 Task: In Heading Arial with underline. Font size of heading  '18'Font style of data Calibri. Font size of data  9Alignment of headline & data Align center. Fill color in heading,  RedFont color of data Black Apply border in Data No BorderIn the sheet   Rise Sales log book
Action: Mouse moved to (271, 231)
Screenshot: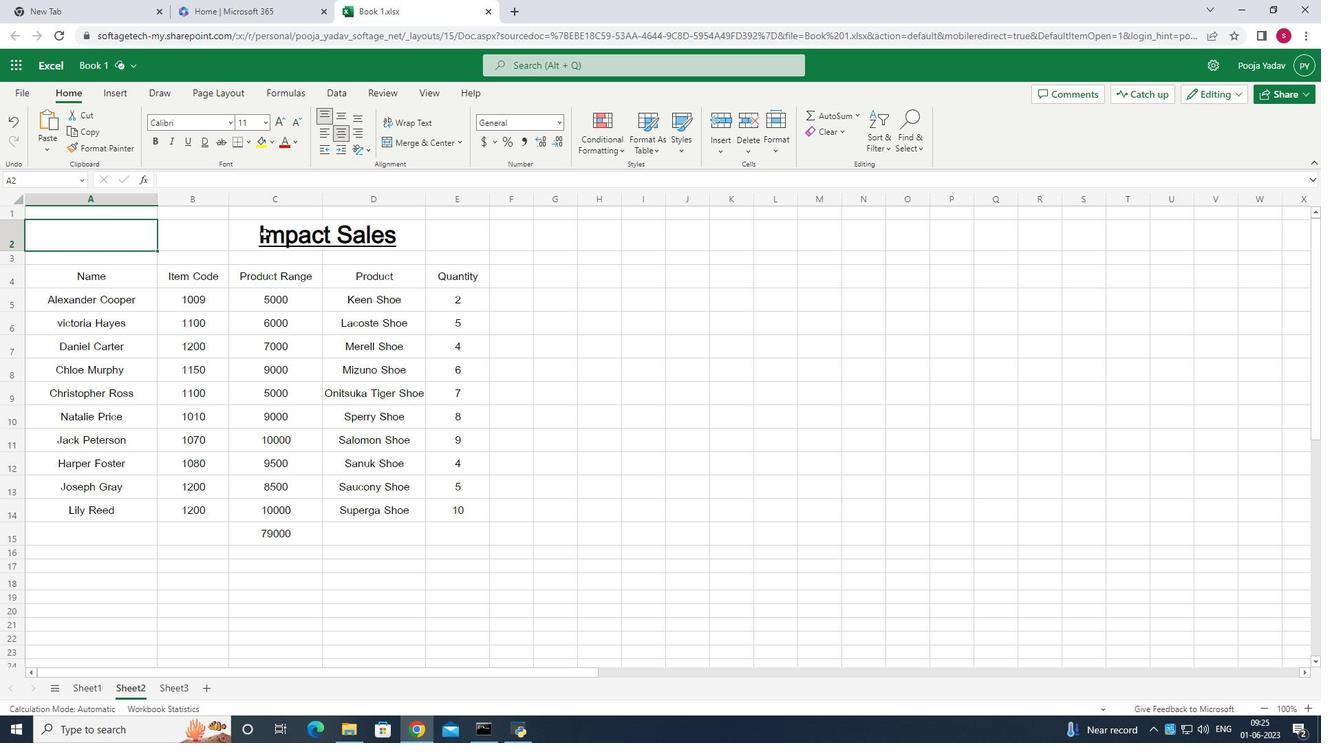 
Action: Mouse pressed left at (271, 231)
Screenshot: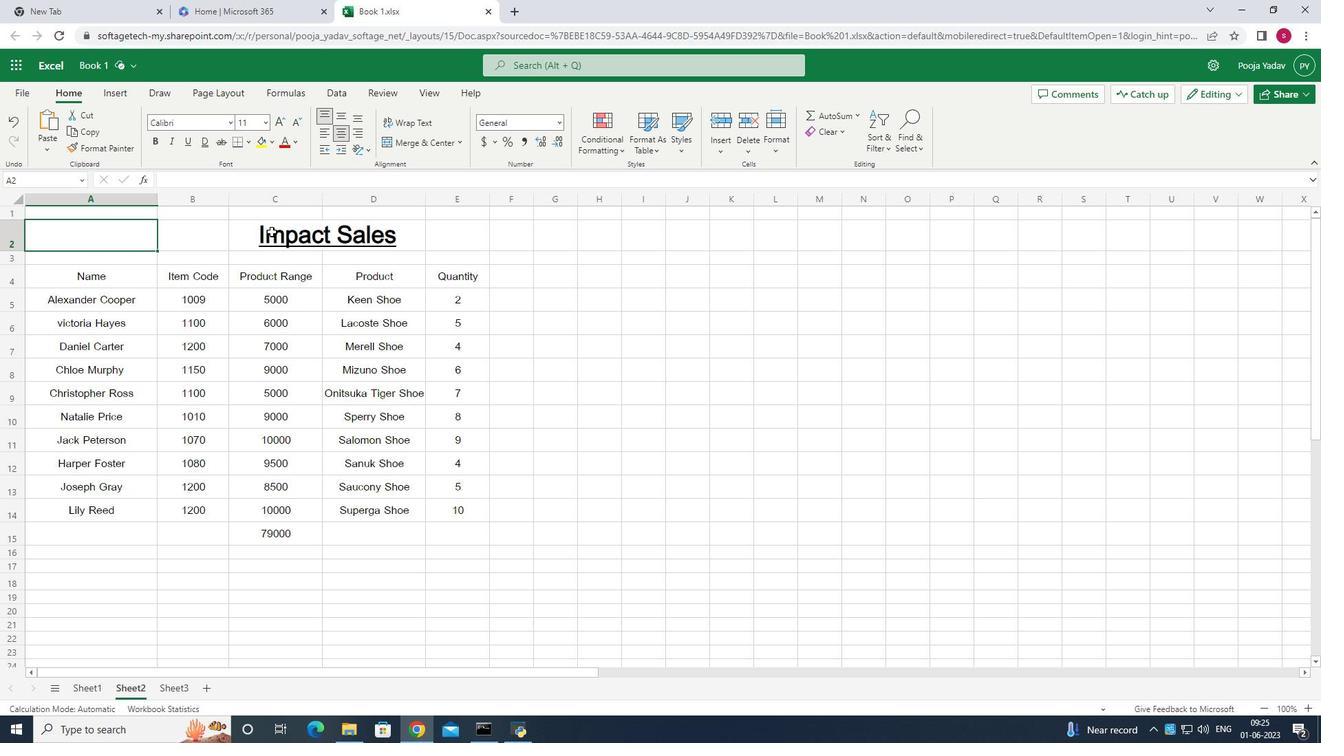 
Action: Mouse moved to (183, 142)
Screenshot: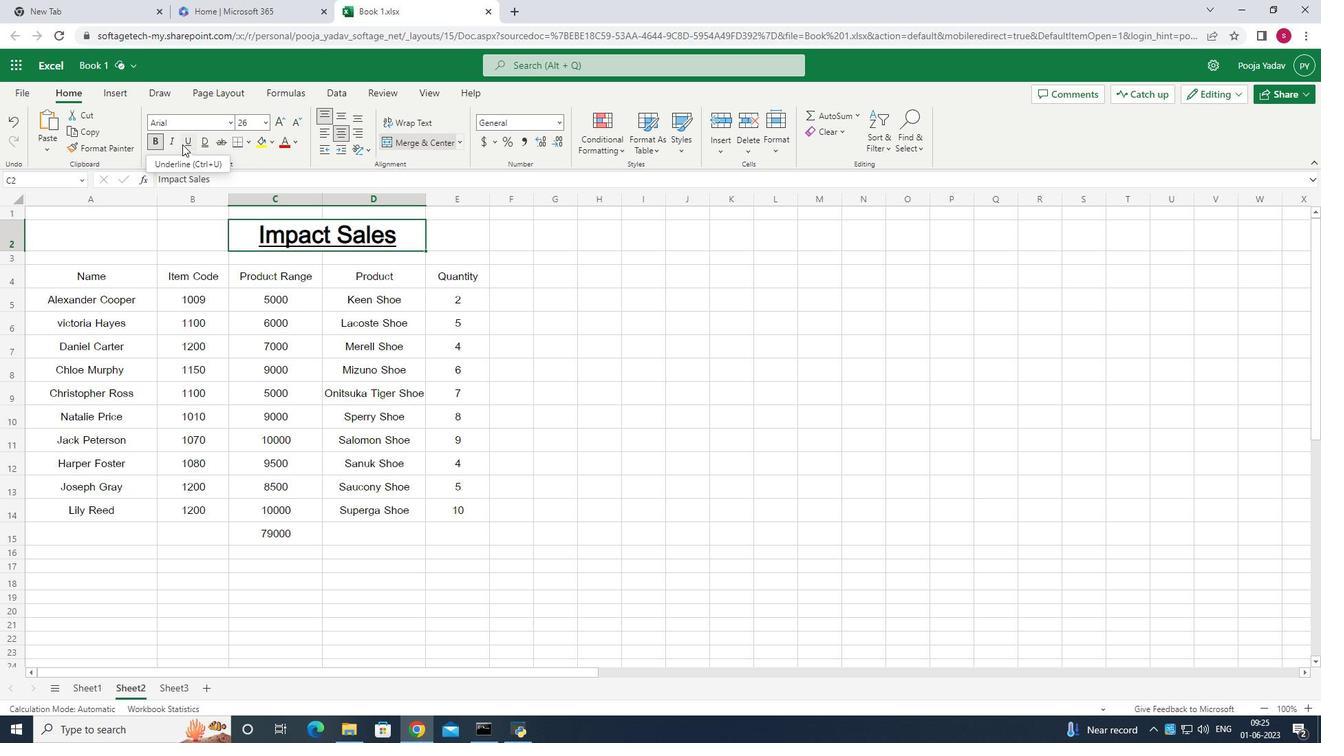 
Action: Mouse pressed left at (183, 142)
Screenshot: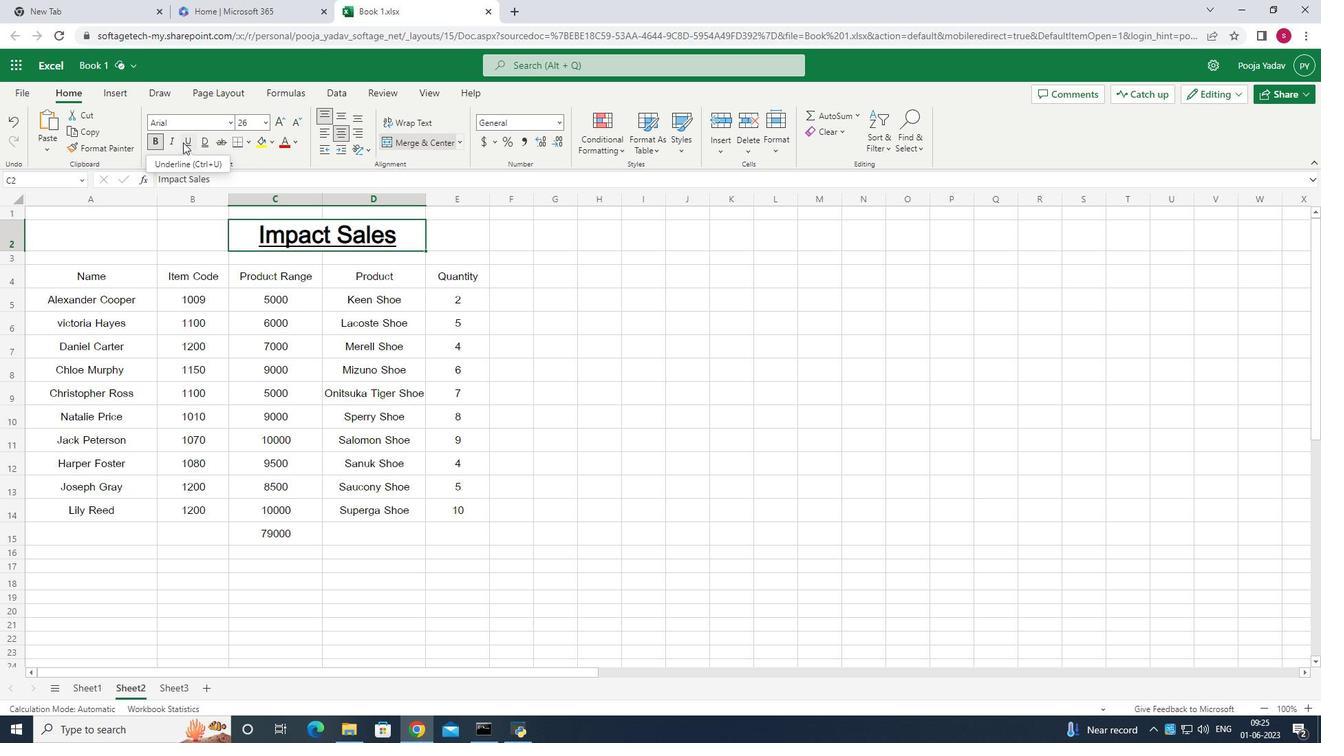 
Action: Mouse pressed left at (183, 142)
Screenshot: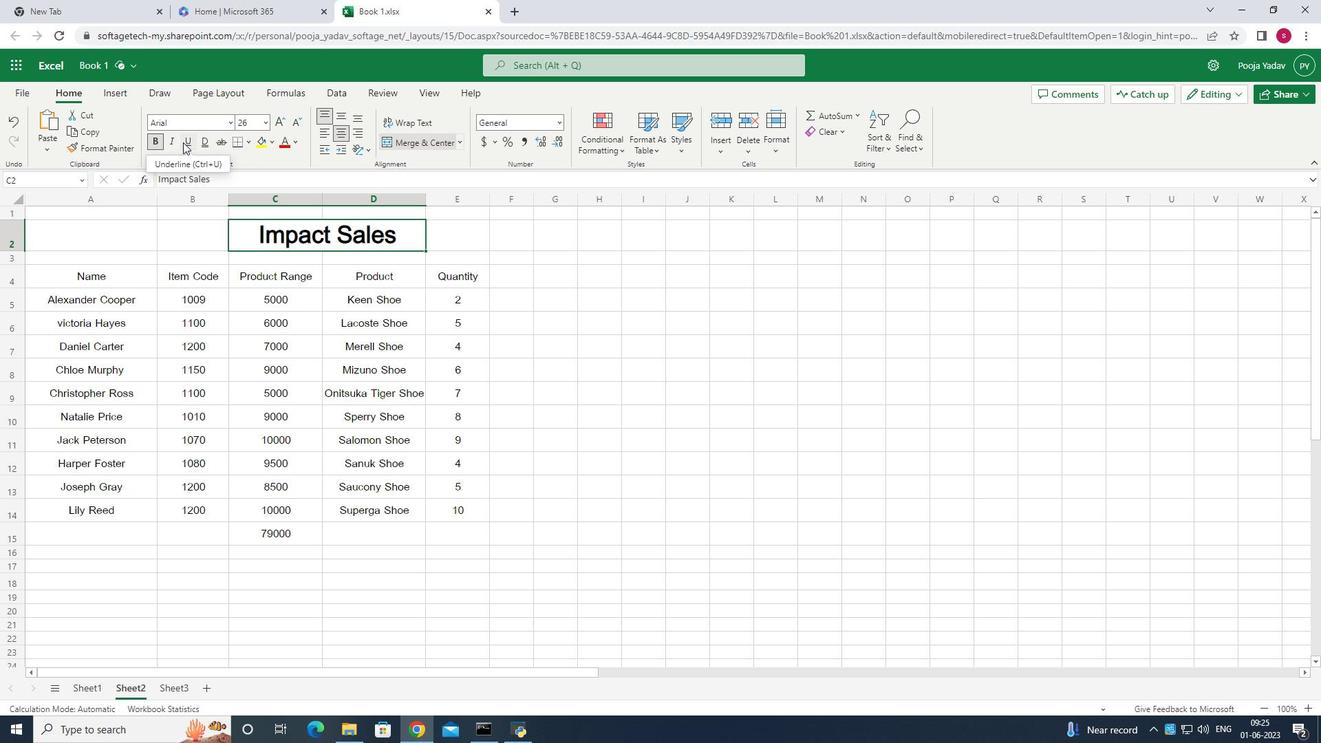 
Action: Mouse moved to (262, 125)
Screenshot: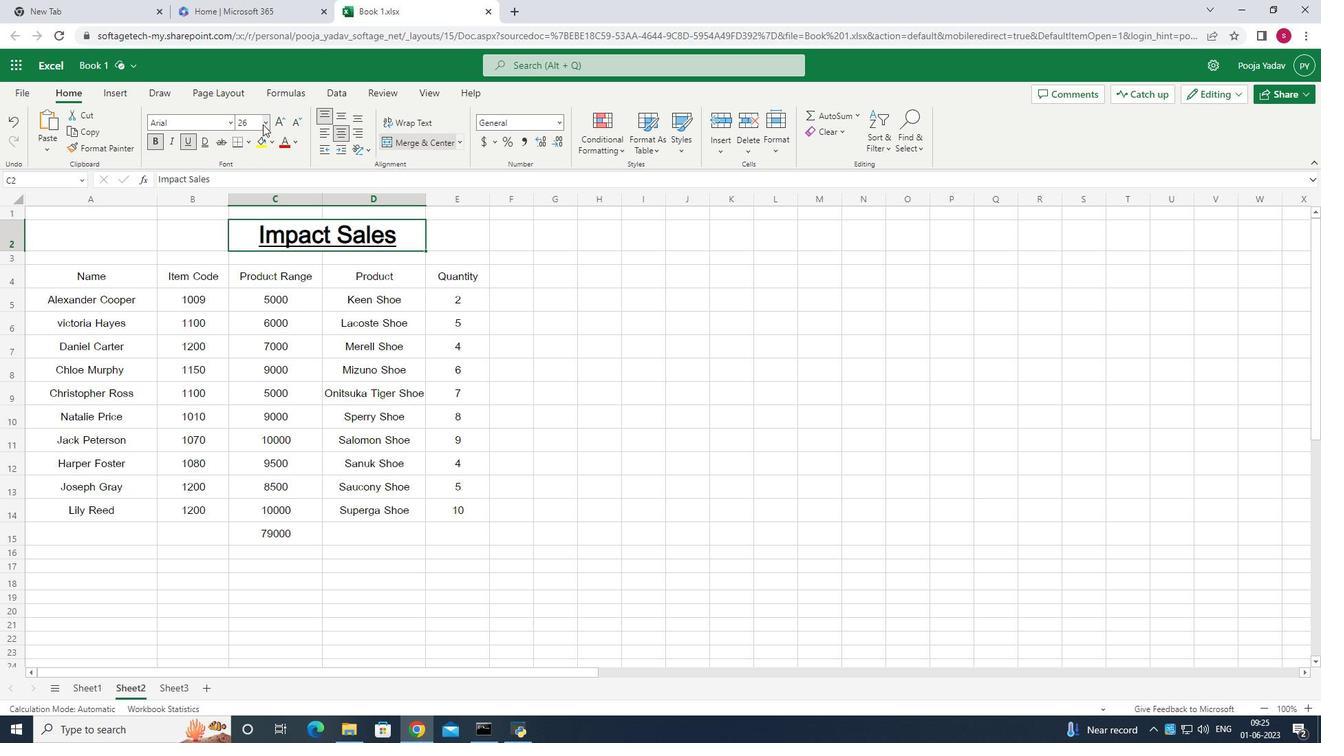 
Action: Mouse pressed left at (262, 125)
Screenshot: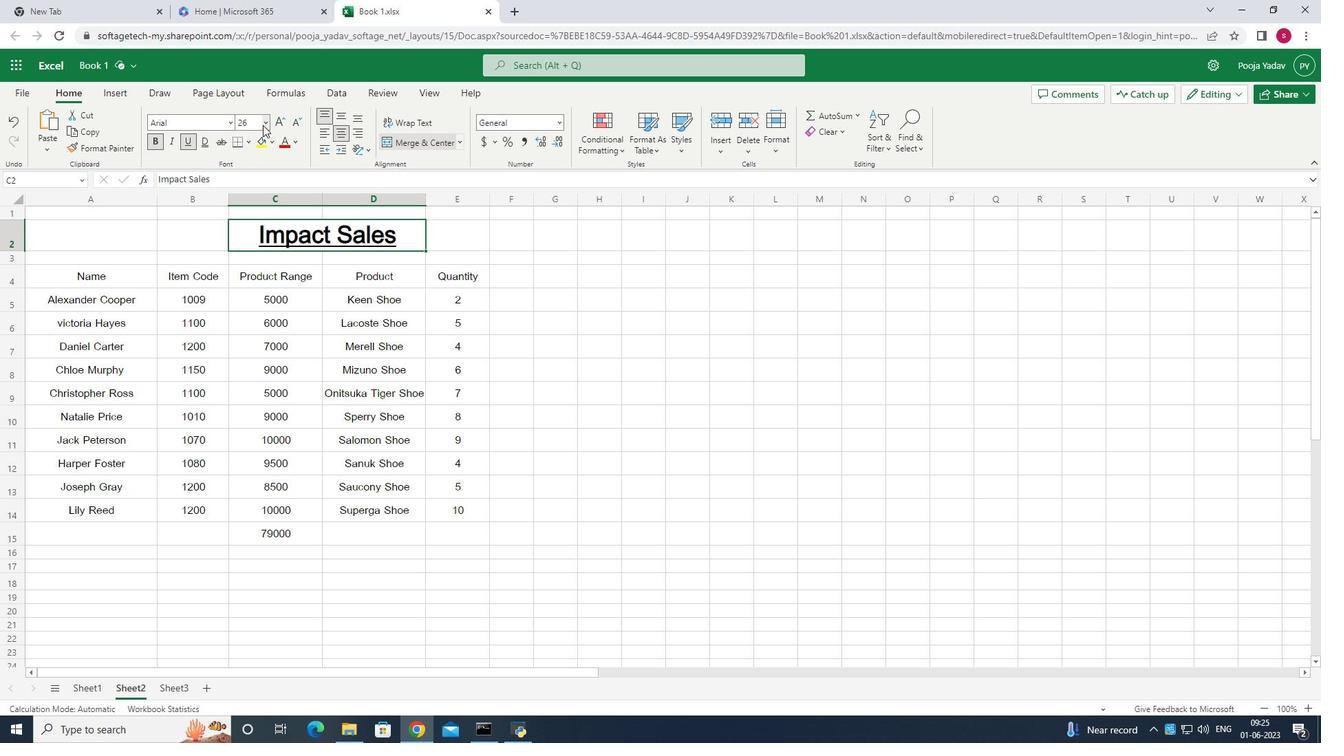 
Action: Mouse moved to (254, 279)
Screenshot: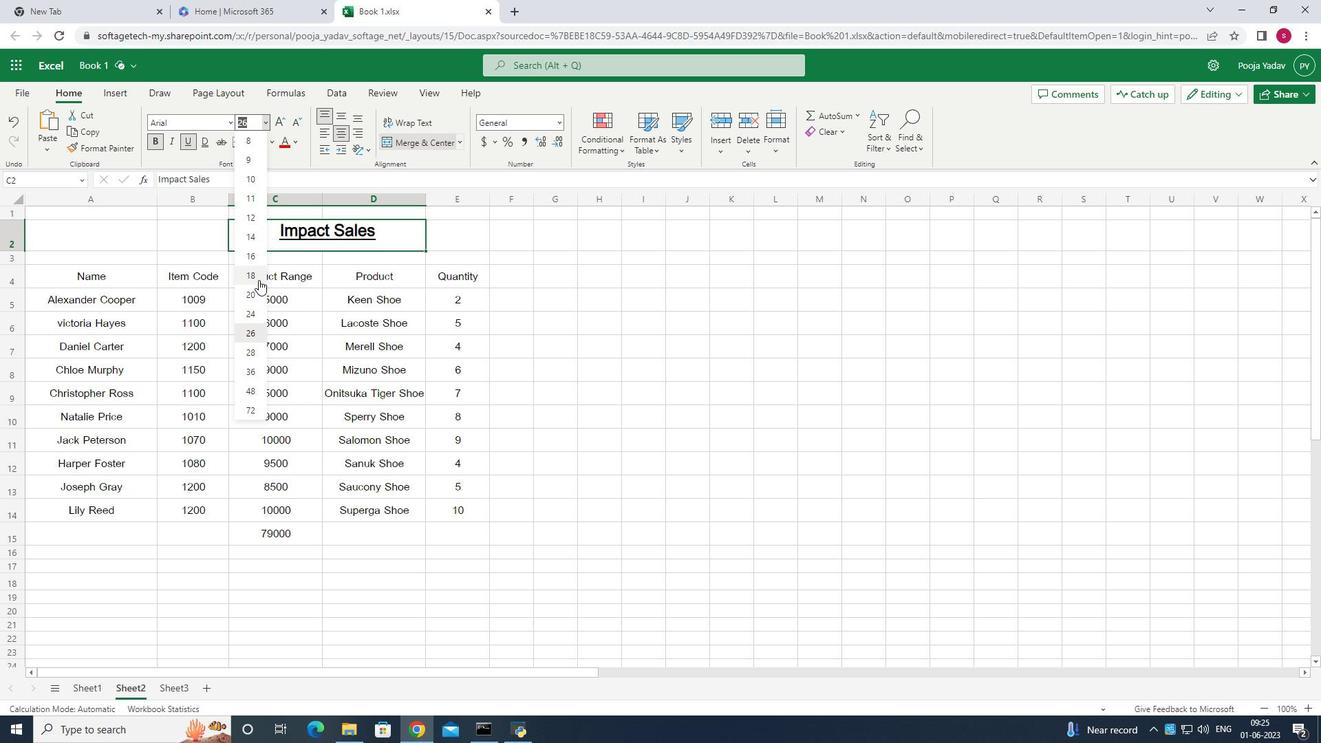 
Action: Mouse pressed left at (254, 279)
Screenshot: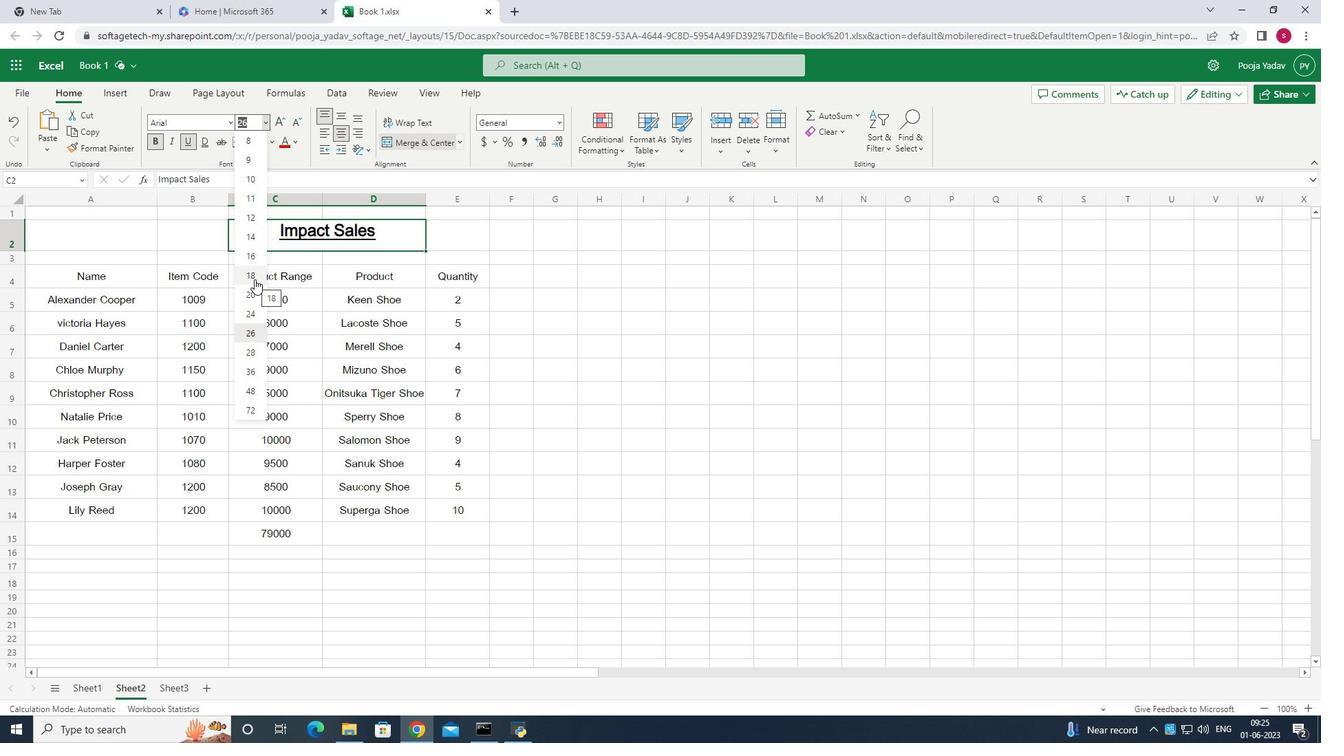 
Action: Mouse moved to (229, 123)
Screenshot: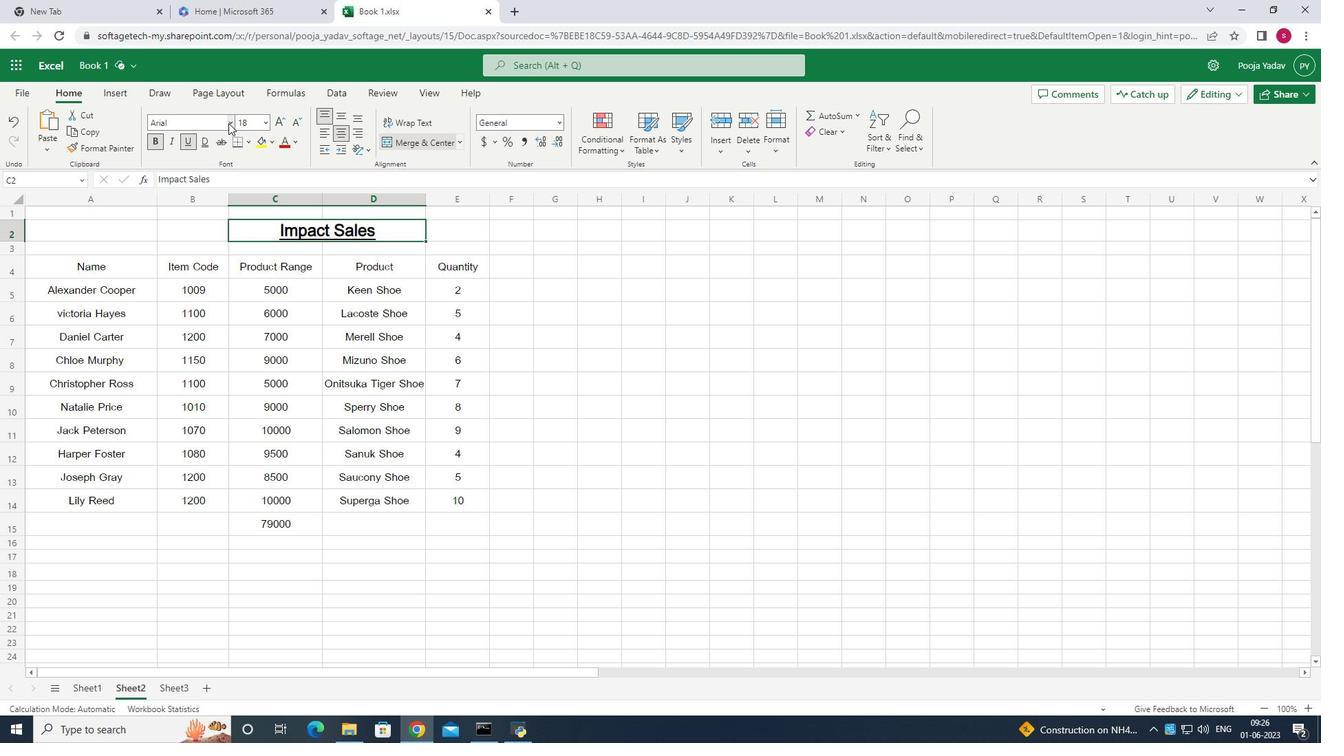 
Action: Mouse pressed left at (229, 123)
Screenshot: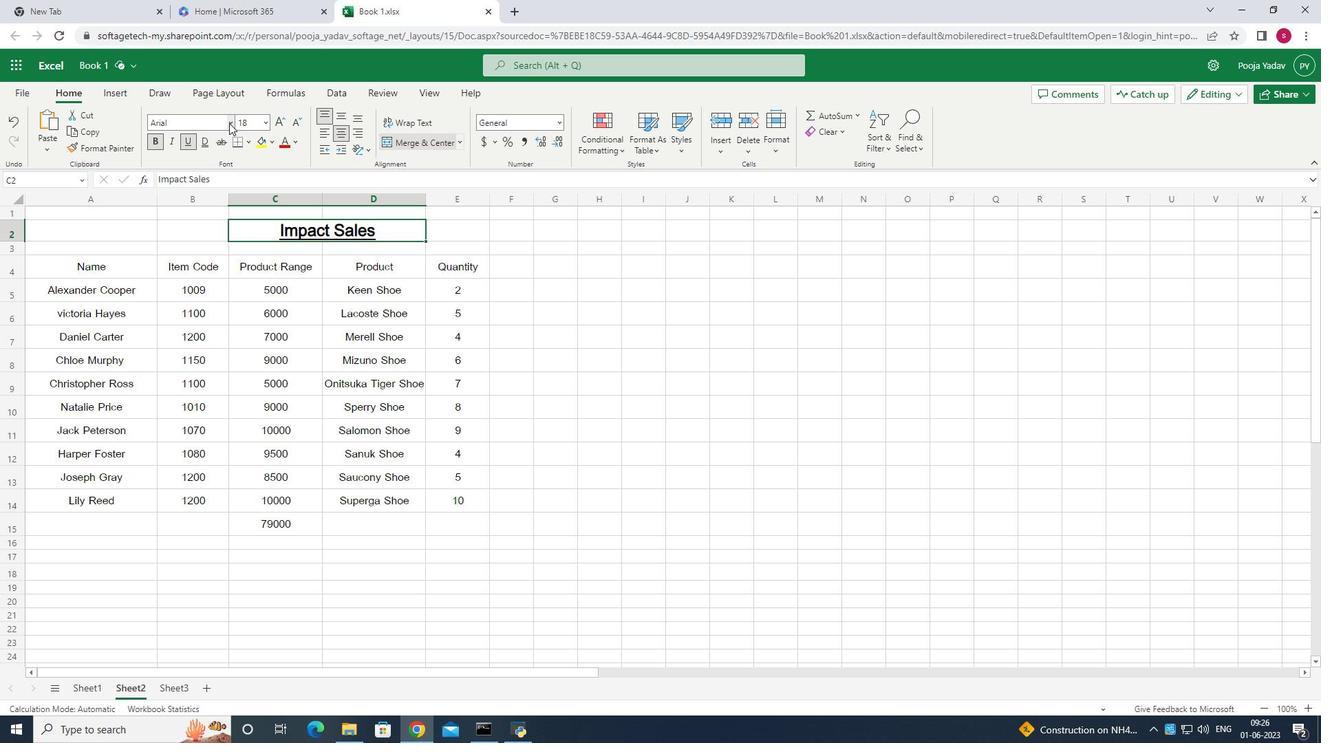 
Action: Mouse moved to (231, 124)
Screenshot: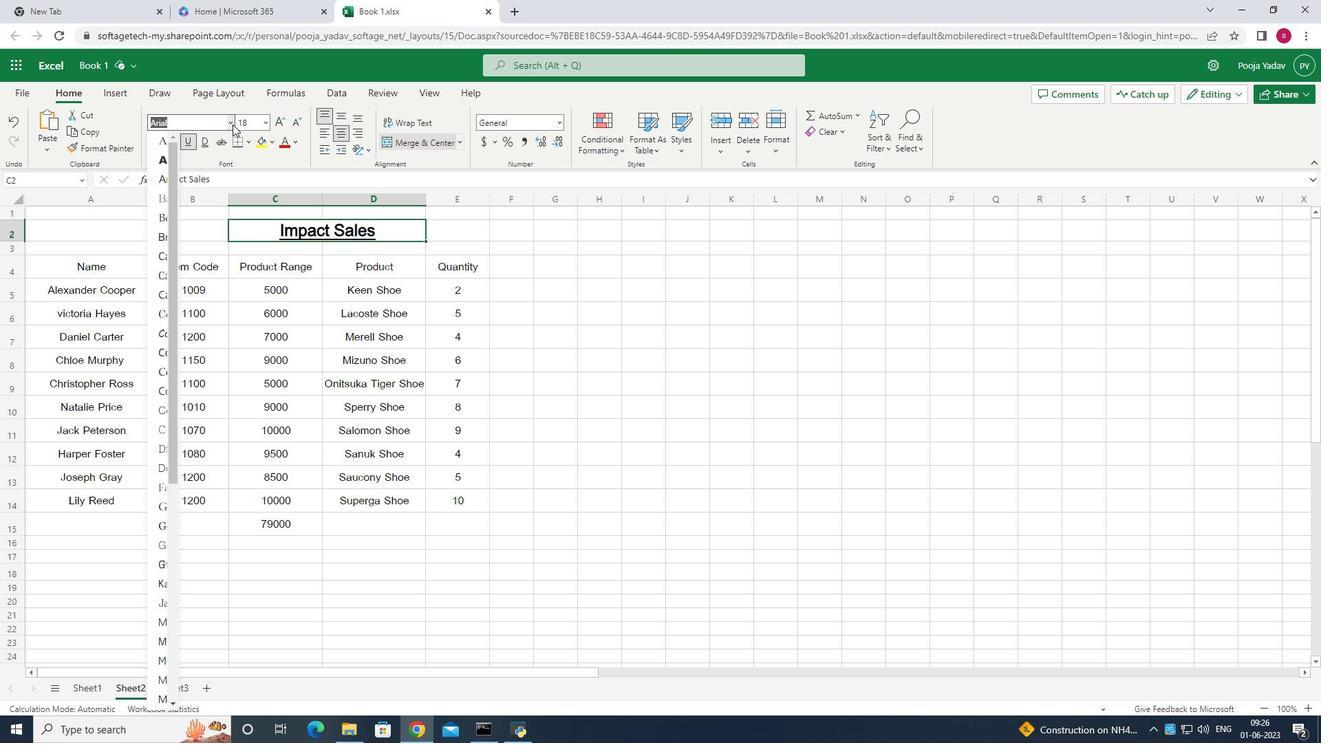 
Action: Mouse pressed left at (231, 124)
Screenshot: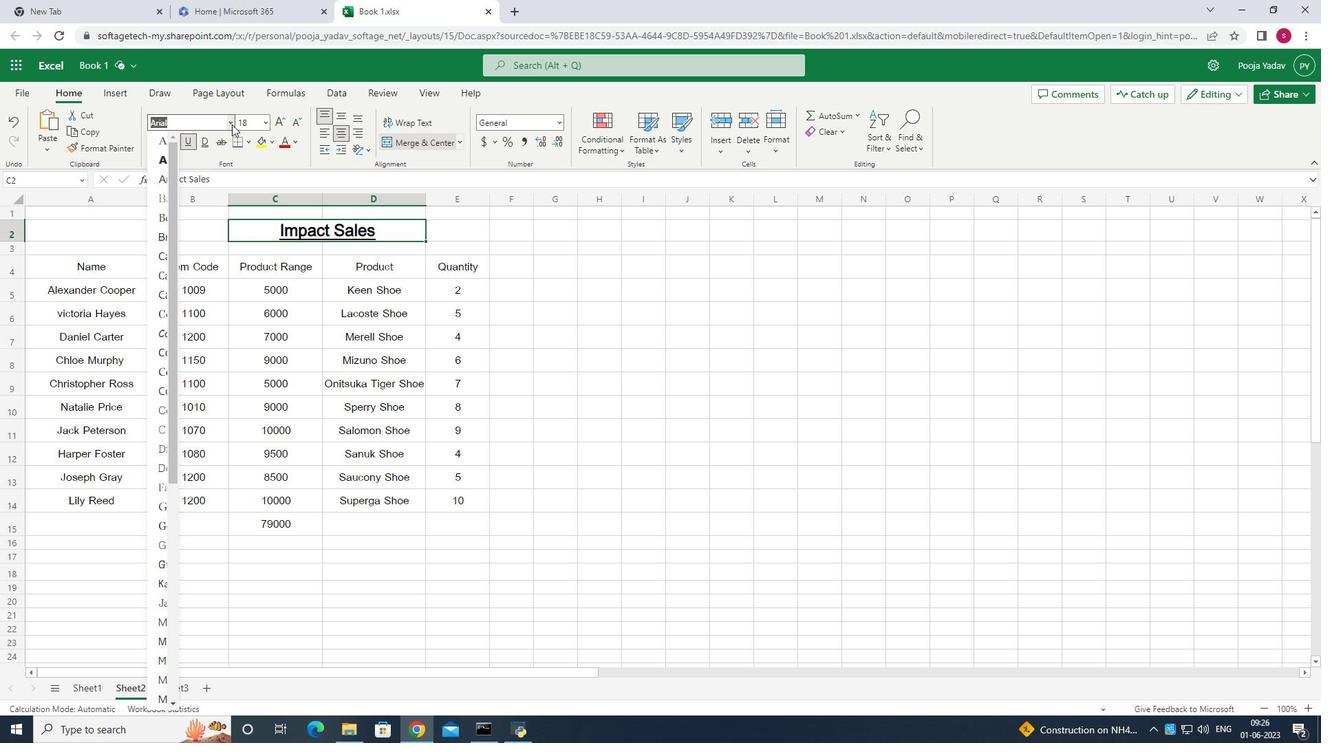 
Action: Mouse pressed left at (231, 124)
Screenshot: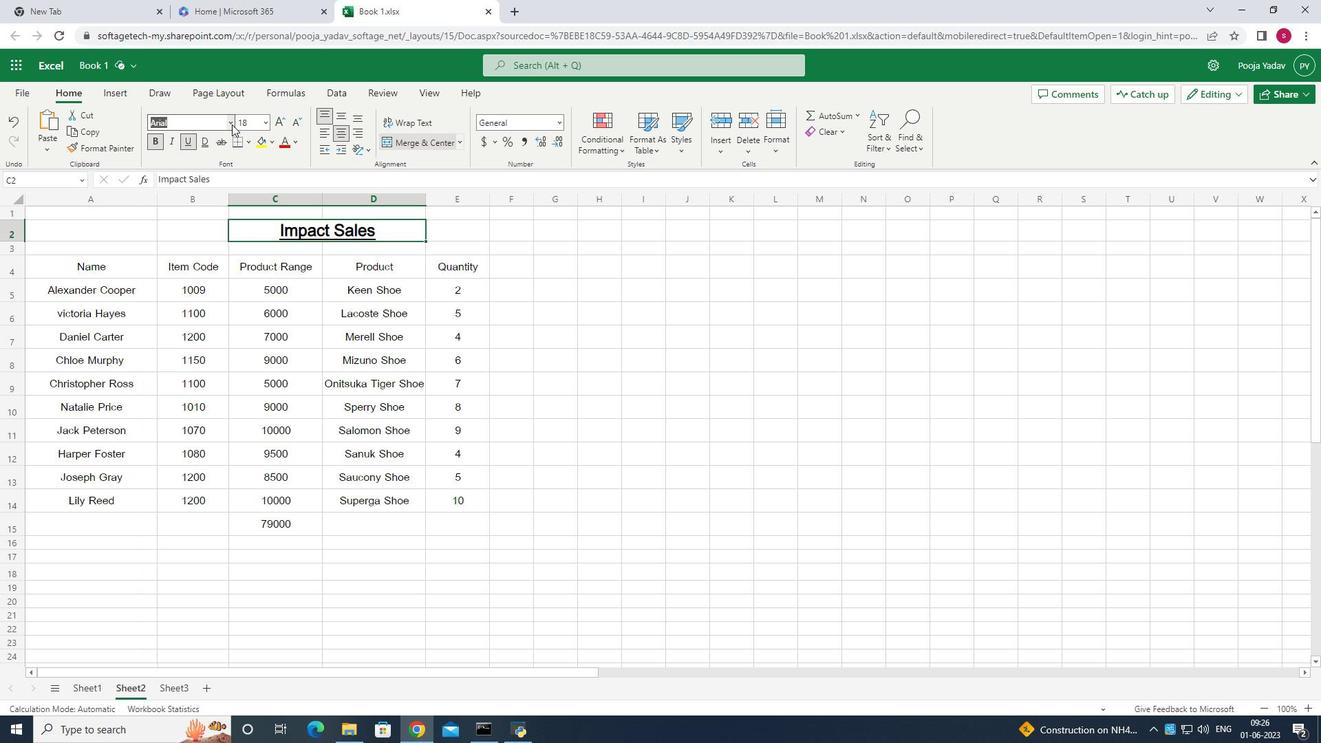 
Action: Mouse moved to (219, 180)
Screenshot: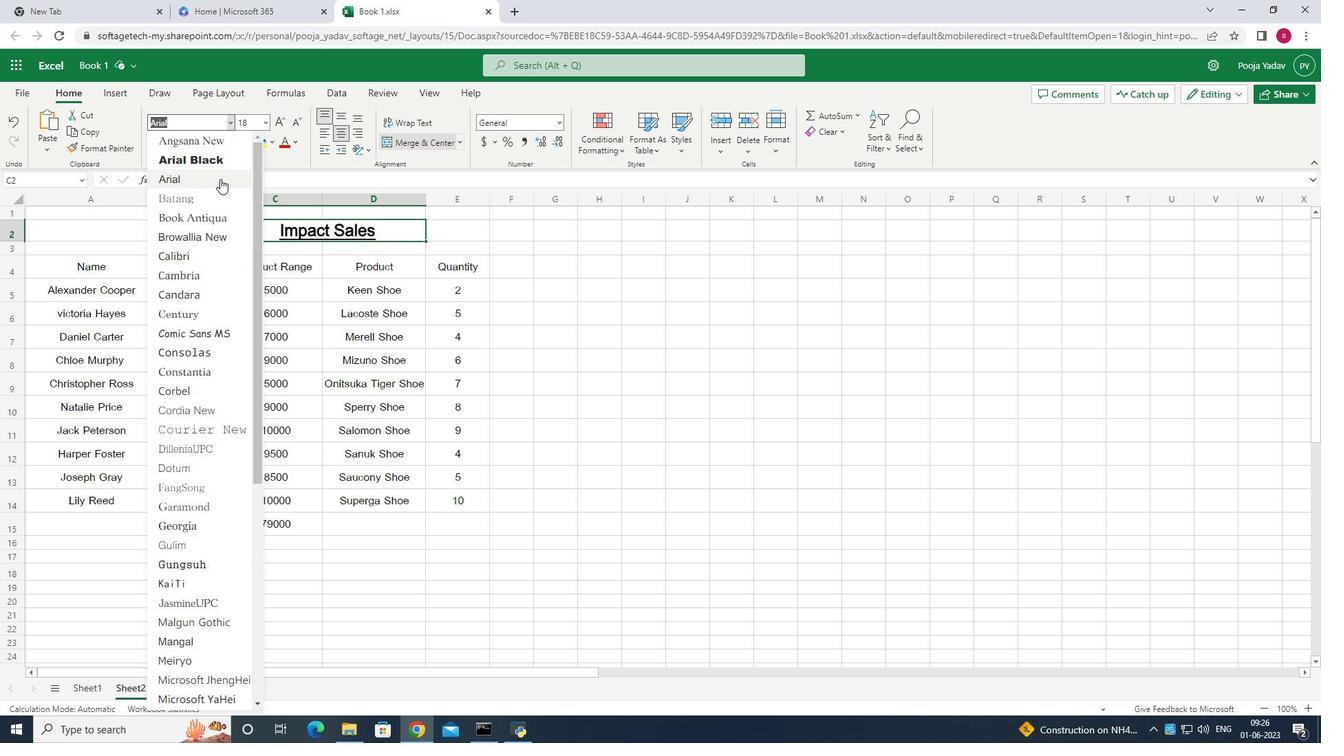 
Action: Mouse pressed left at (219, 180)
Screenshot: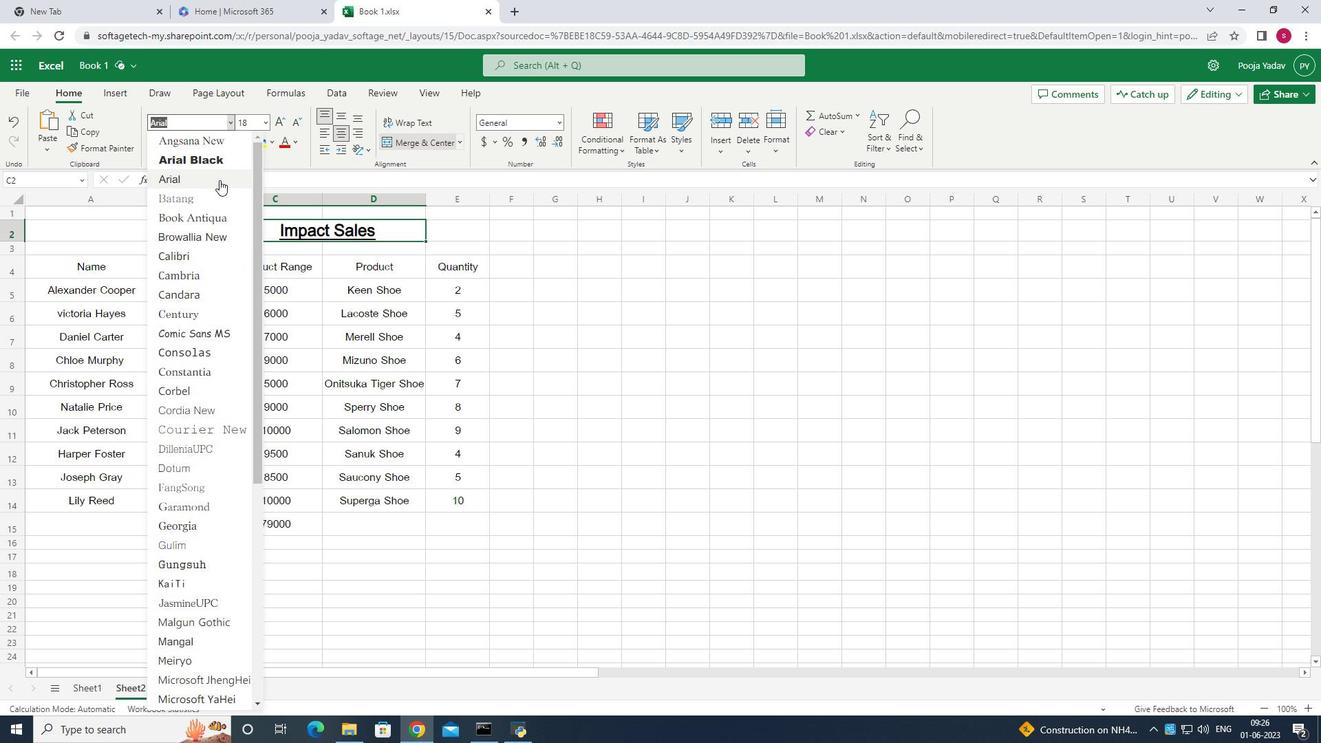 
Action: Mouse moved to (264, 125)
Screenshot: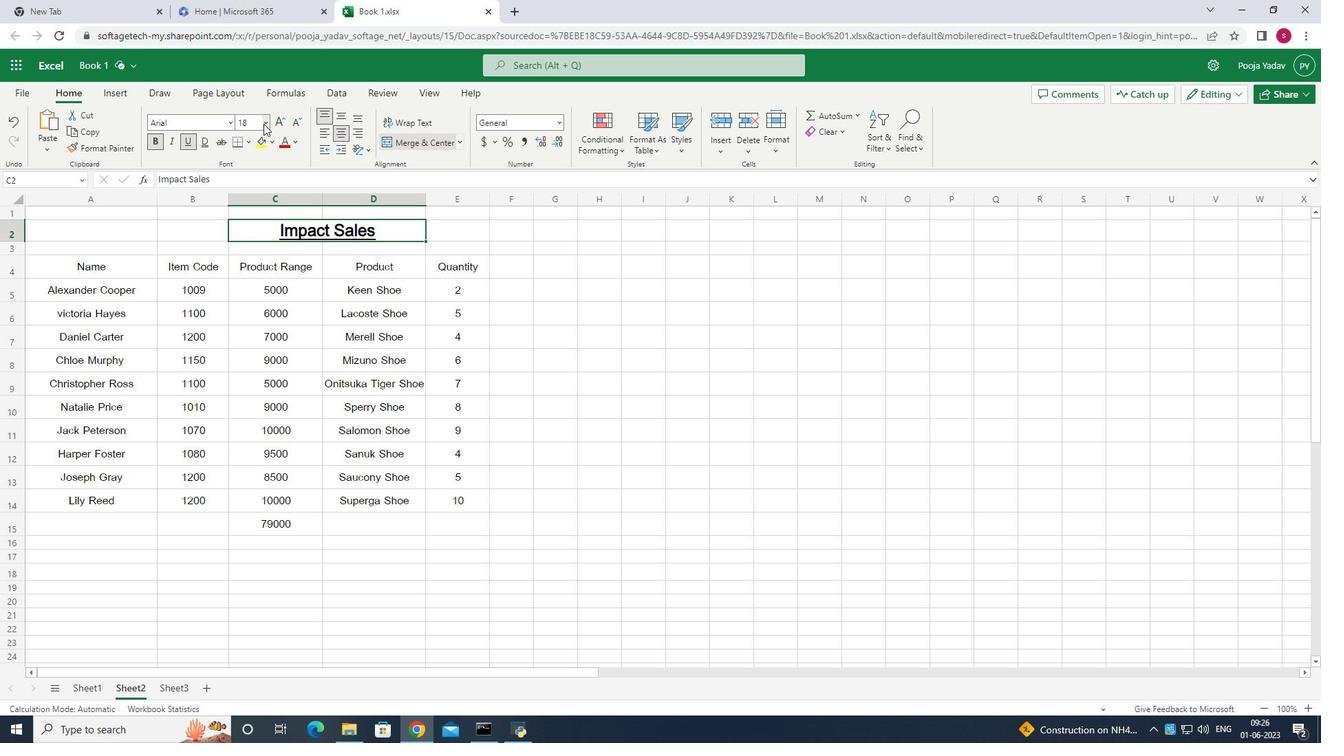 
Action: Mouse pressed left at (264, 125)
Screenshot: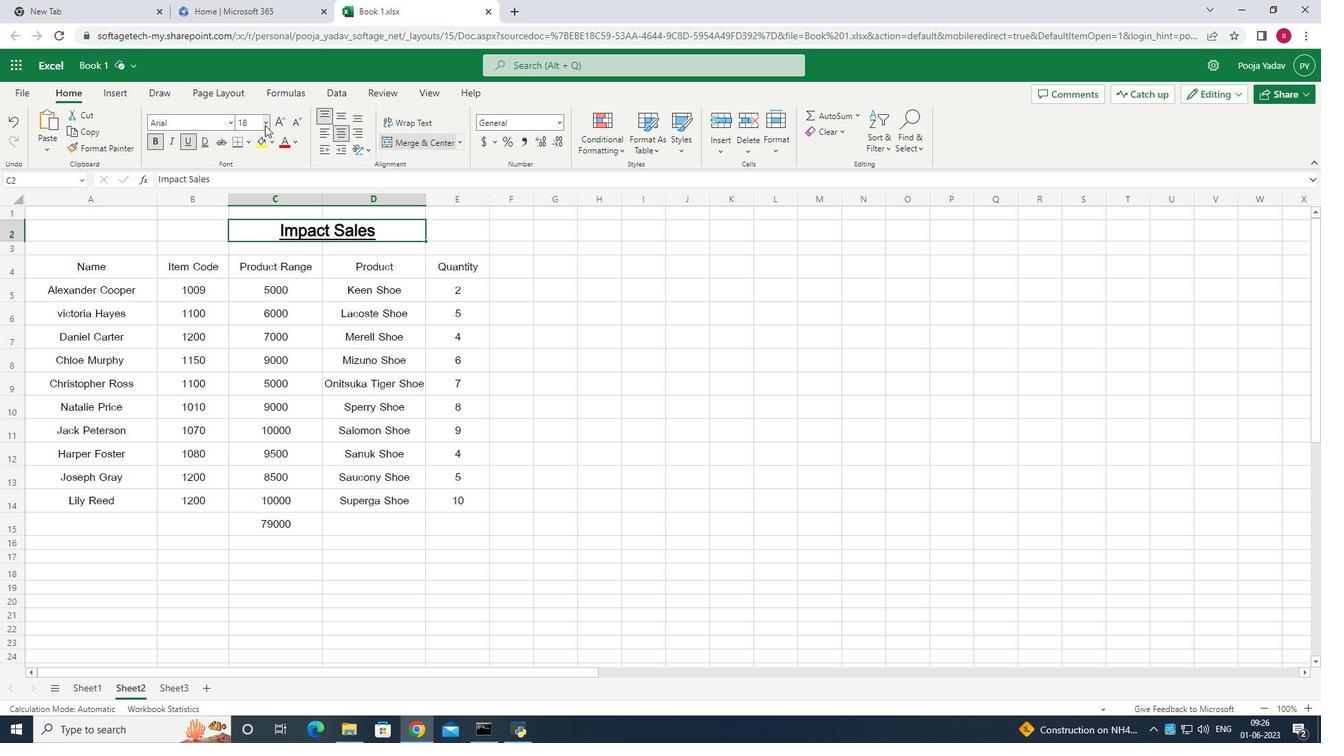 
Action: Mouse moved to (250, 313)
Screenshot: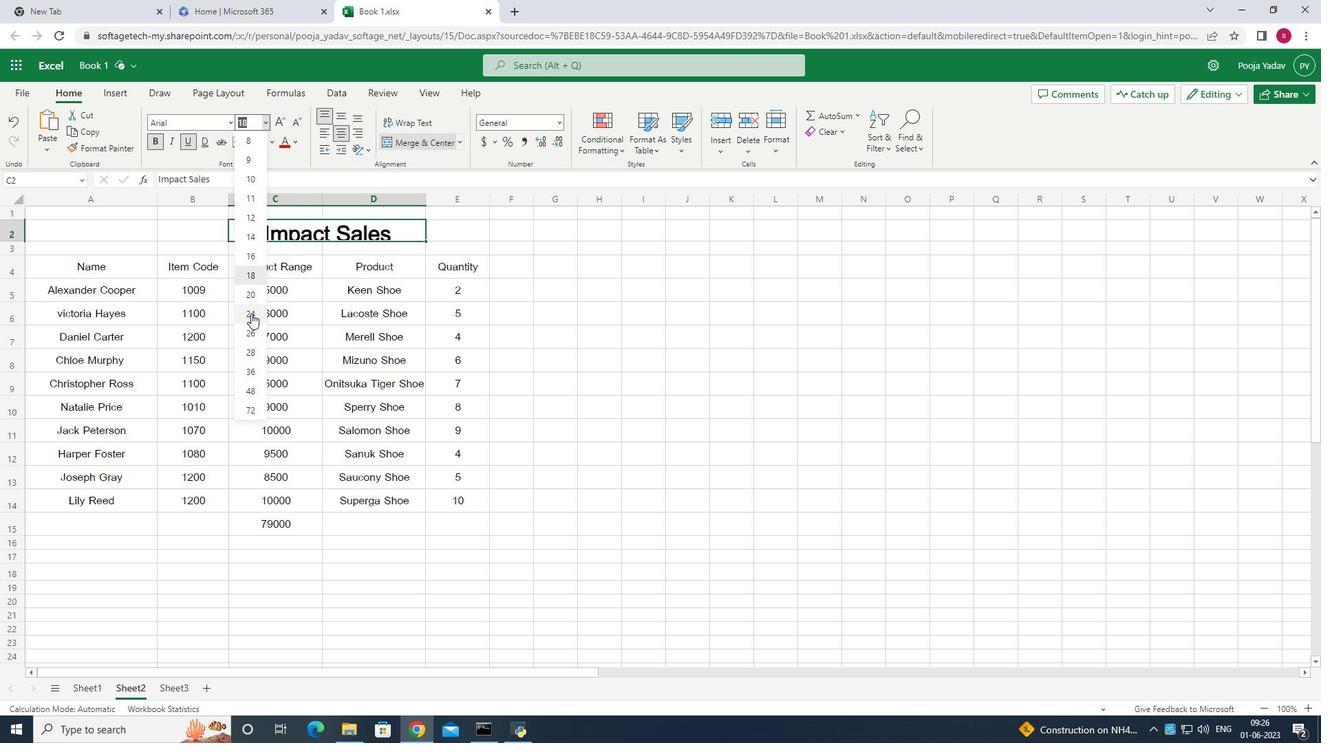 
Action: Mouse pressed left at (250, 313)
Screenshot: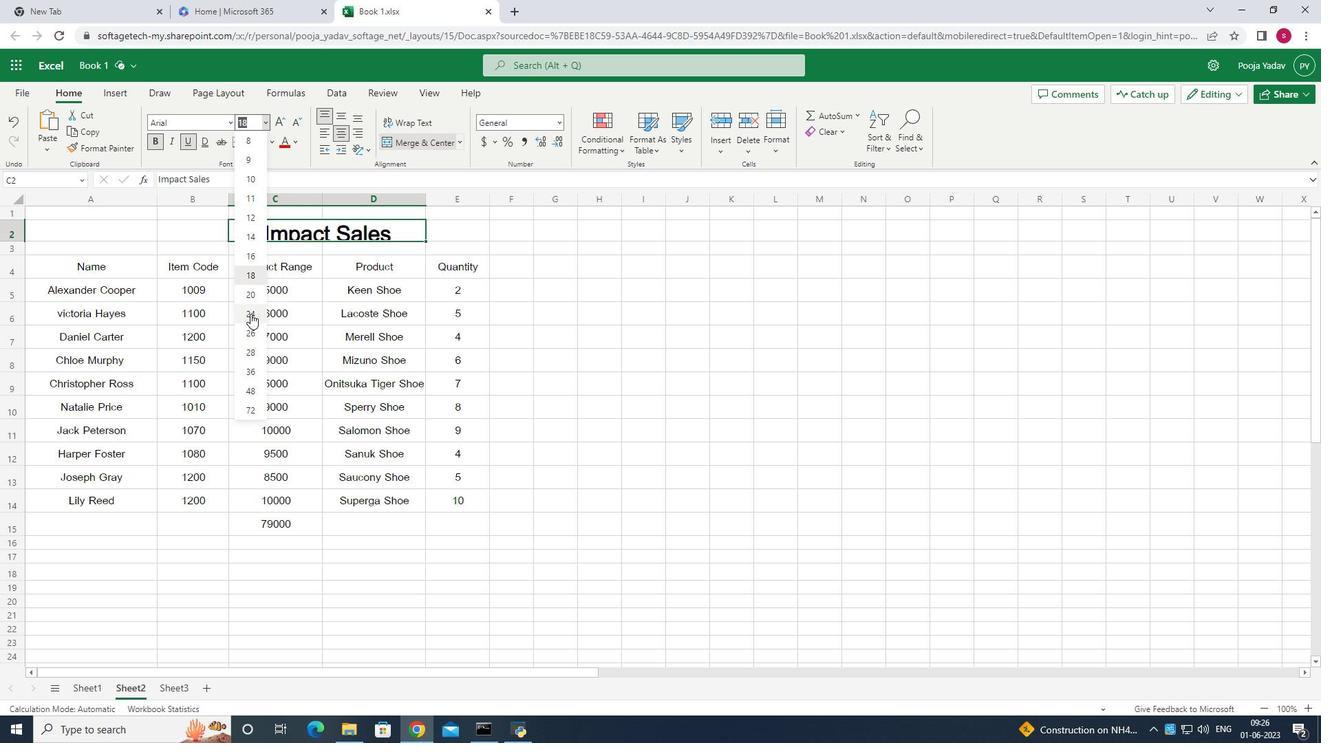 
Action: Mouse moved to (116, 269)
Screenshot: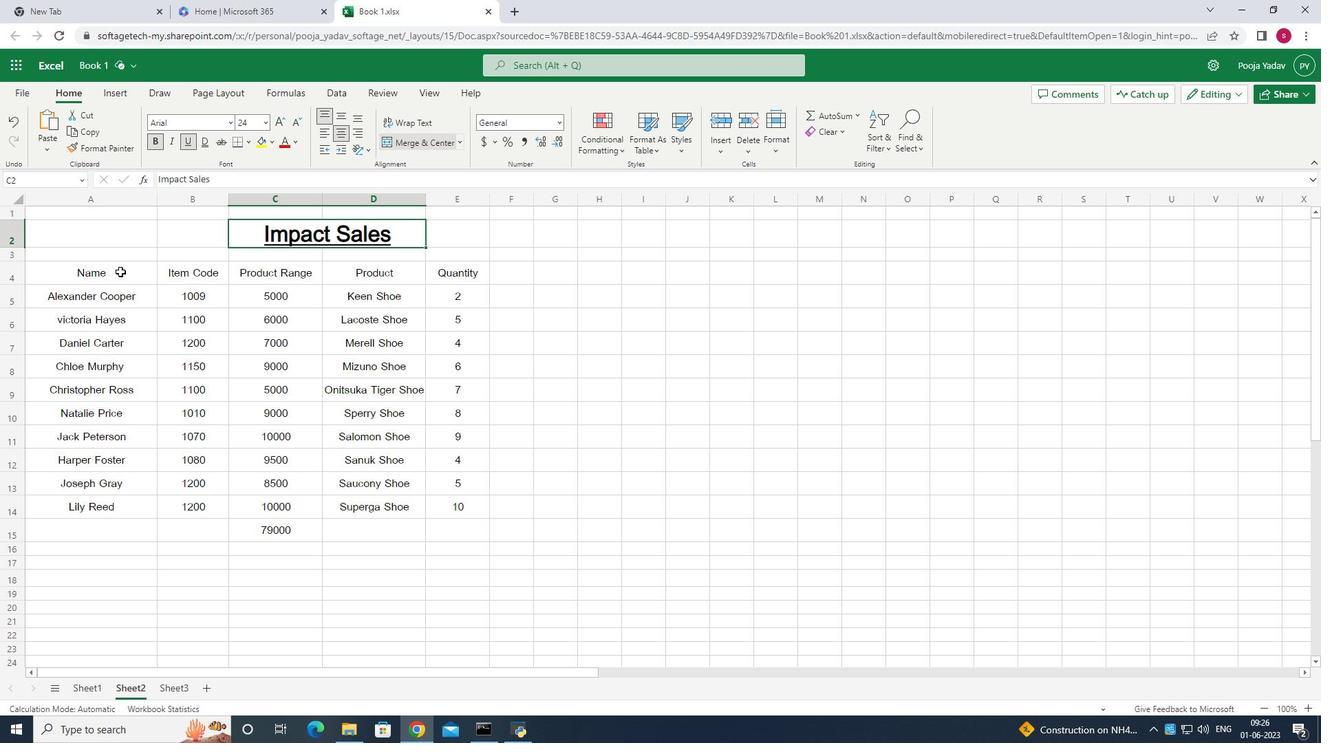 
Action: Mouse pressed left at (116, 269)
Screenshot: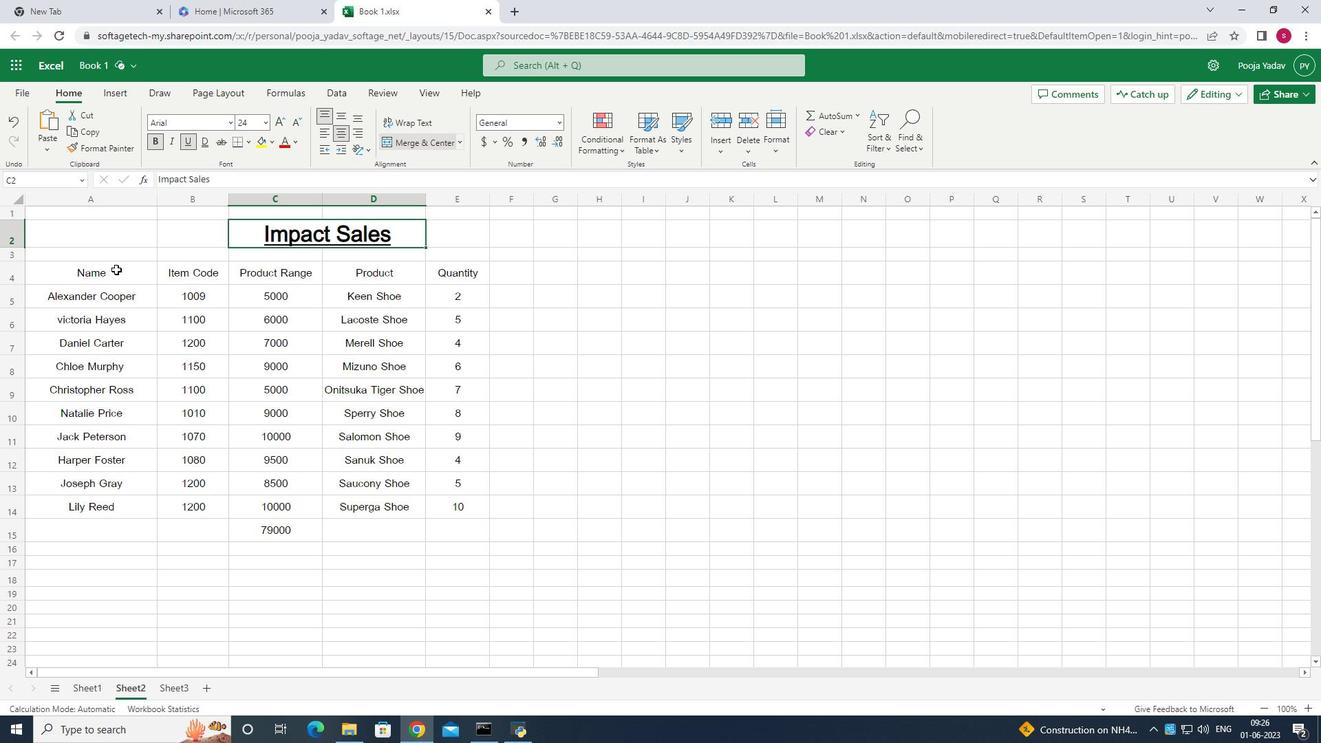 
Action: Mouse pressed left at (116, 269)
Screenshot: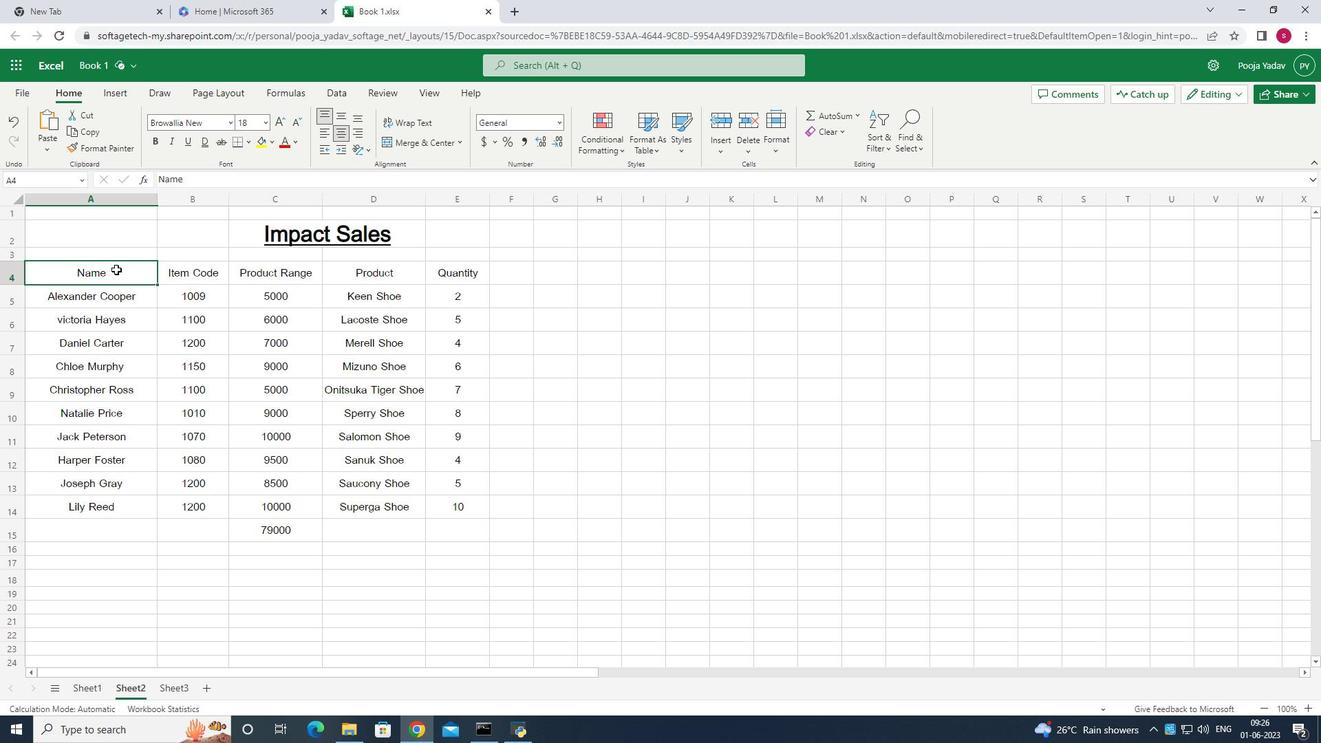 
Action: Mouse moved to (114, 255)
Screenshot: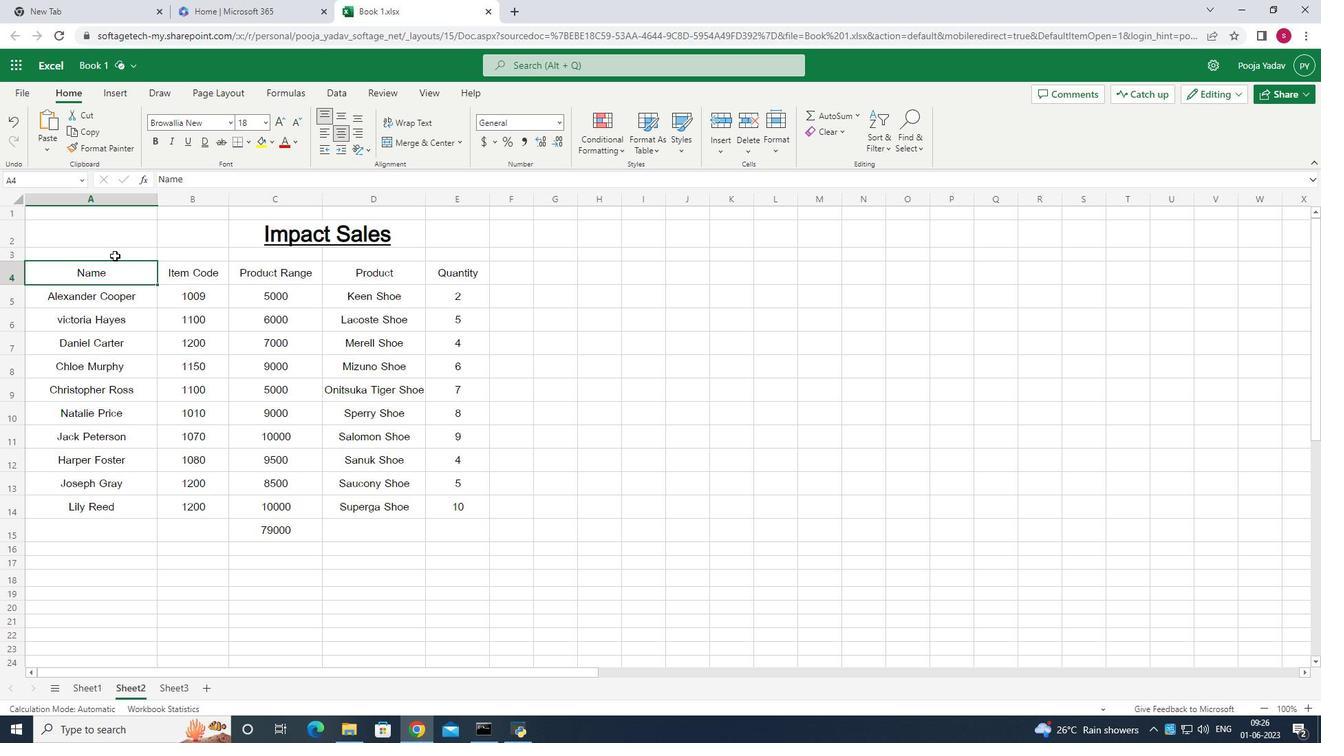 
Action: Mouse pressed left at (114, 255)
Screenshot: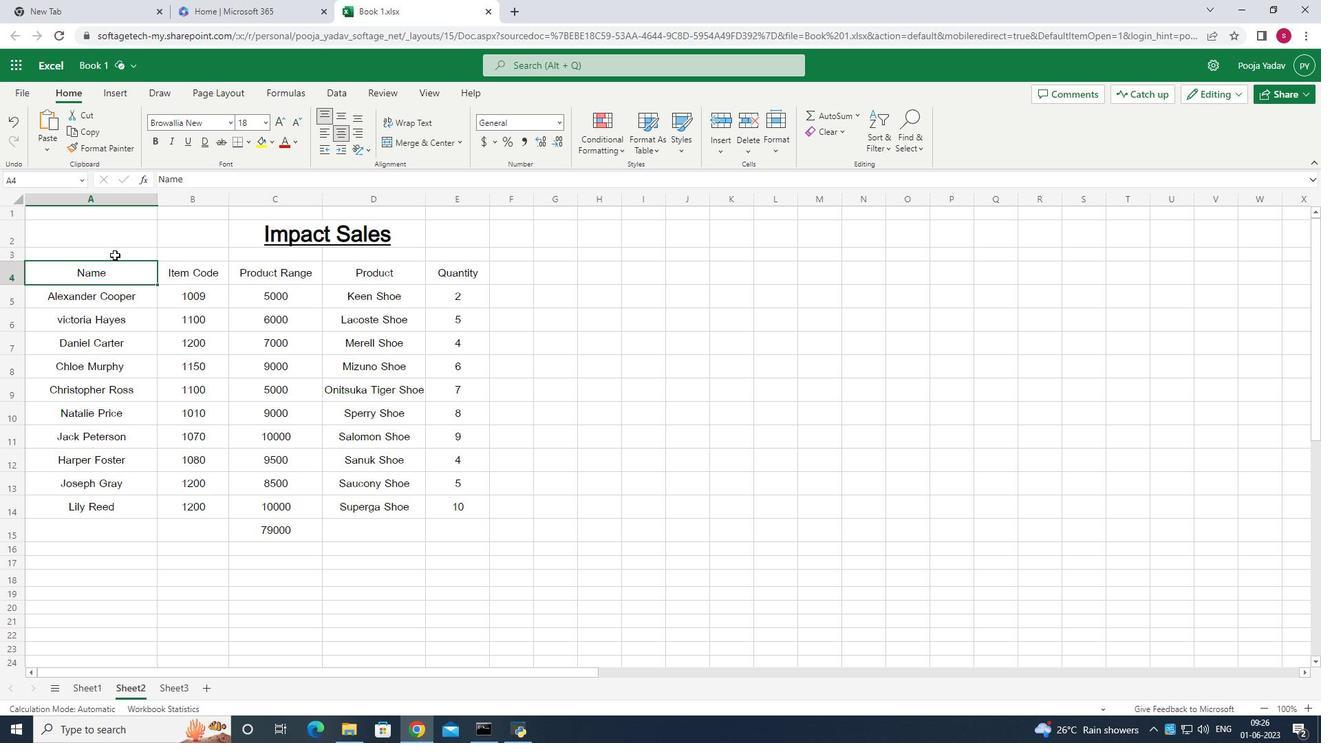 
Action: Mouse moved to (226, 125)
Screenshot: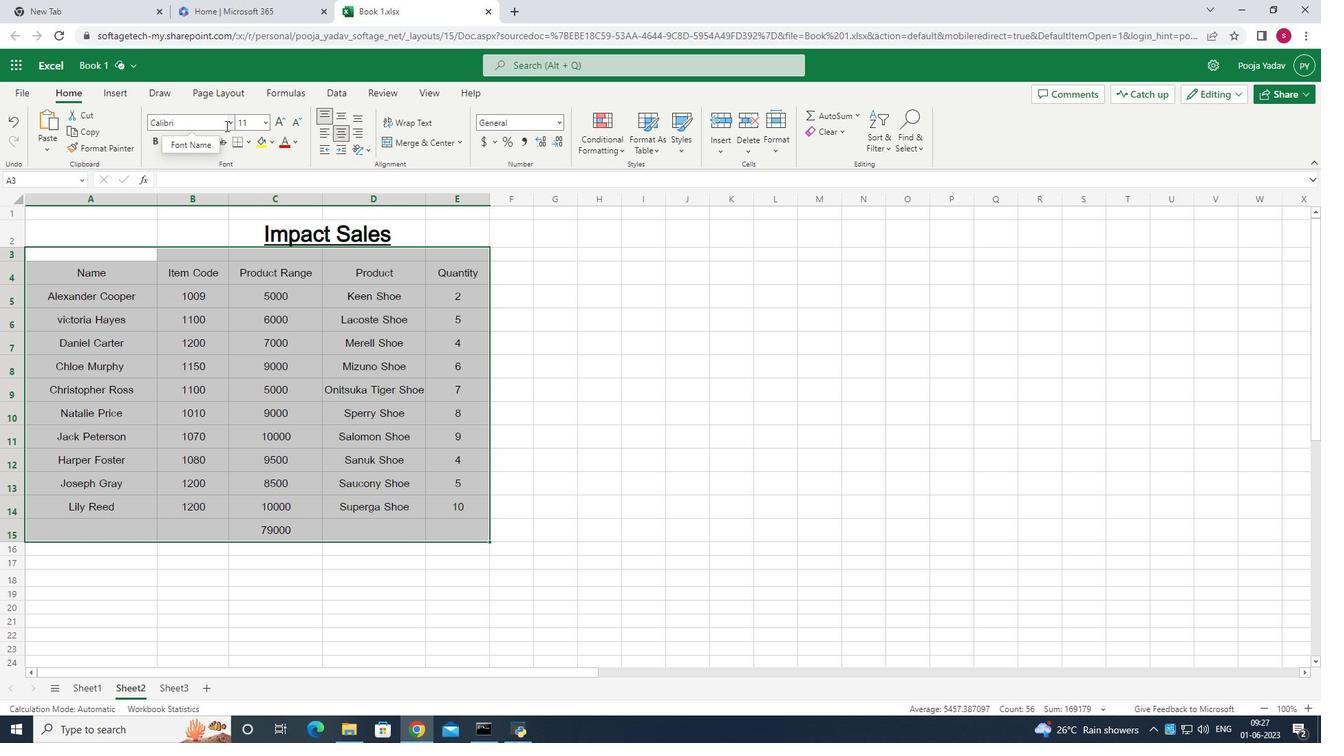 
Action: Mouse pressed left at (226, 125)
Screenshot: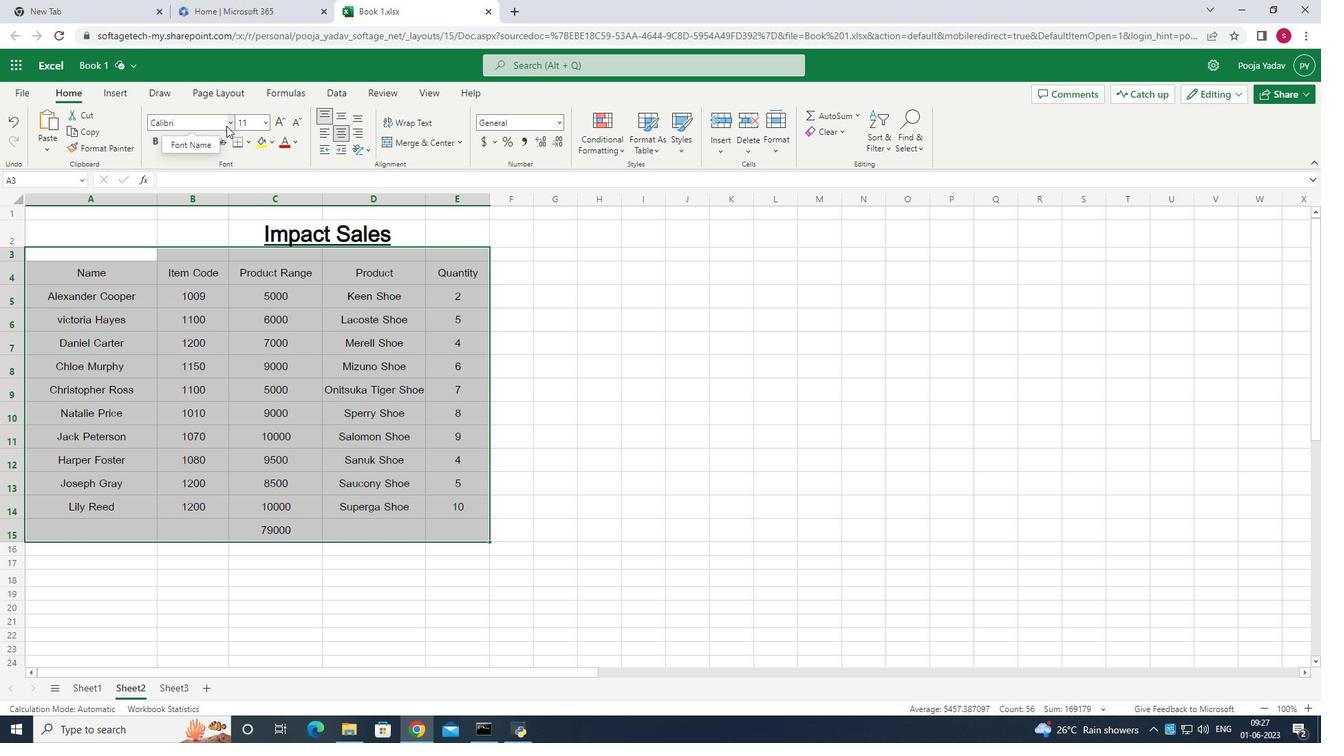 
Action: Mouse moved to (214, 249)
Screenshot: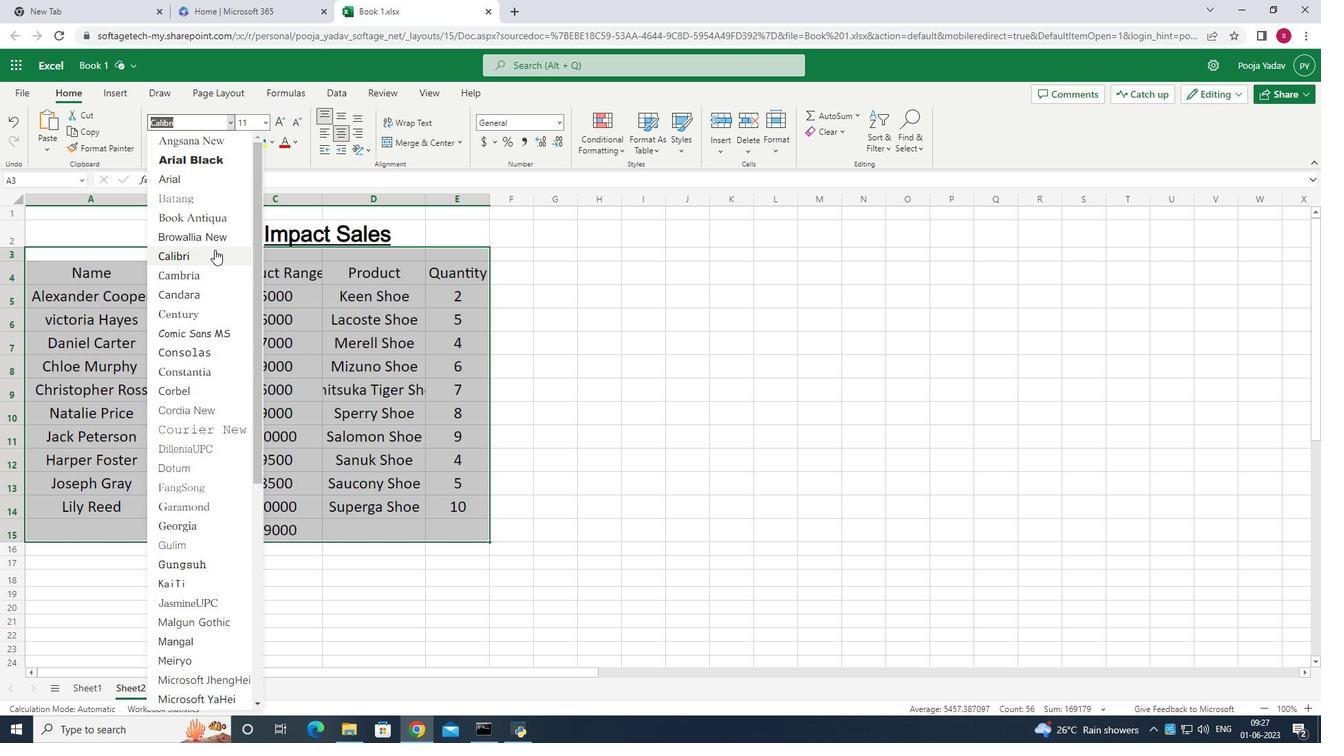 
Action: Mouse pressed left at (214, 249)
Screenshot: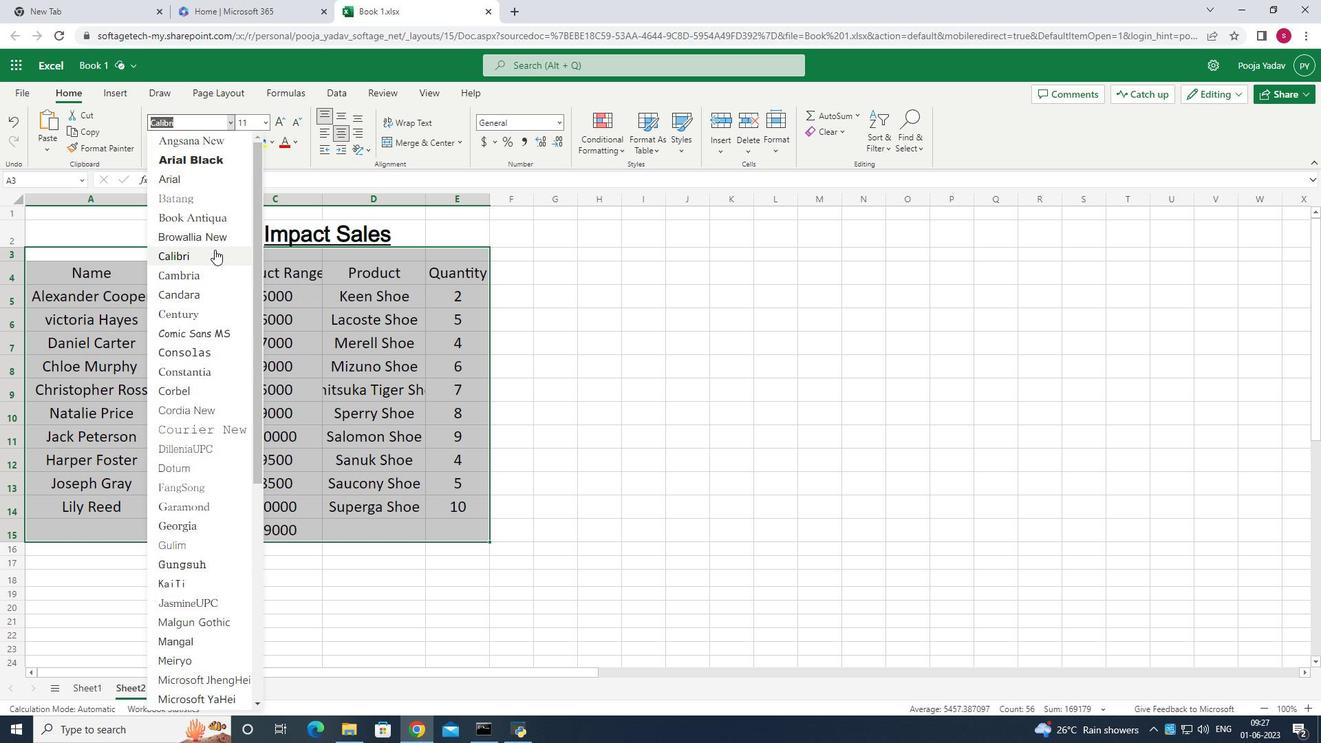 
Action: Mouse moved to (214, 251)
Screenshot: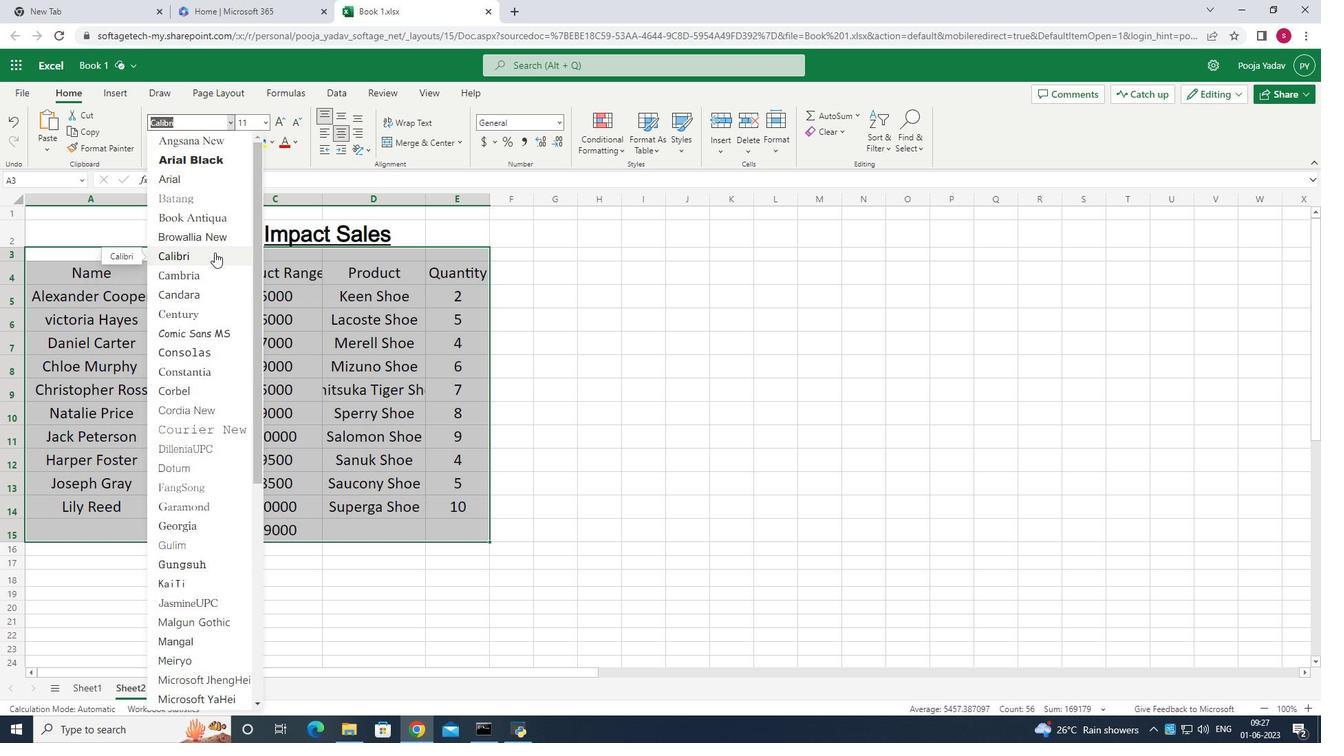 
Action: Mouse pressed left at (214, 251)
Screenshot: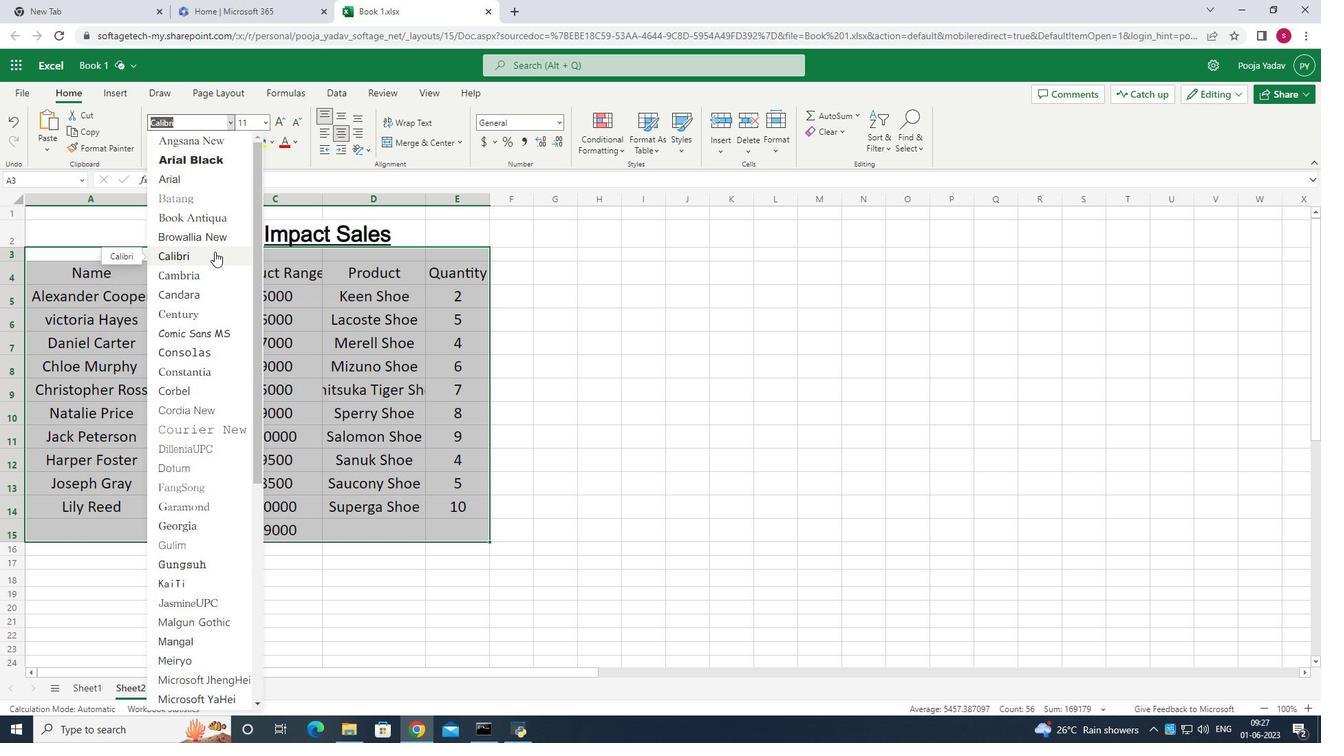 
Action: Mouse moved to (262, 122)
Screenshot: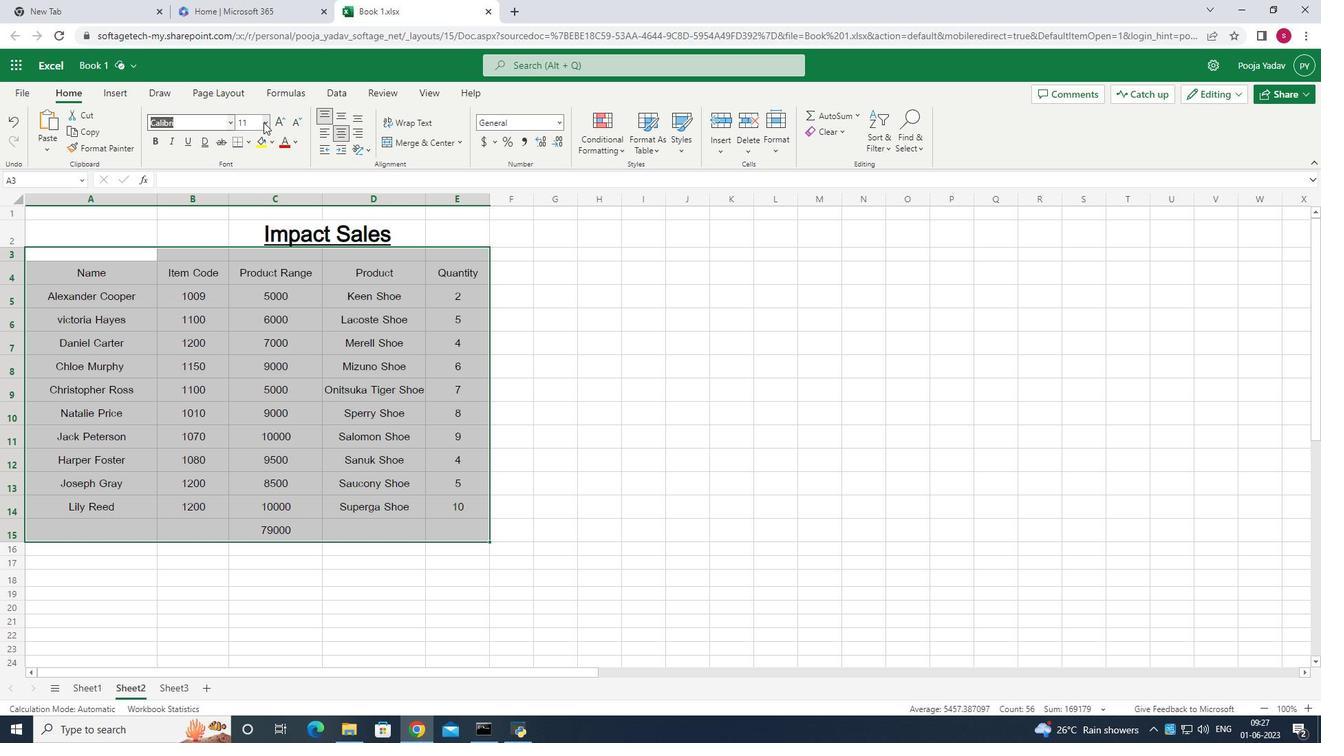
Action: Mouse pressed left at (262, 122)
Screenshot: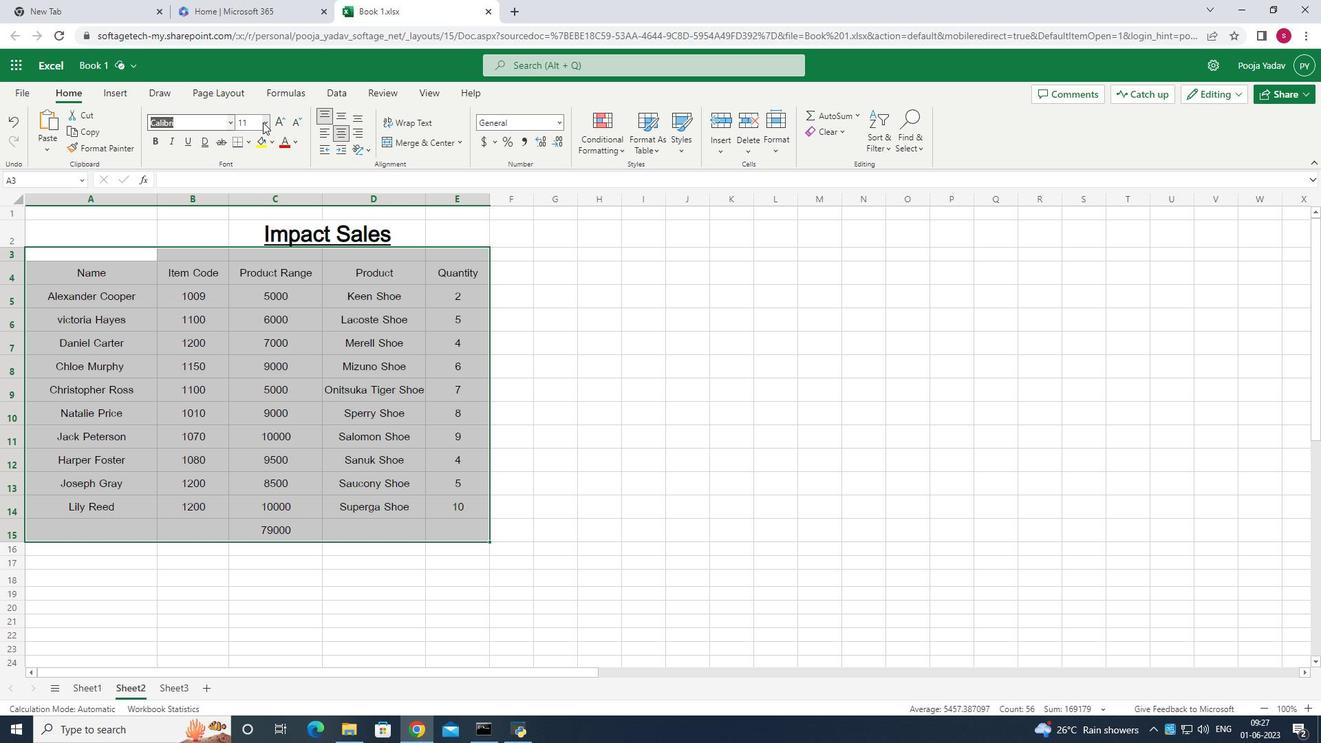 
Action: Mouse moved to (256, 271)
Screenshot: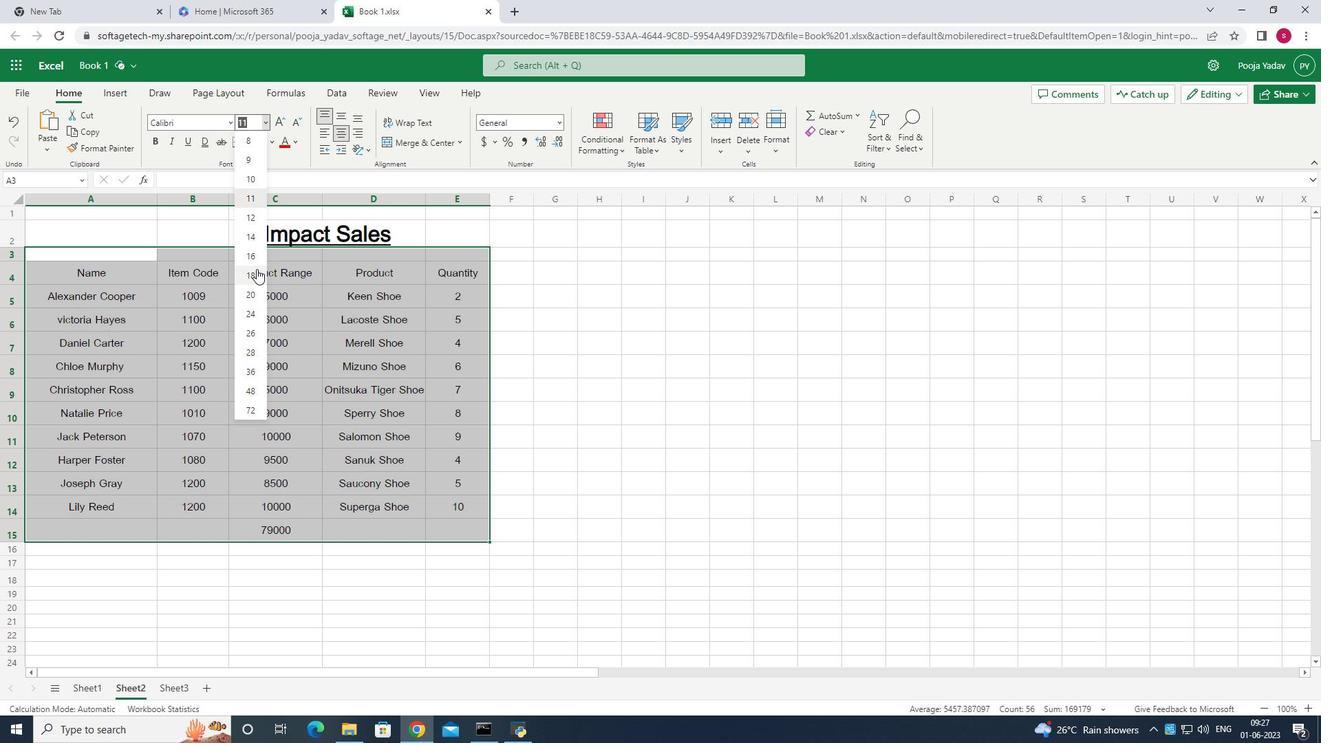 
Action: Mouse pressed left at (256, 271)
Screenshot: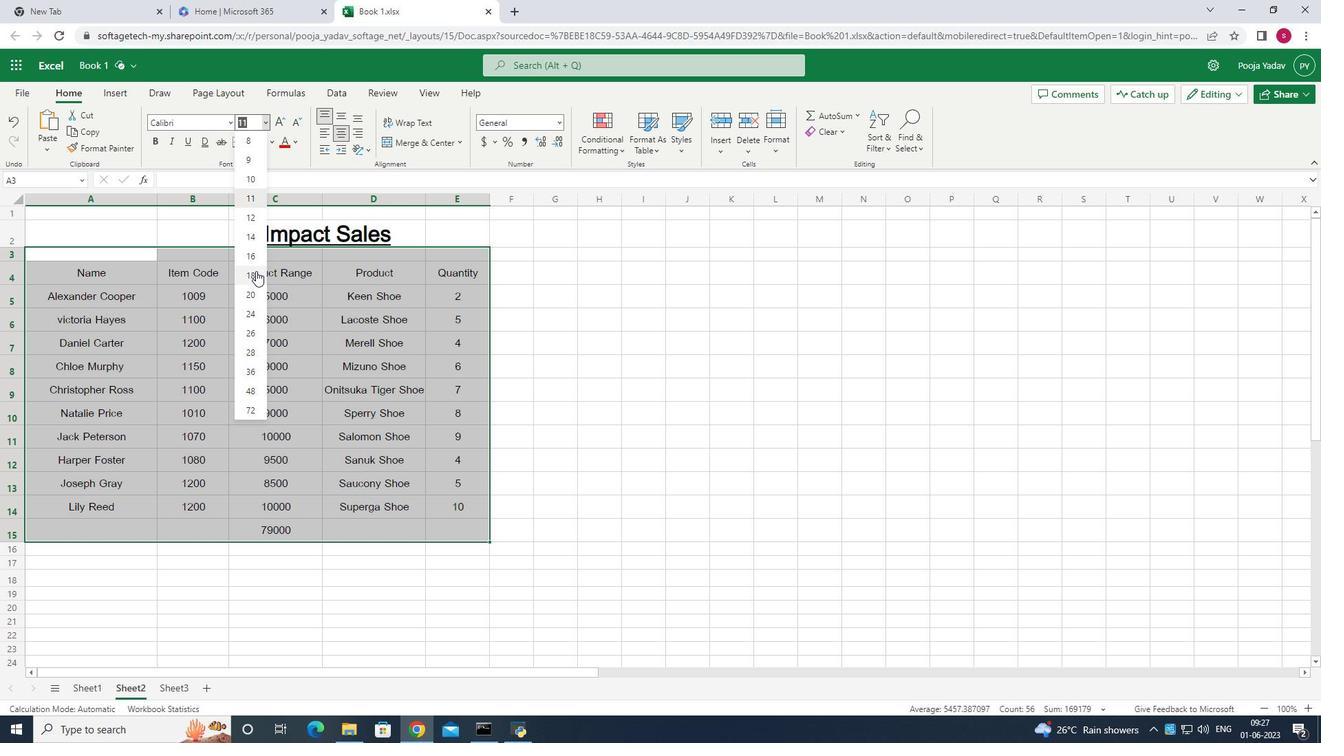 
Action: Mouse moved to (319, 240)
Screenshot: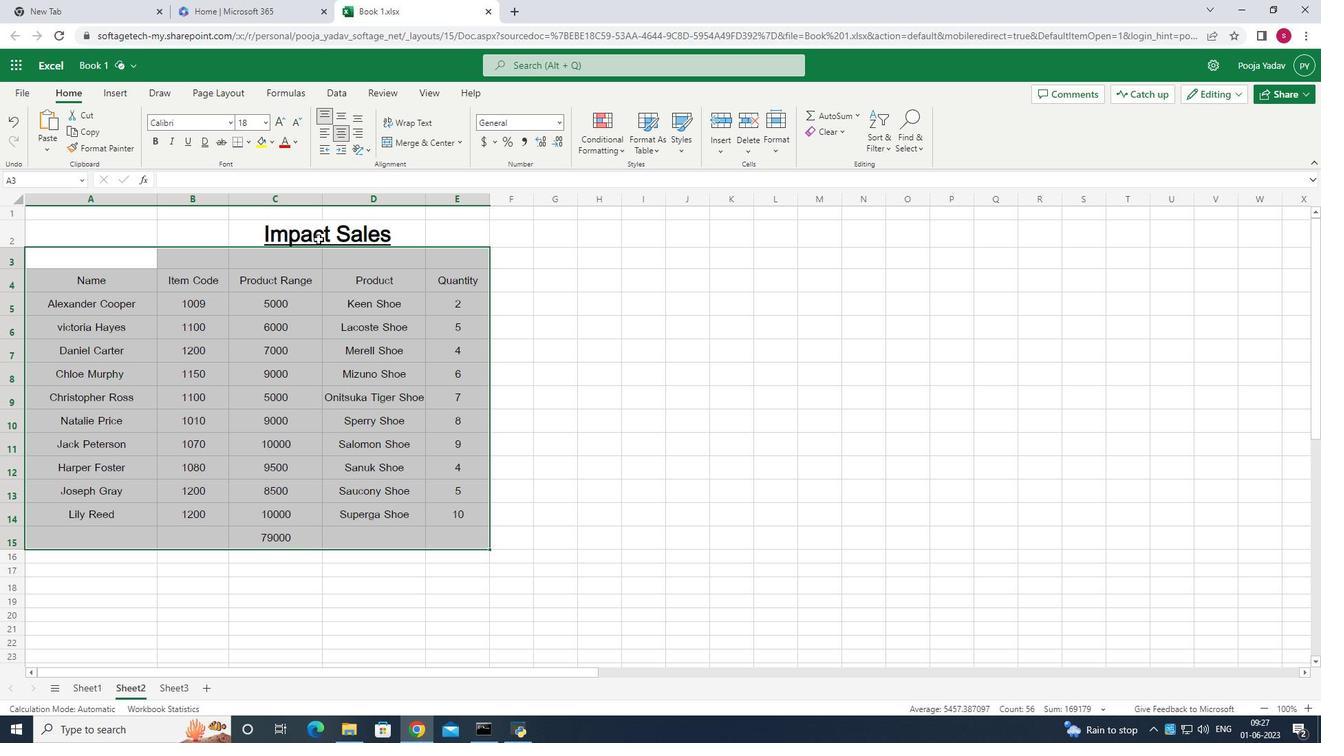 
Action: Mouse pressed left at (319, 240)
Screenshot: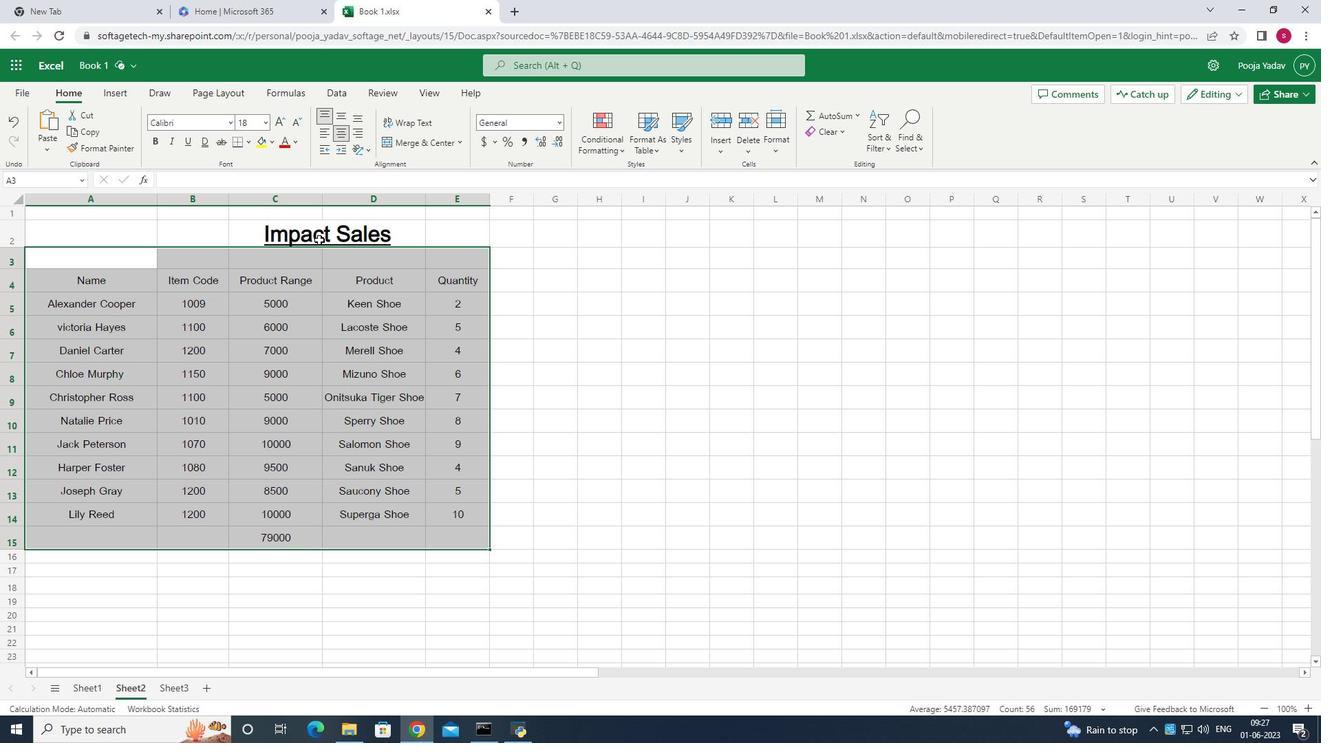 
Action: Mouse moved to (286, 144)
Screenshot: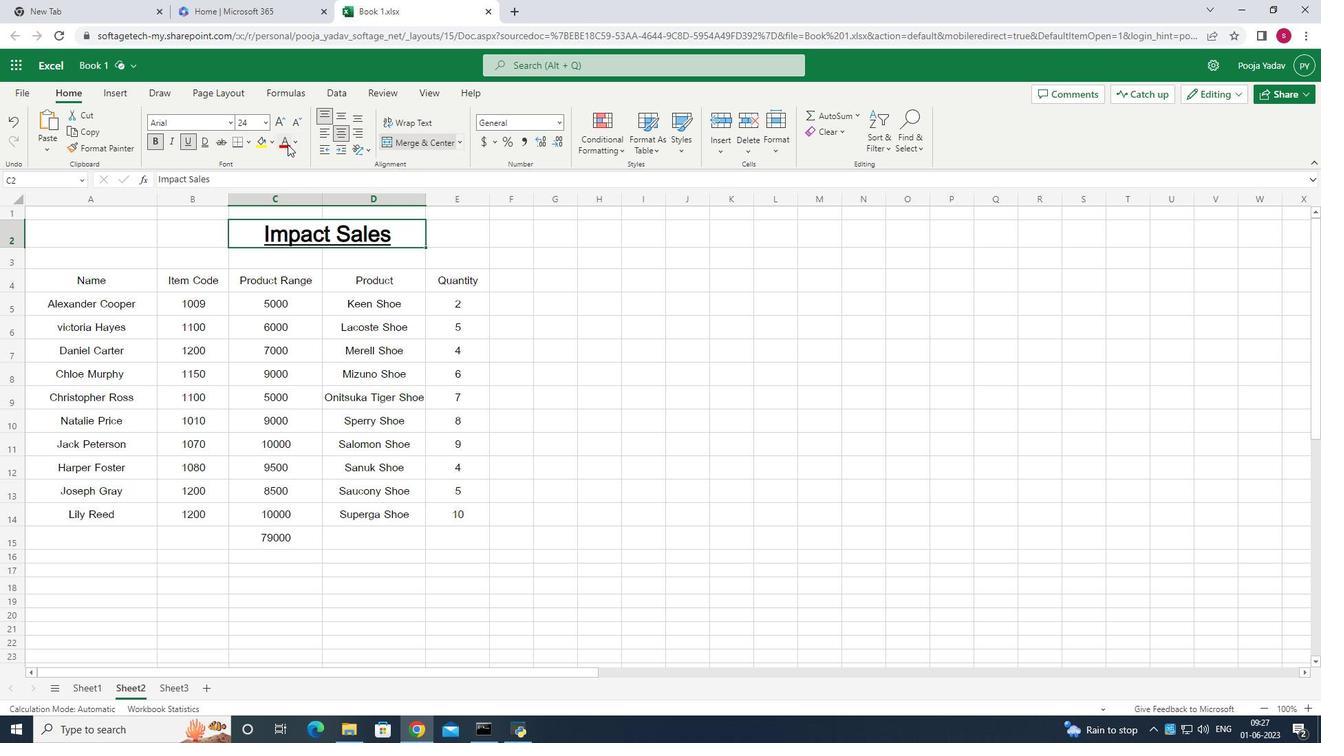 
Action: Mouse pressed left at (286, 144)
Screenshot: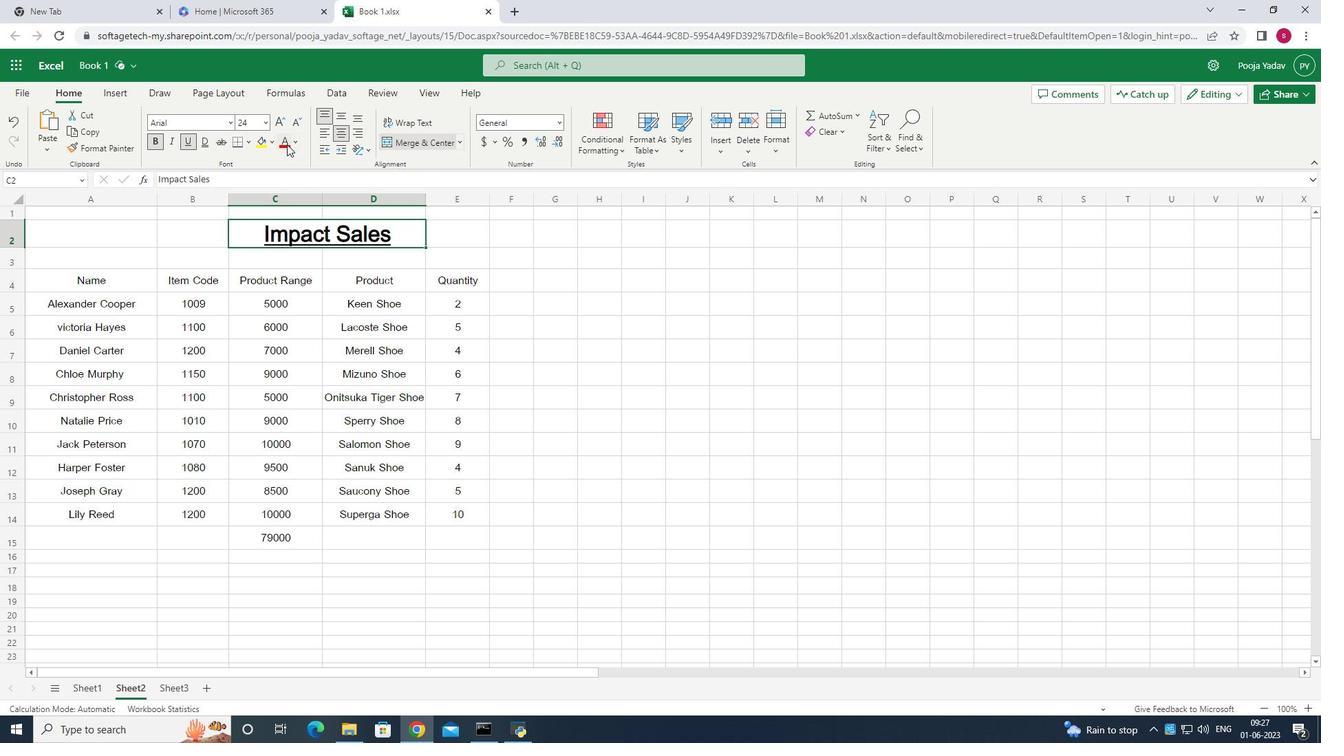 
Action: Mouse moved to (128, 257)
Screenshot: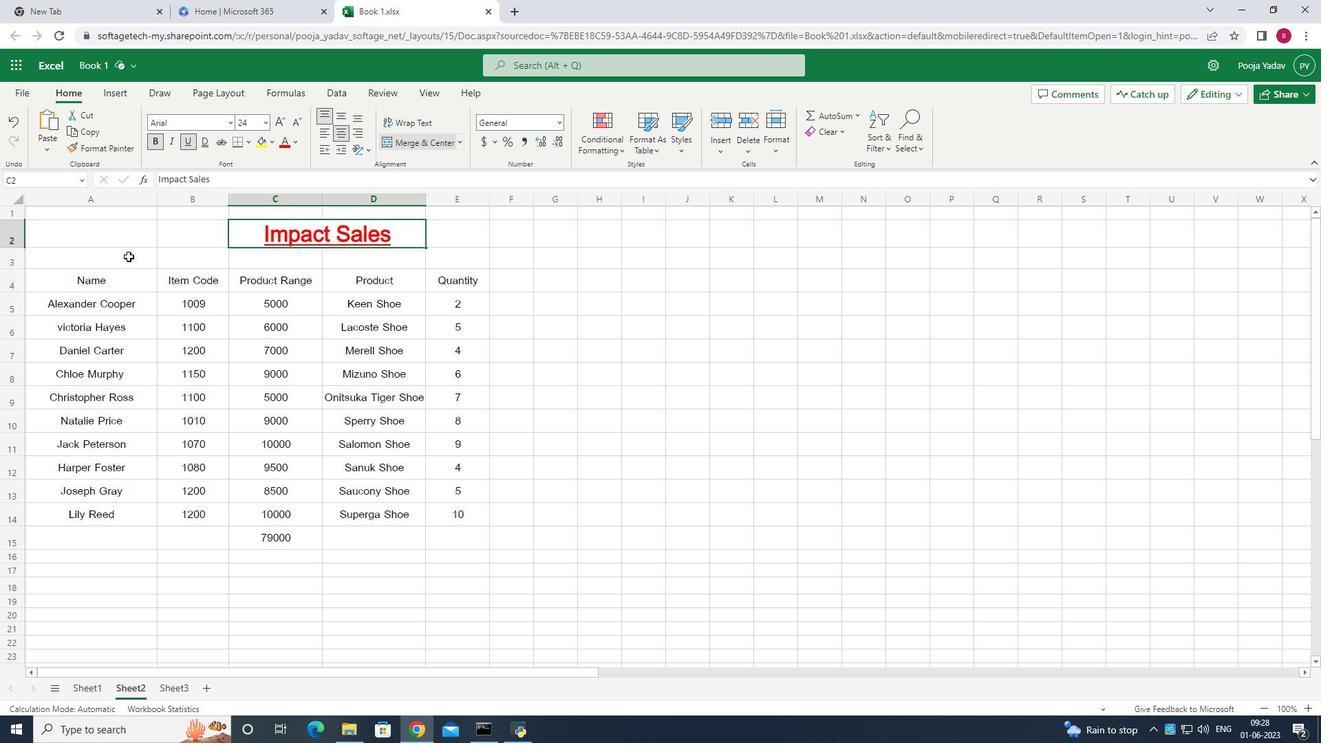 
Action: Mouse pressed left at (128, 257)
Screenshot: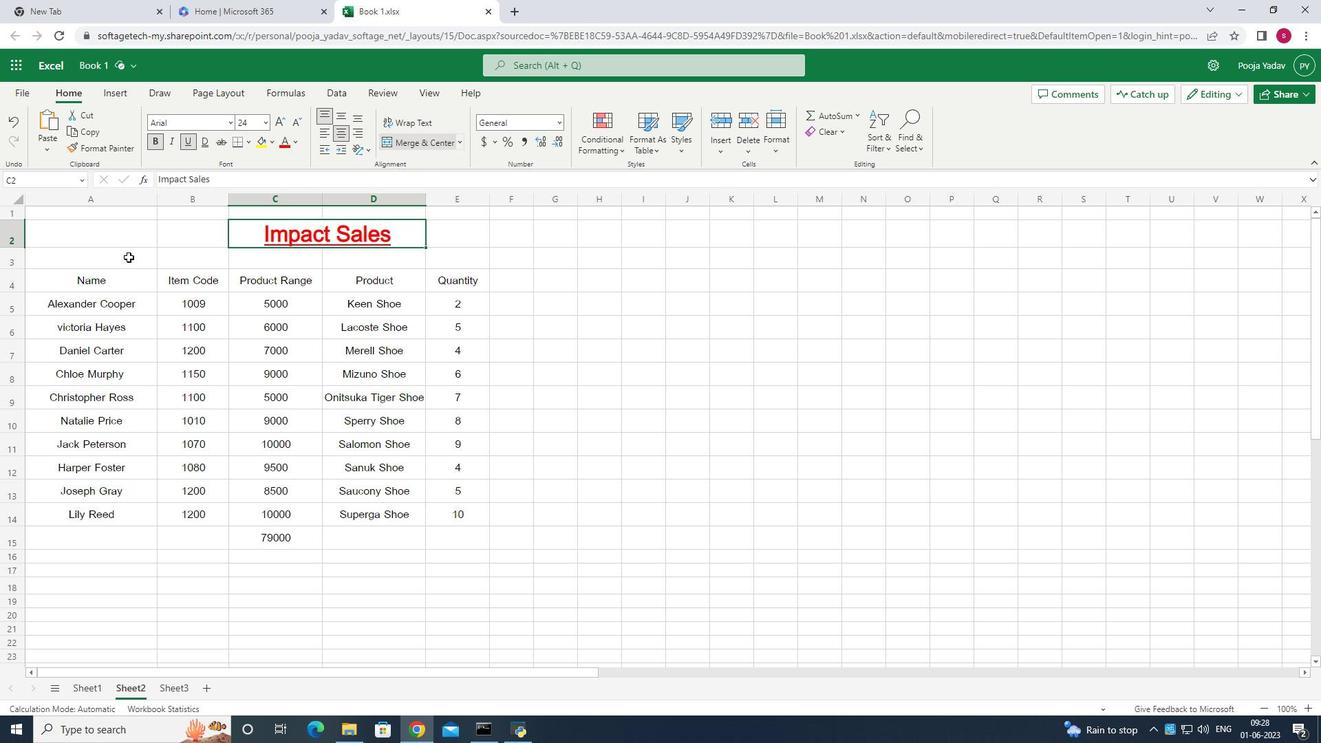 
Action: Mouse moved to (293, 142)
Screenshot: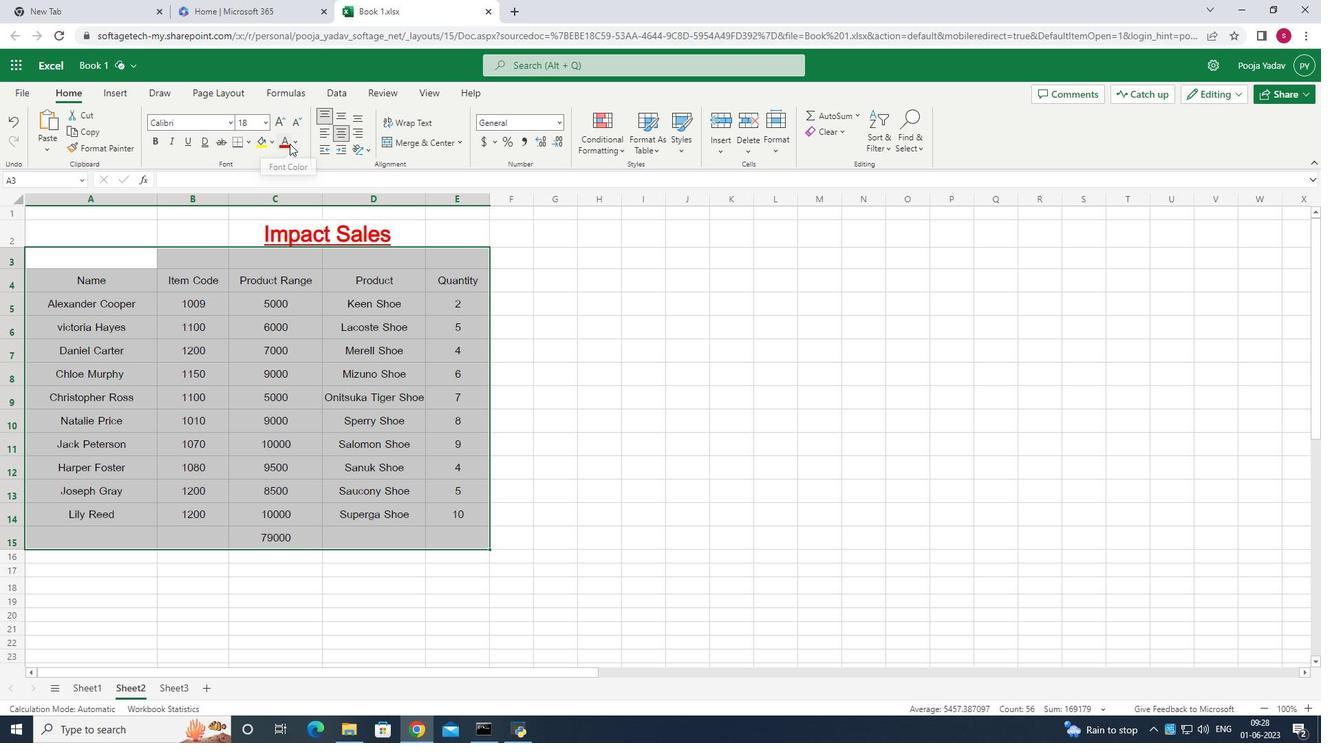 
Action: Mouse pressed left at (293, 142)
Screenshot: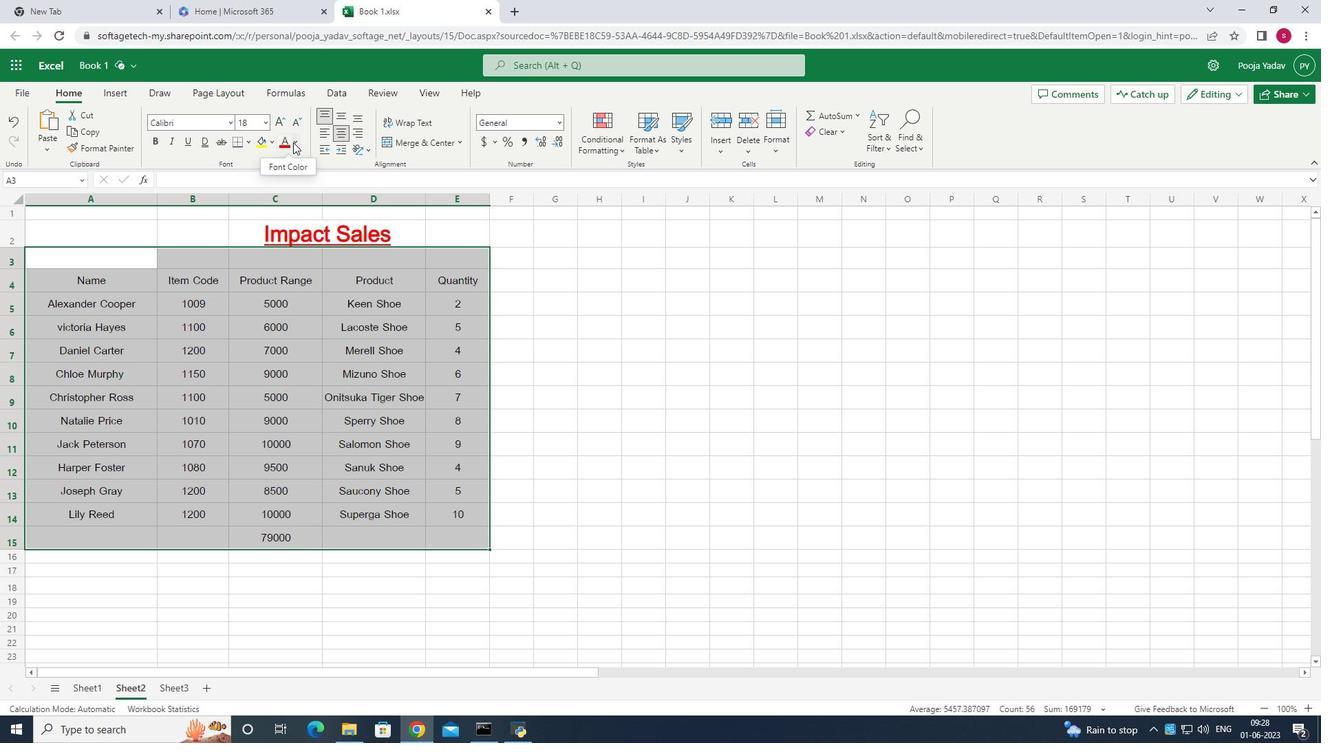
Action: Mouse moved to (308, 275)
Screenshot: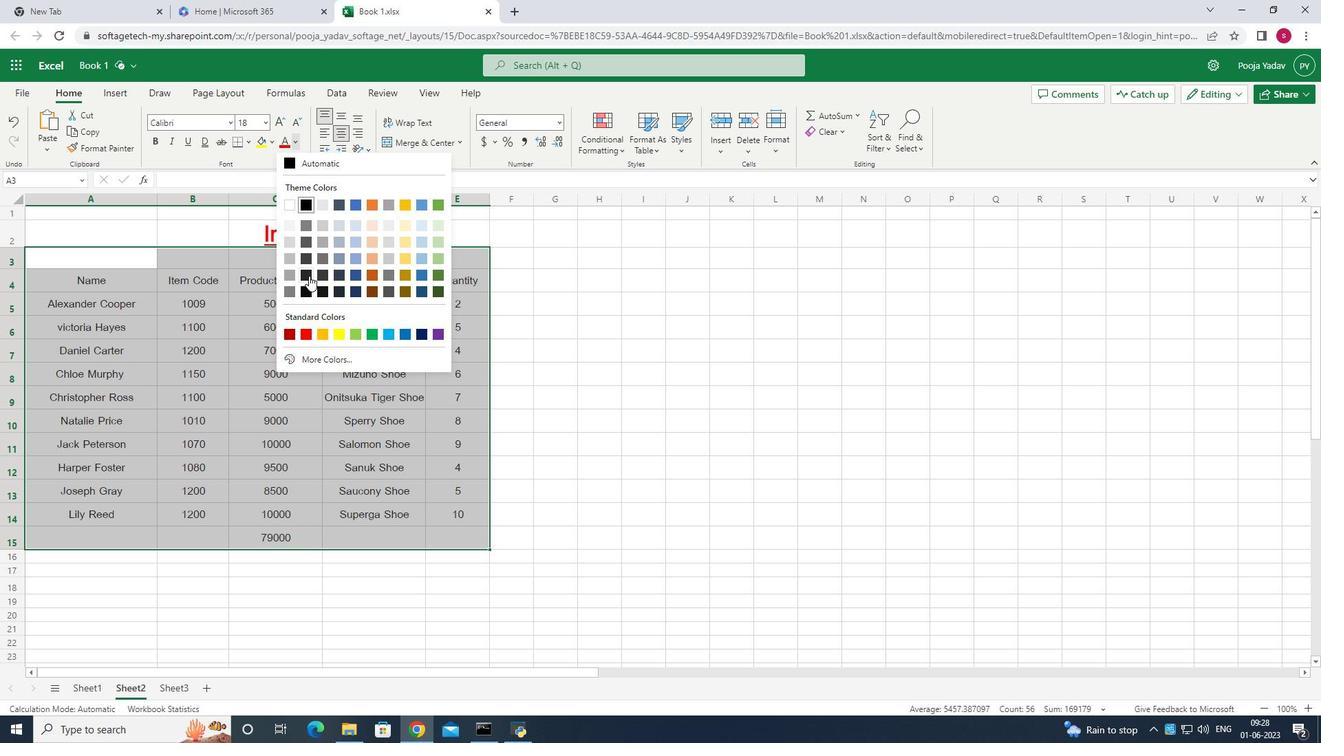 
Action: Mouse pressed left at (308, 275)
Screenshot: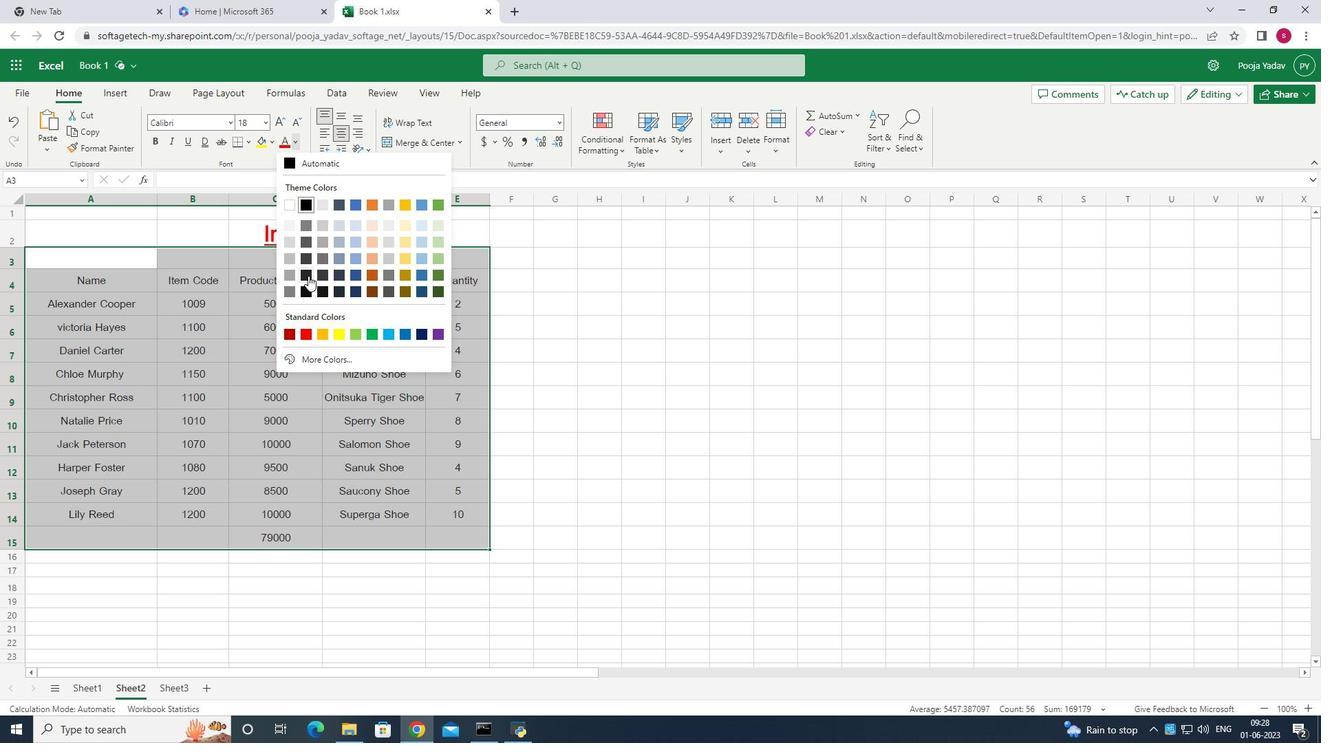 
Action: Mouse moved to (295, 145)
Screenshot: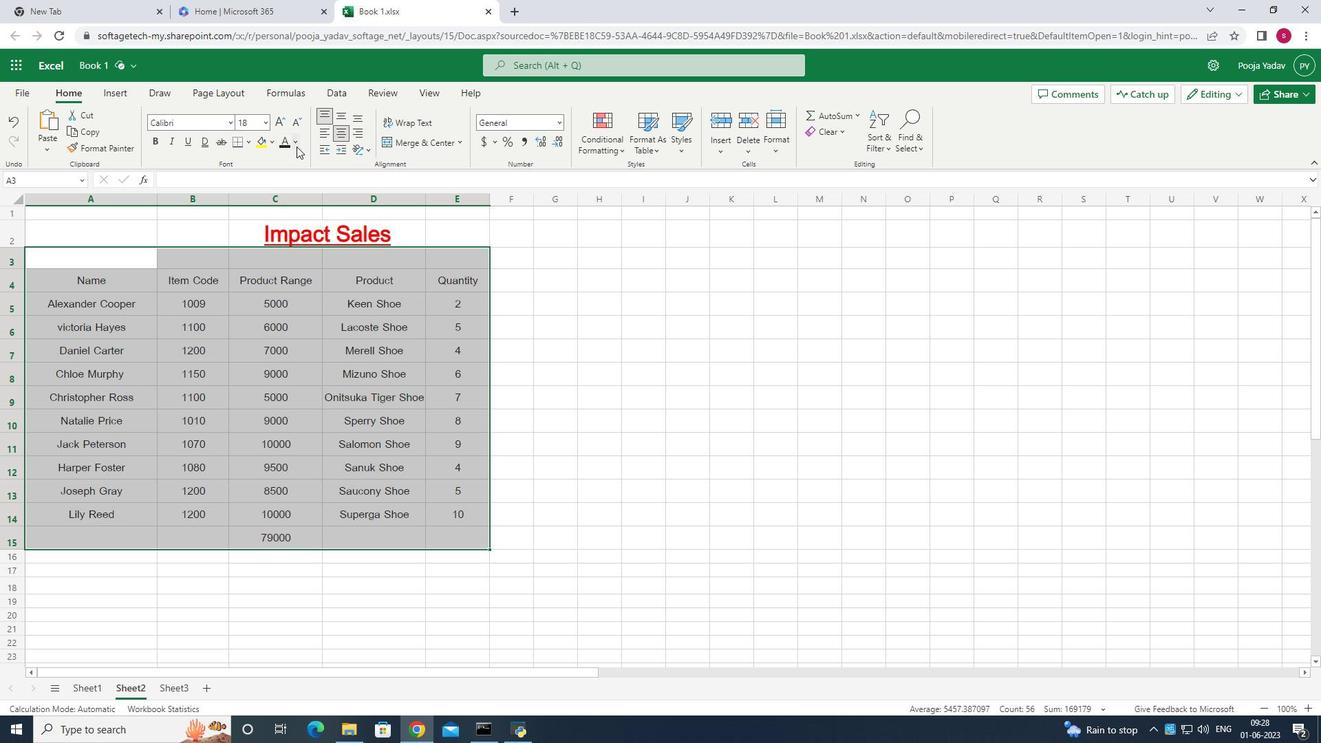 
Action: Mouse pressed left at (295, 145)
Screenshot: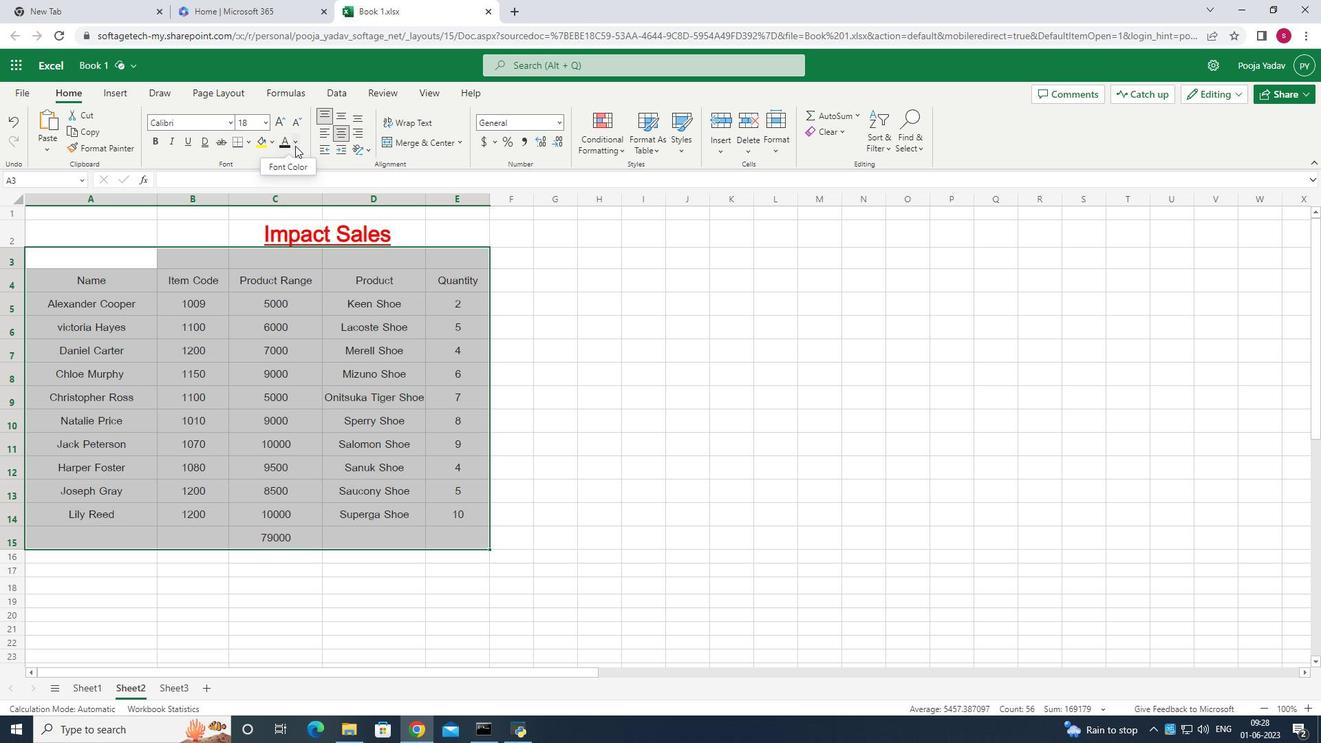 
Action: Mouse moved to (303, 291)
Screenshot: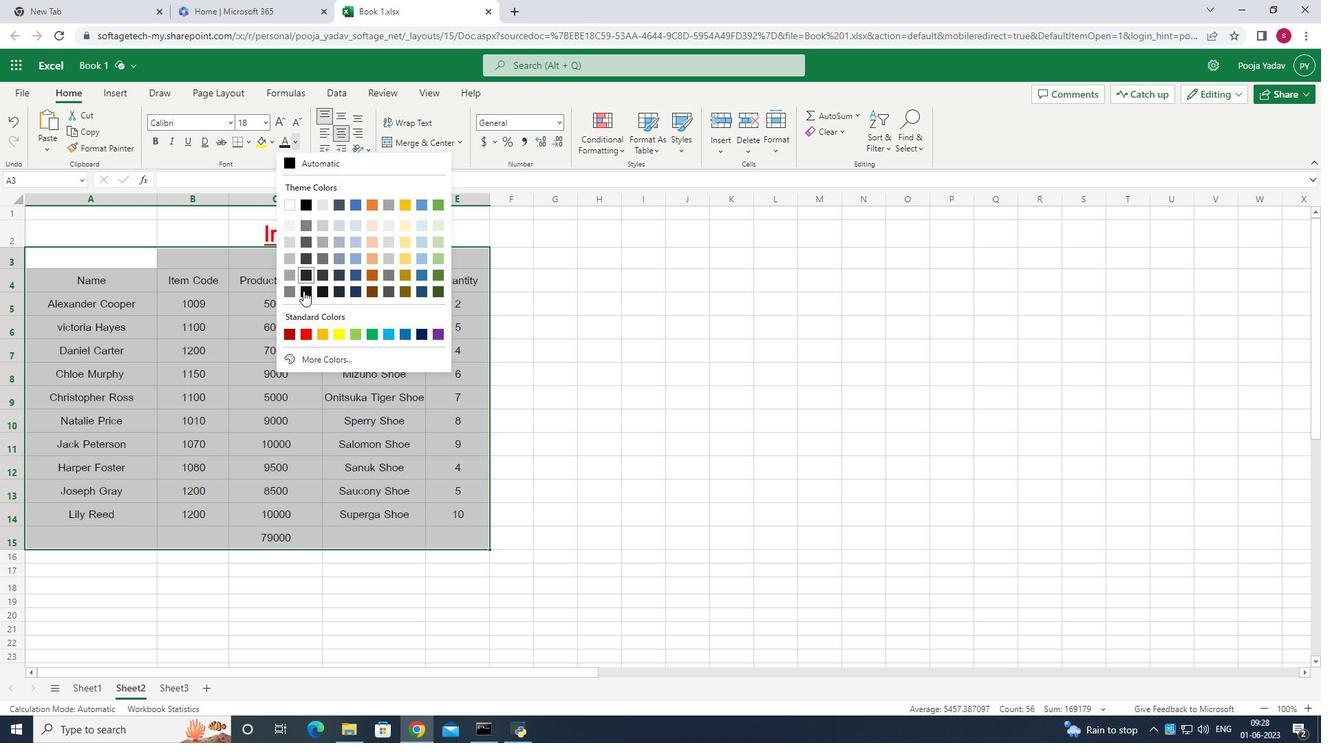 
Action: Mouse pressed left at (303, 291)
Screenshot: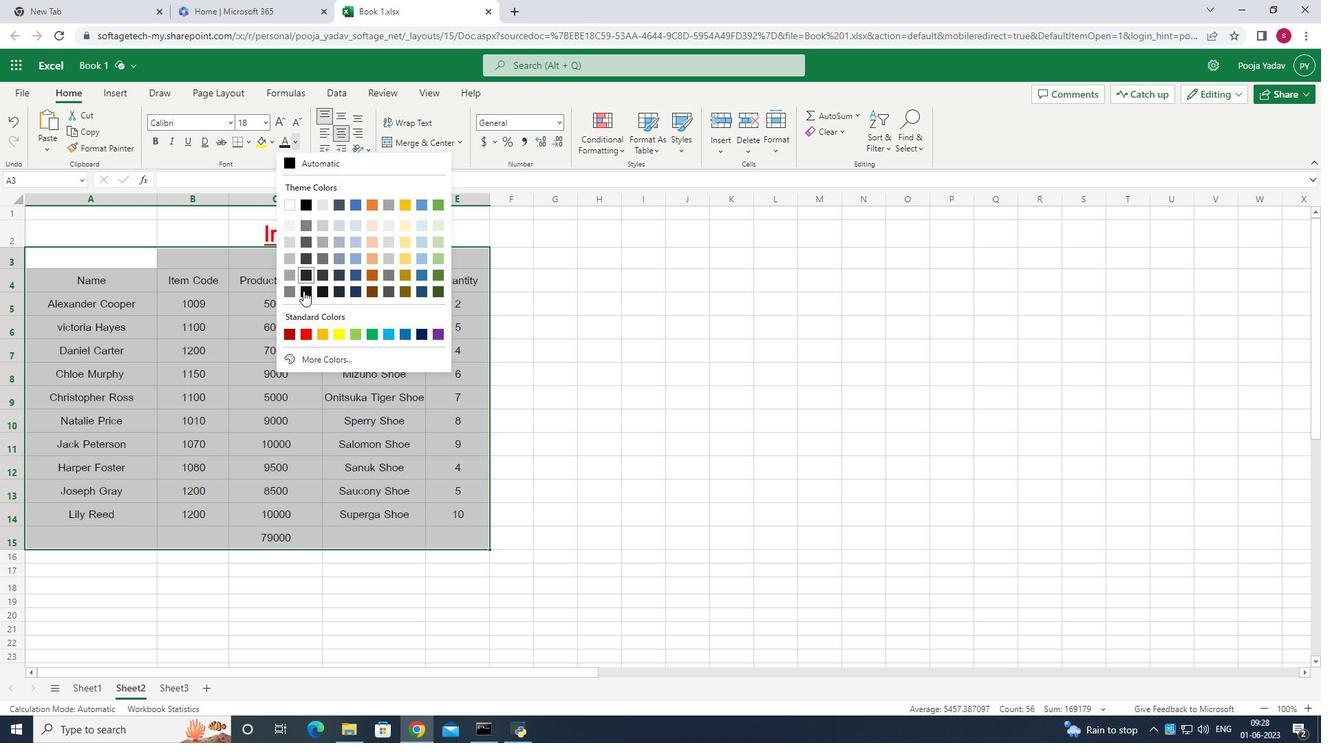 
Action: Mouse moved to (242, 143)
Screenshot: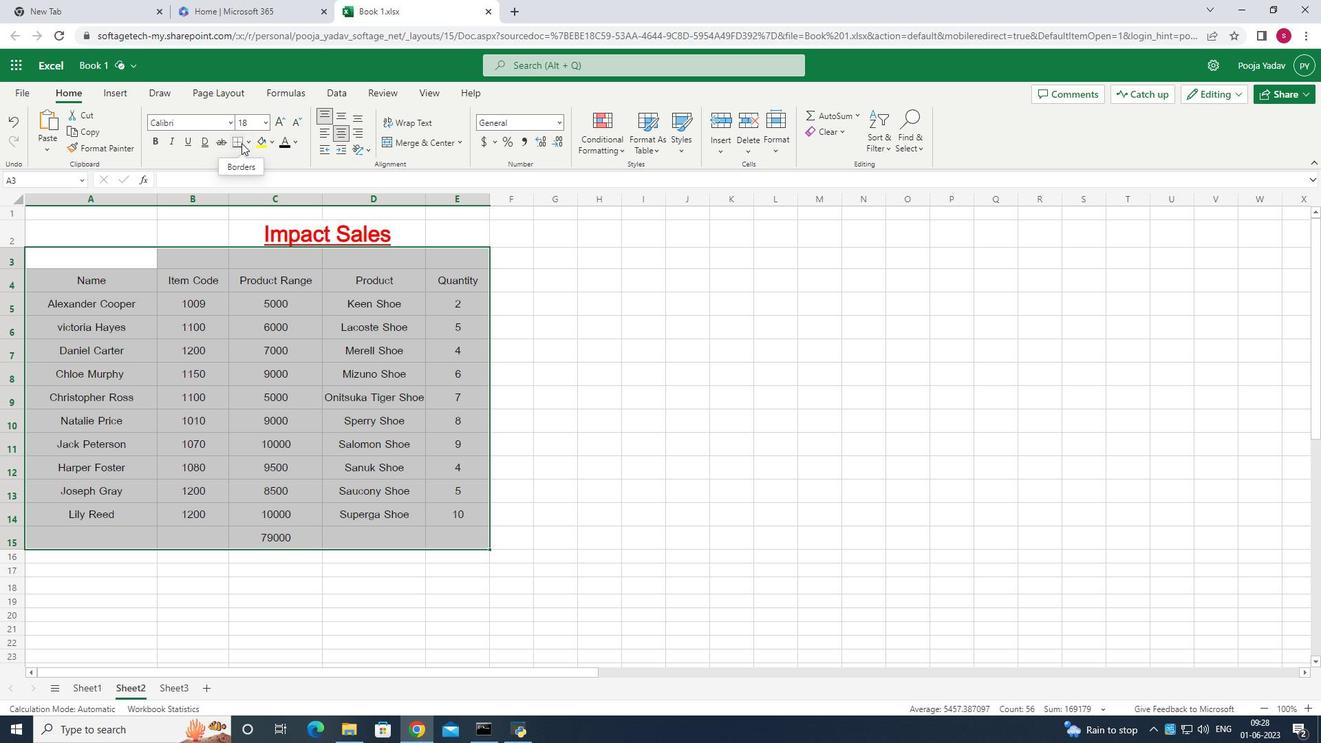 
Action: Mouse pressed left at (242, 143)
Screenshot: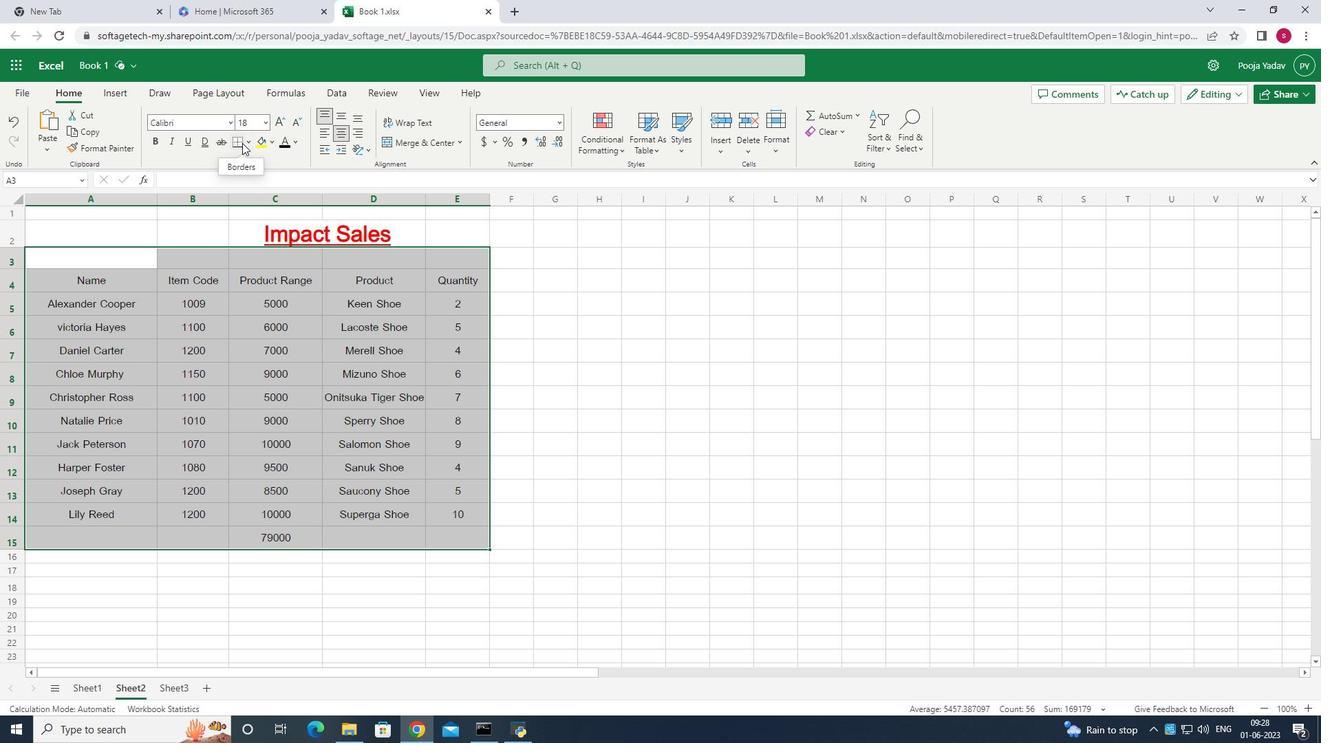 
Action: Mouse moved to (247, 143)
Screenshot: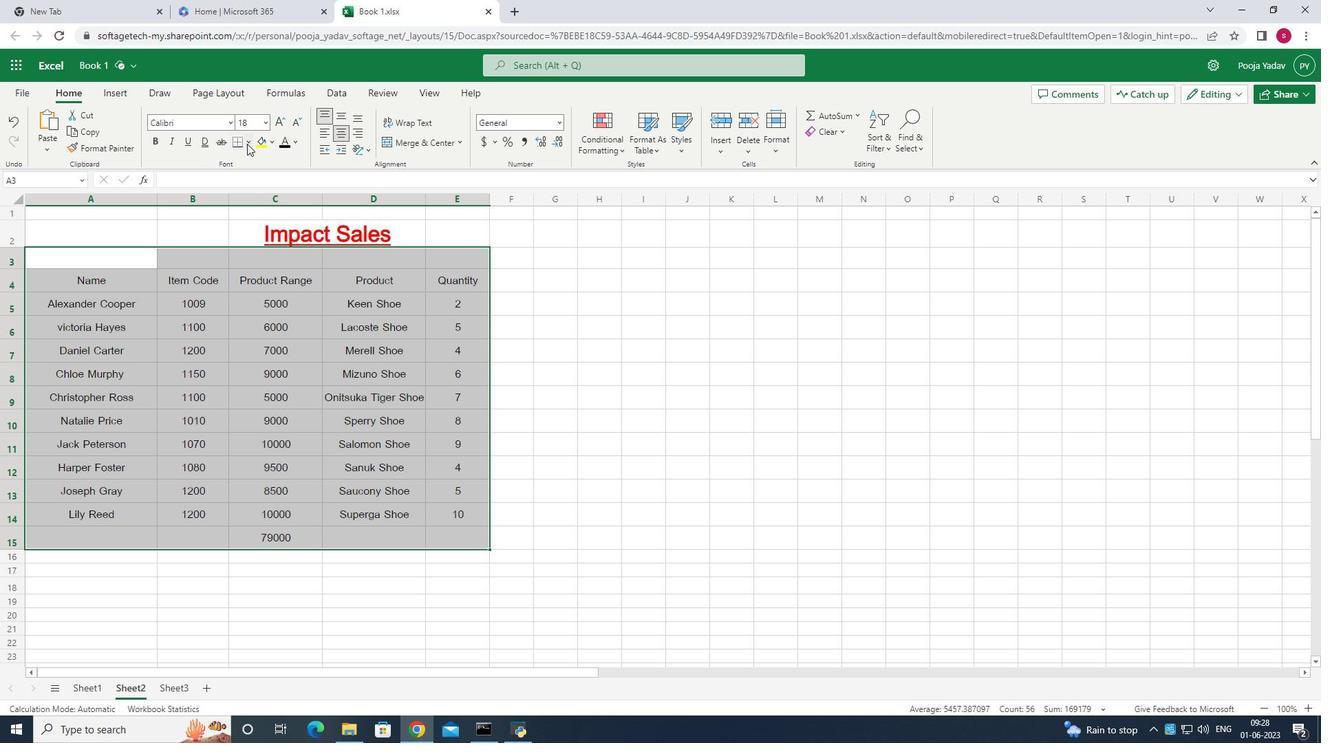 
Action: Mouse pressed left at (247, 143)
Screenshot: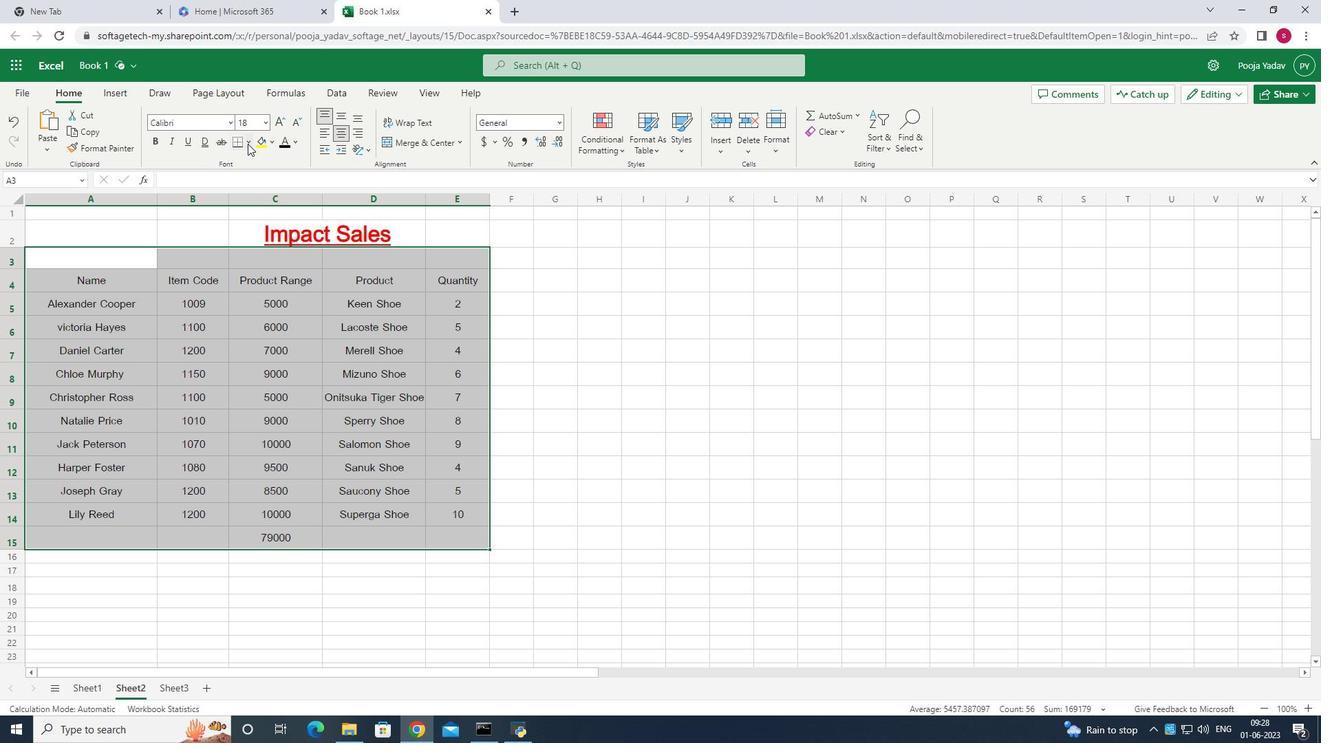 
Action: Mouse moved to (245, 196)
Screenshot: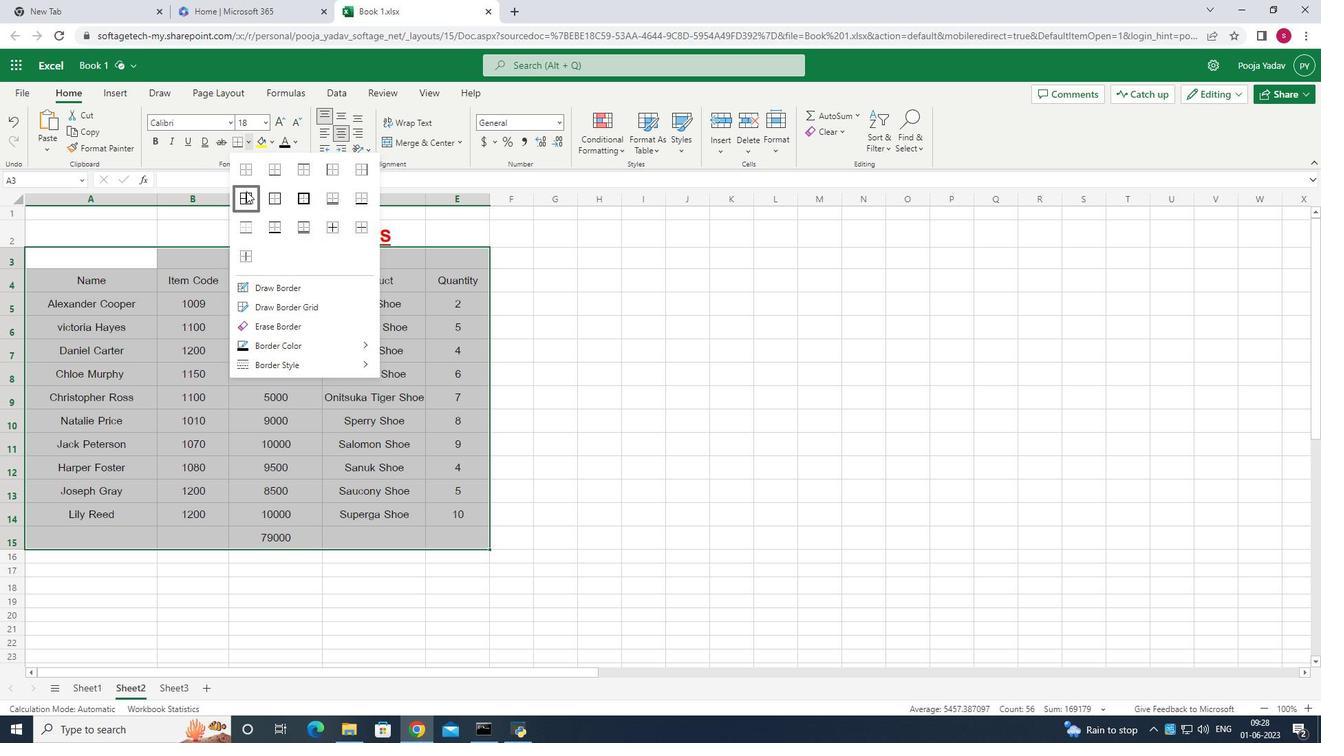 
Action: Mouse pressed left at (245, 196)
Screenshot: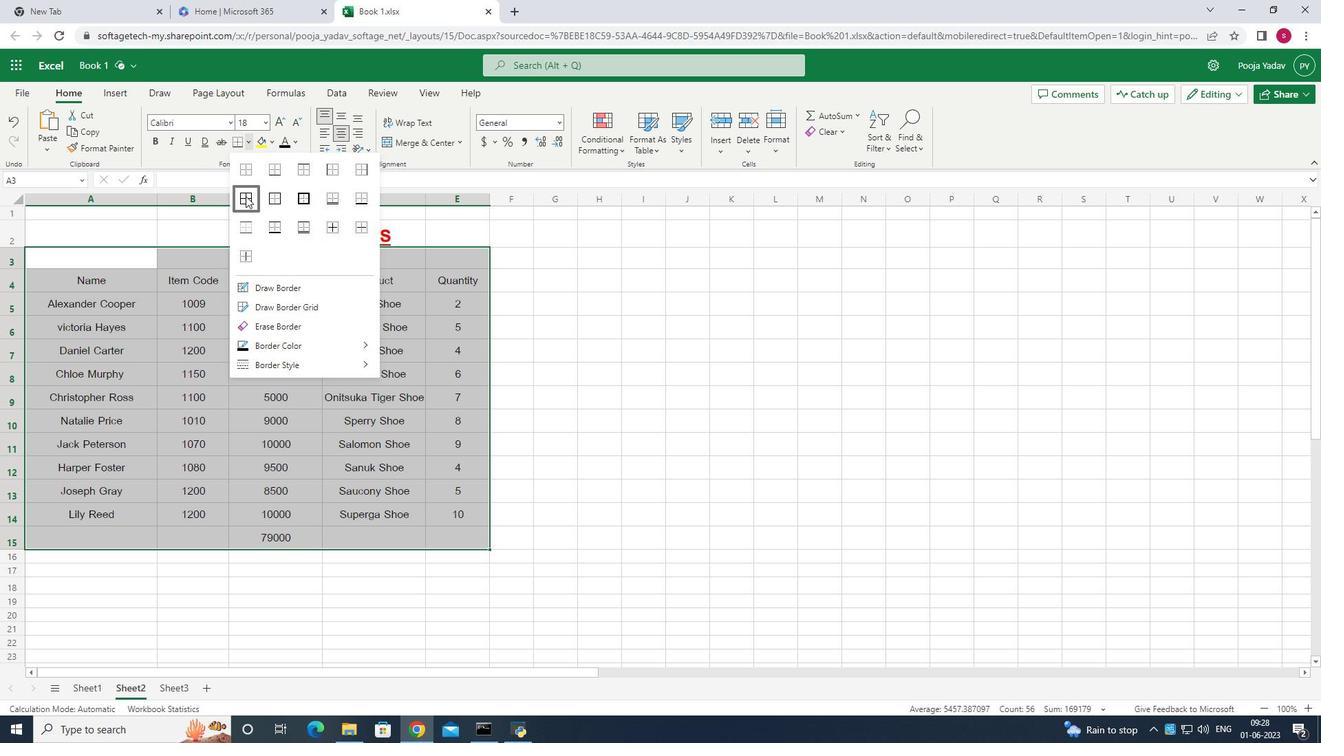 
Action: Mouse moved to (244, 140)
Screenshot: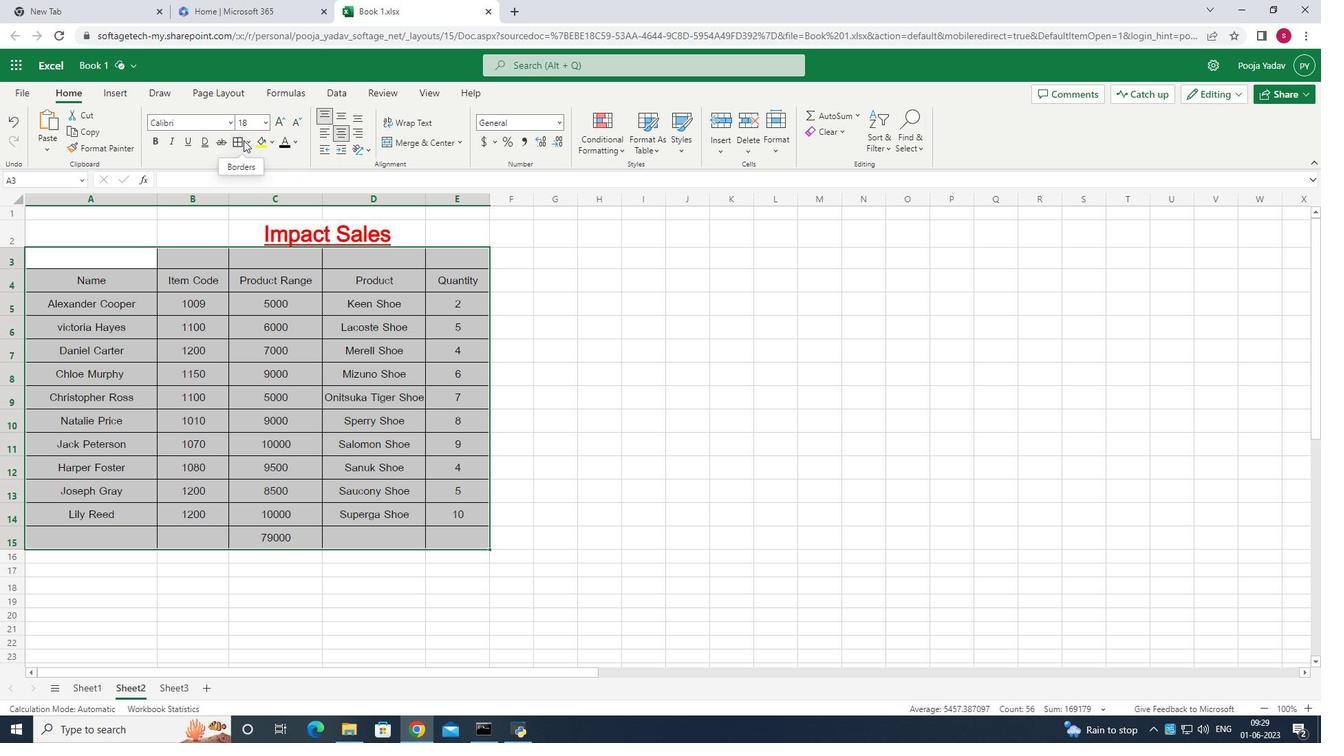 
Action: Mouse pressed left at (244, 140)
Screenshot: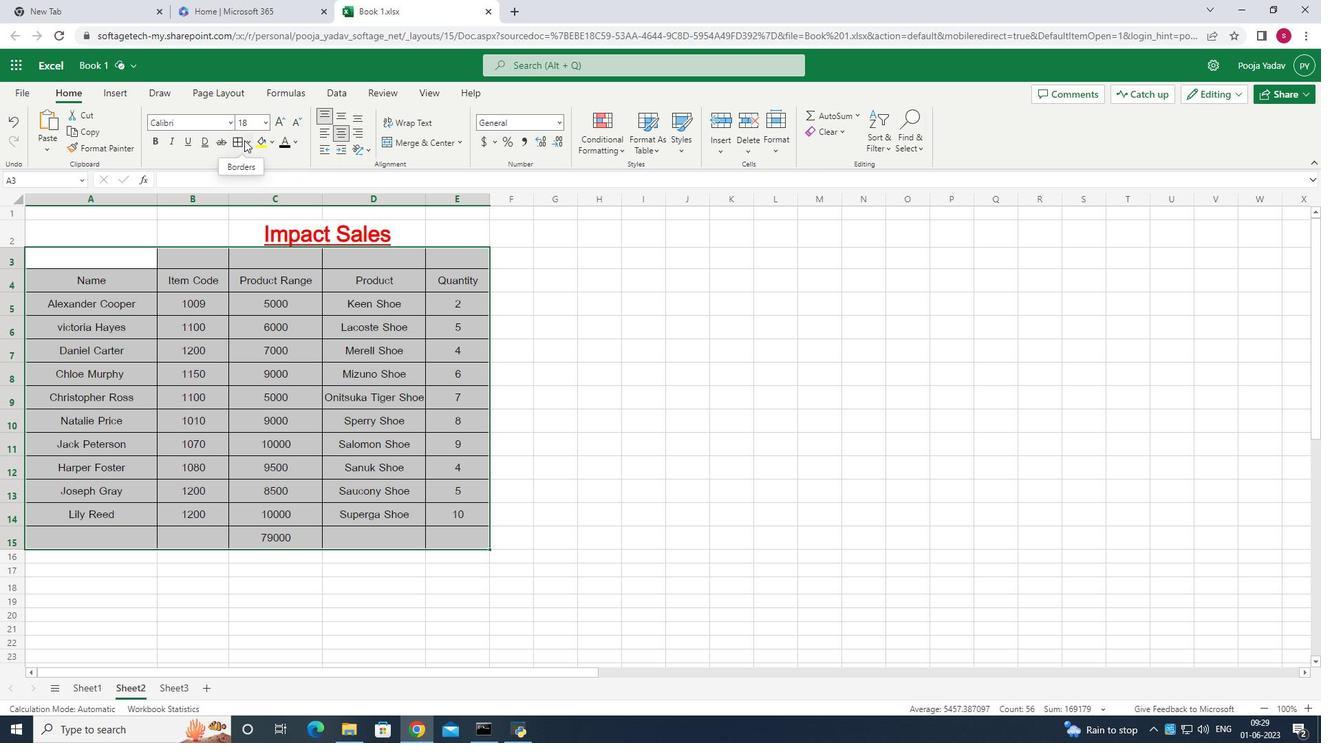 
Action: Mouse moved to (302, 289)
Screenshot: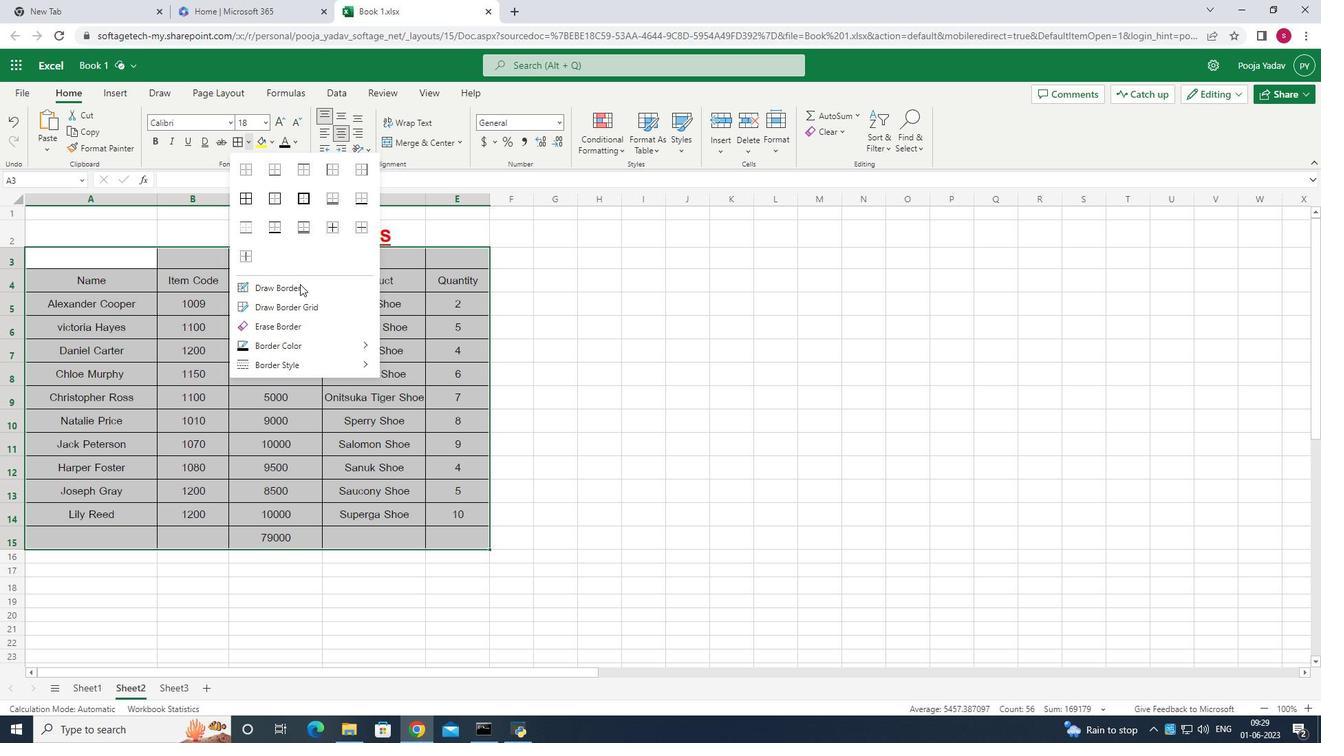 
Action: Mouse scrolled (302, 288) with delta (0, 0)
Screenshot: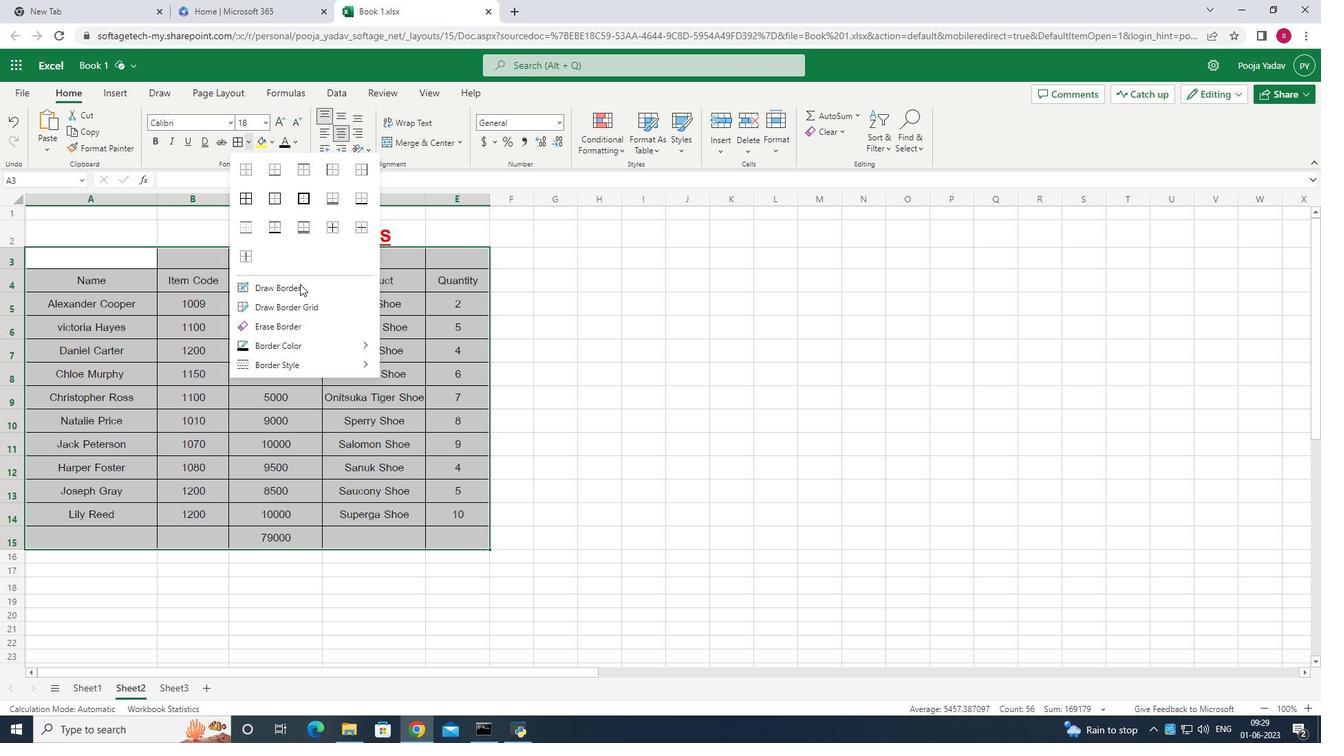 
Action: Mouse moved to (302, 289)
Screenshot: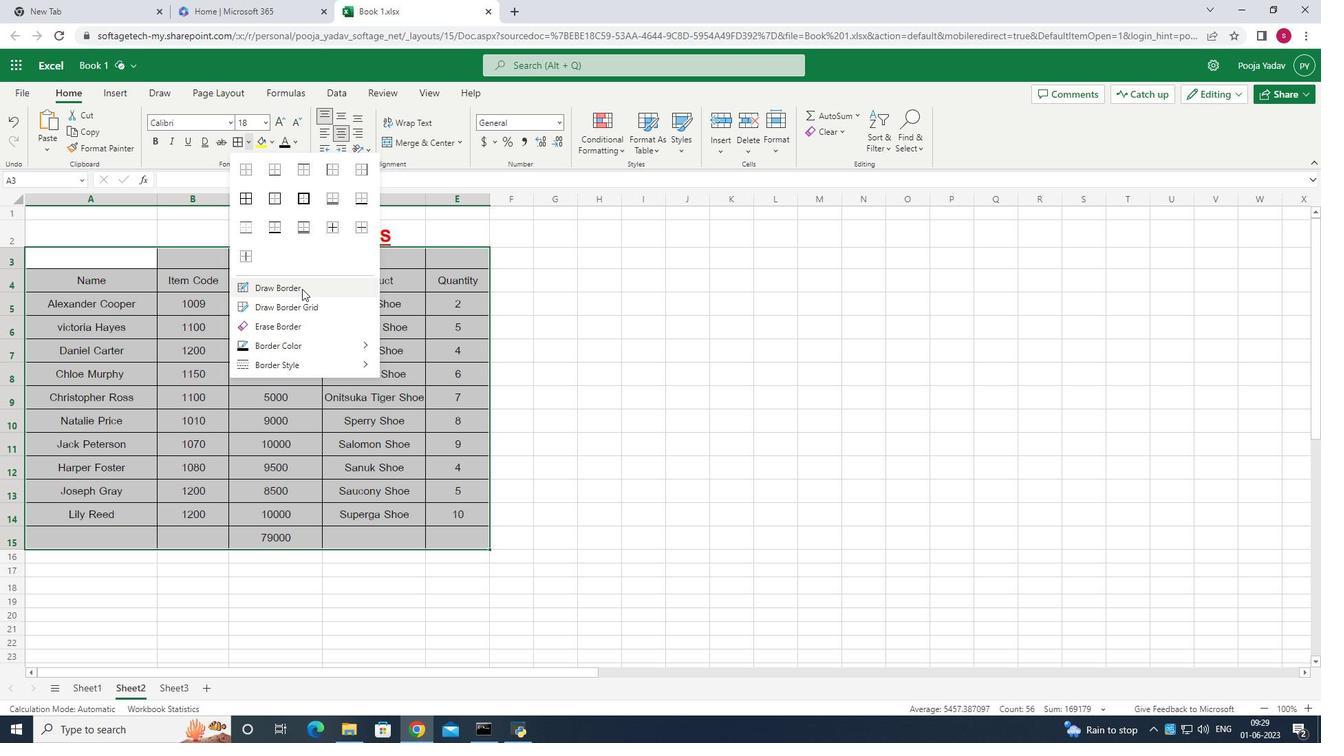 
Action: Mouse scrolled (302, 289) with delta (0, 0)
Screenshot: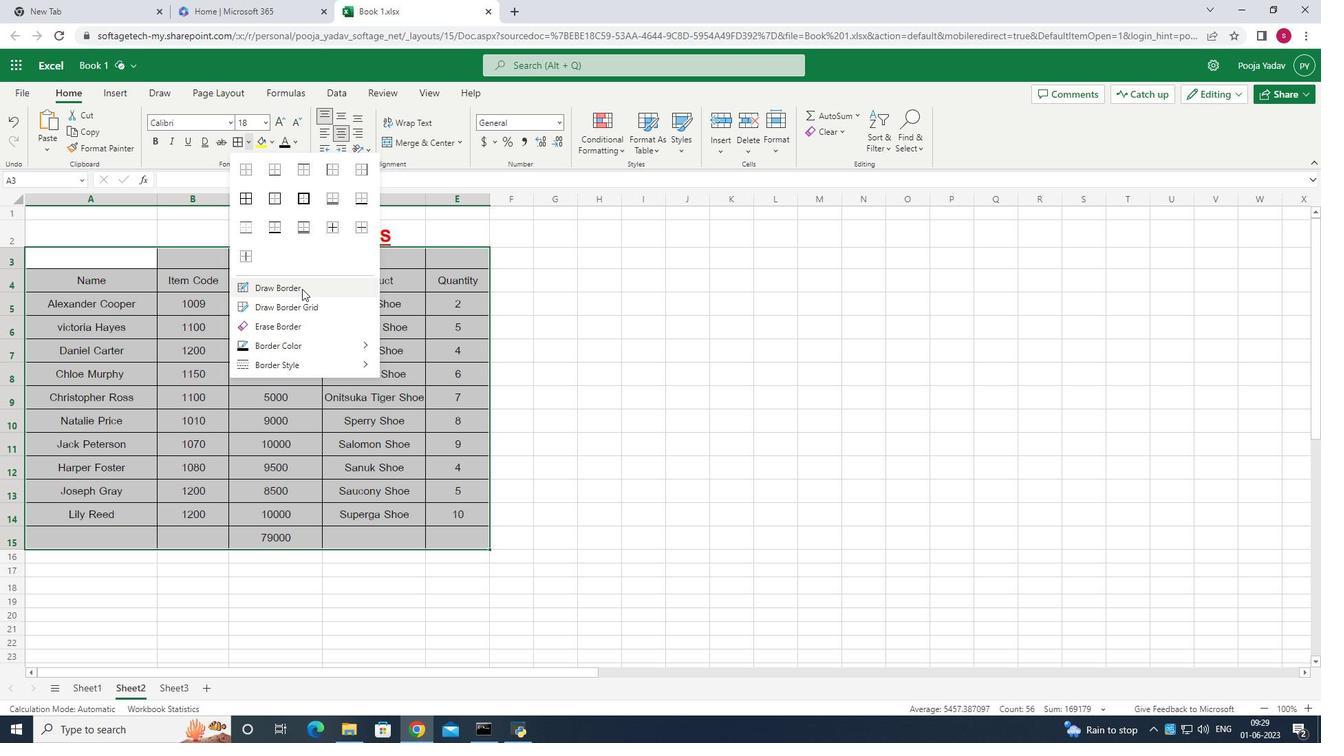 
Action: Mouse scrolled (302, 289) with delta (0, 0)
Screenshot: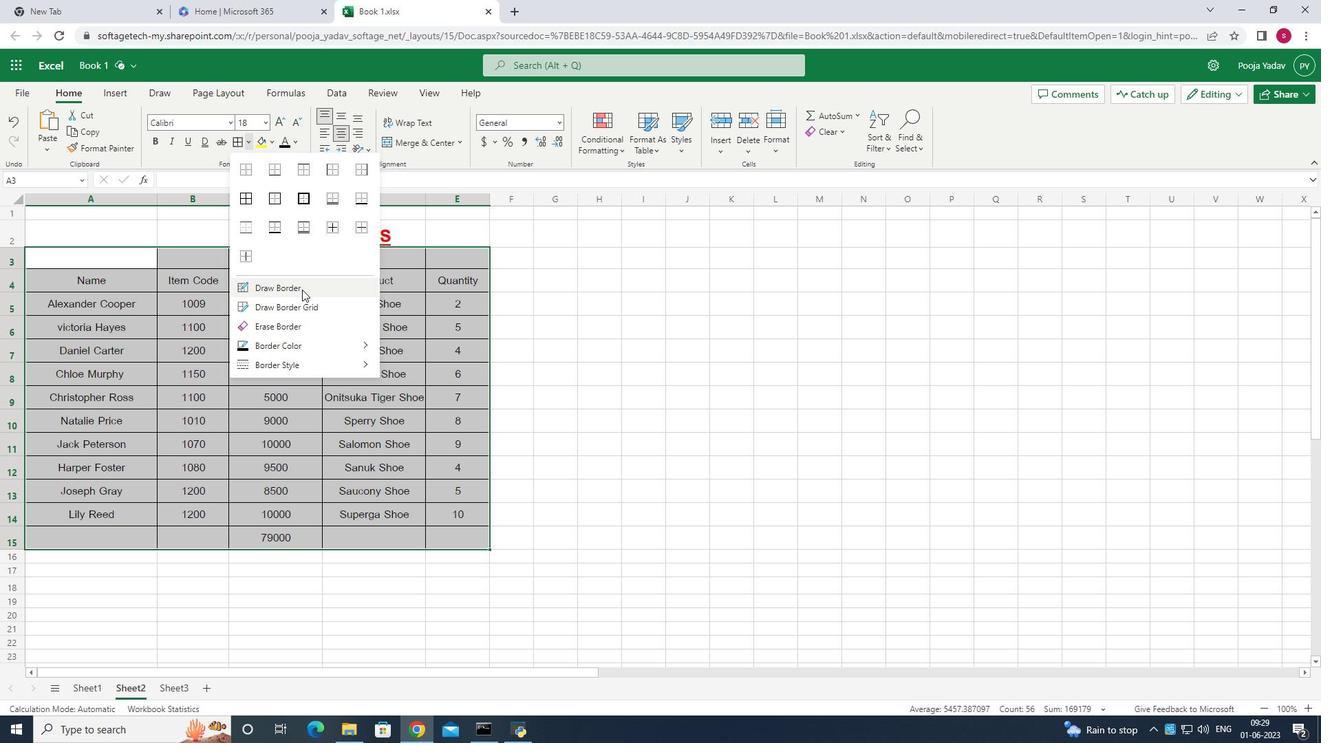 
Action: Mouse moved to (302, 297)
Screenshot: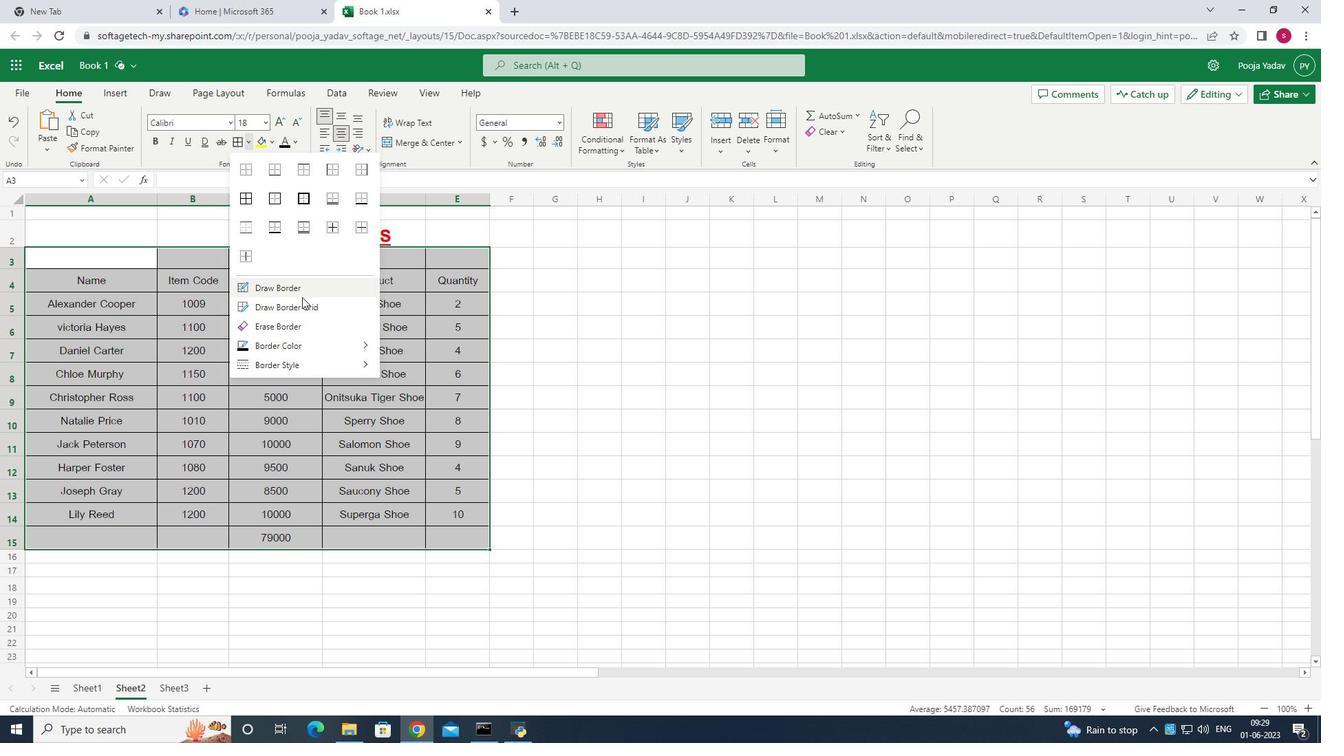 
Action: Mouse scrolled (302, 297) with delta (0, 0)
Screenshot: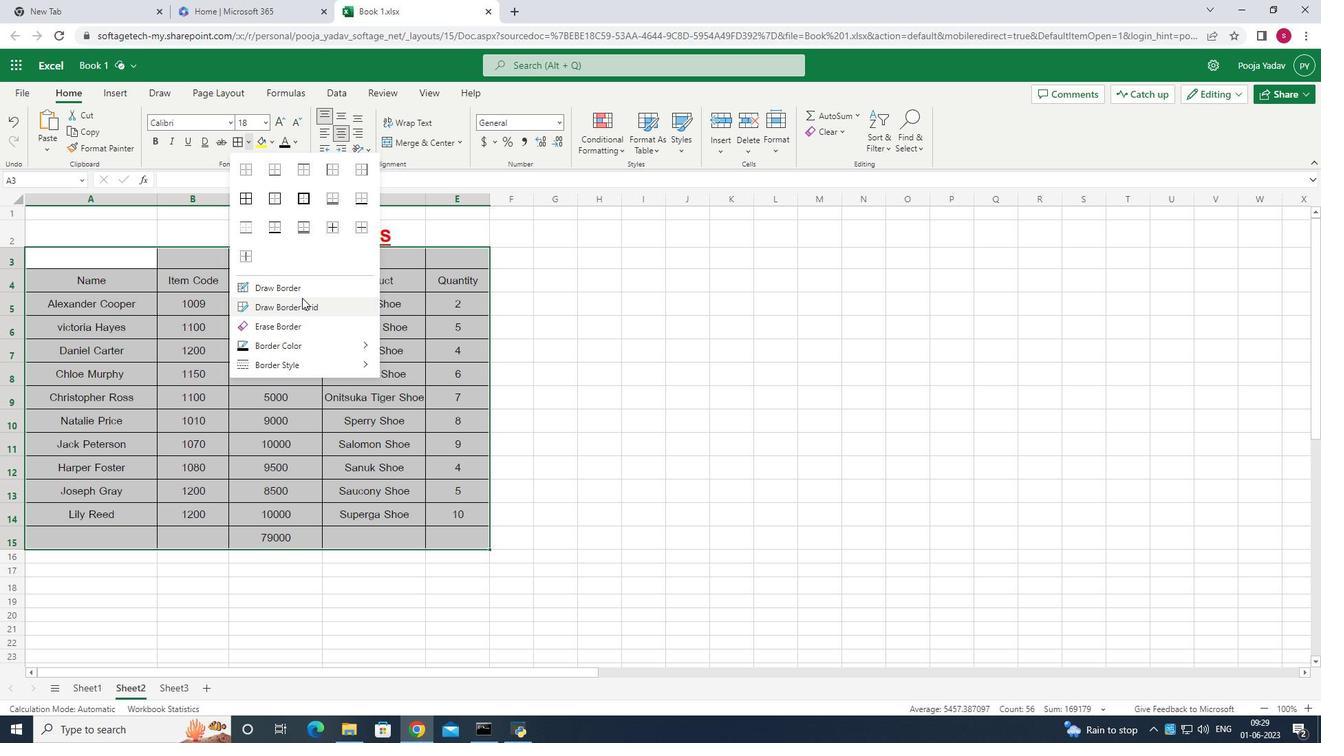 
Action: Mouse scrolled (302, 297) with delta (0, 0)
Screenshot: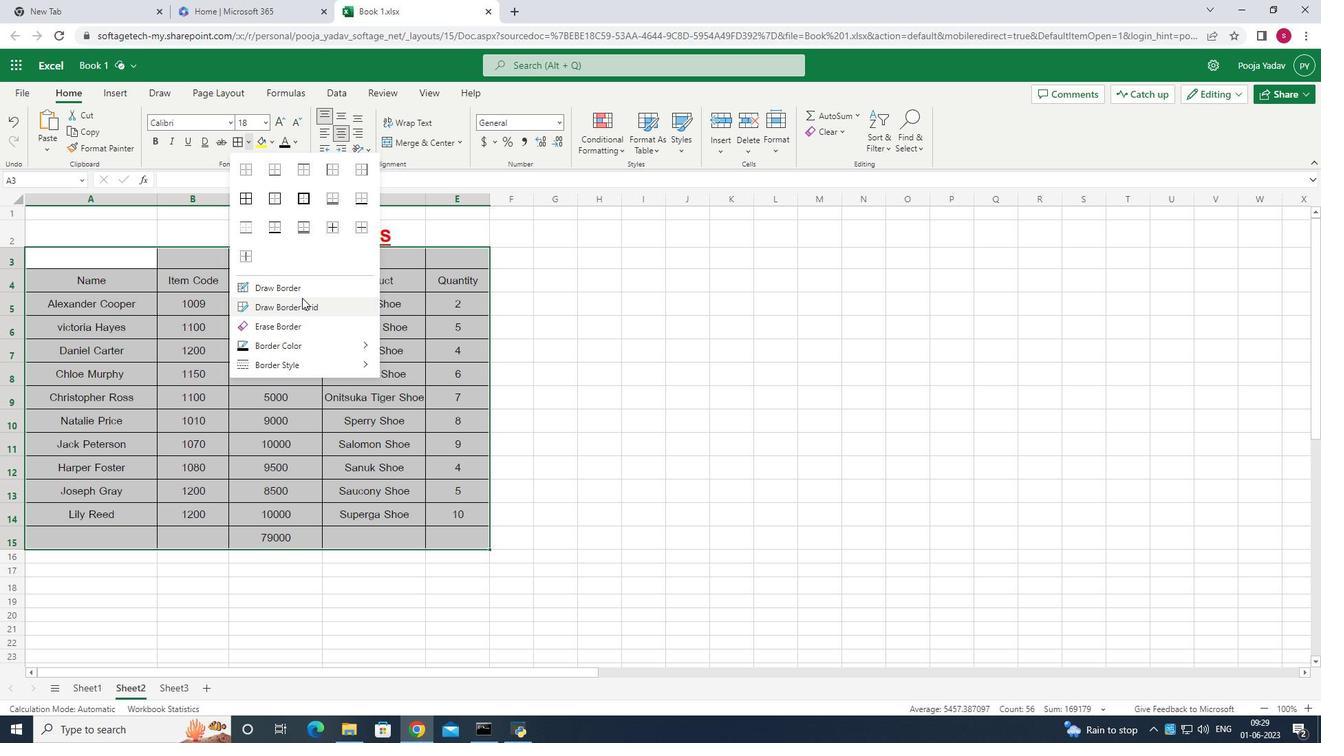 
Action: Mouse scrolled (302, 297) with delta (0, 0)
Screenshot: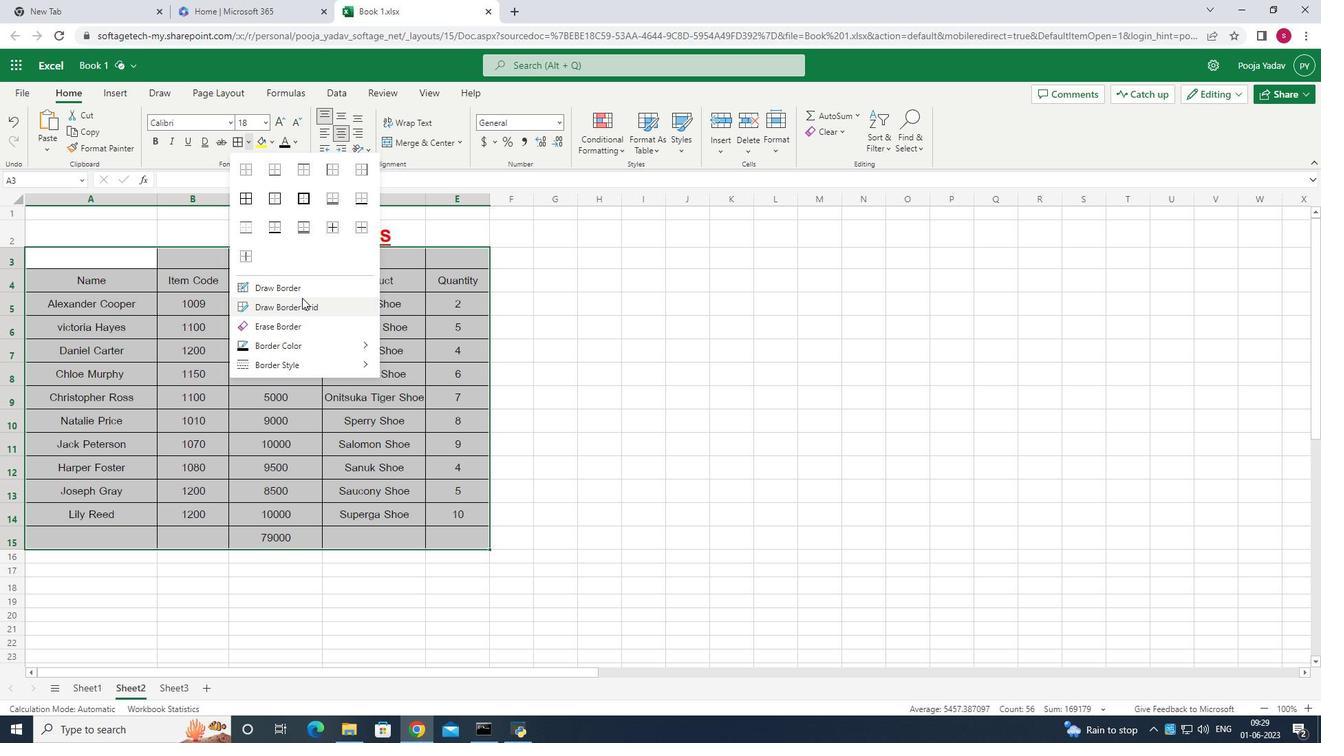 
Action: Mouse scrolled (302, 297) with delta (0, 0)
Screenshot: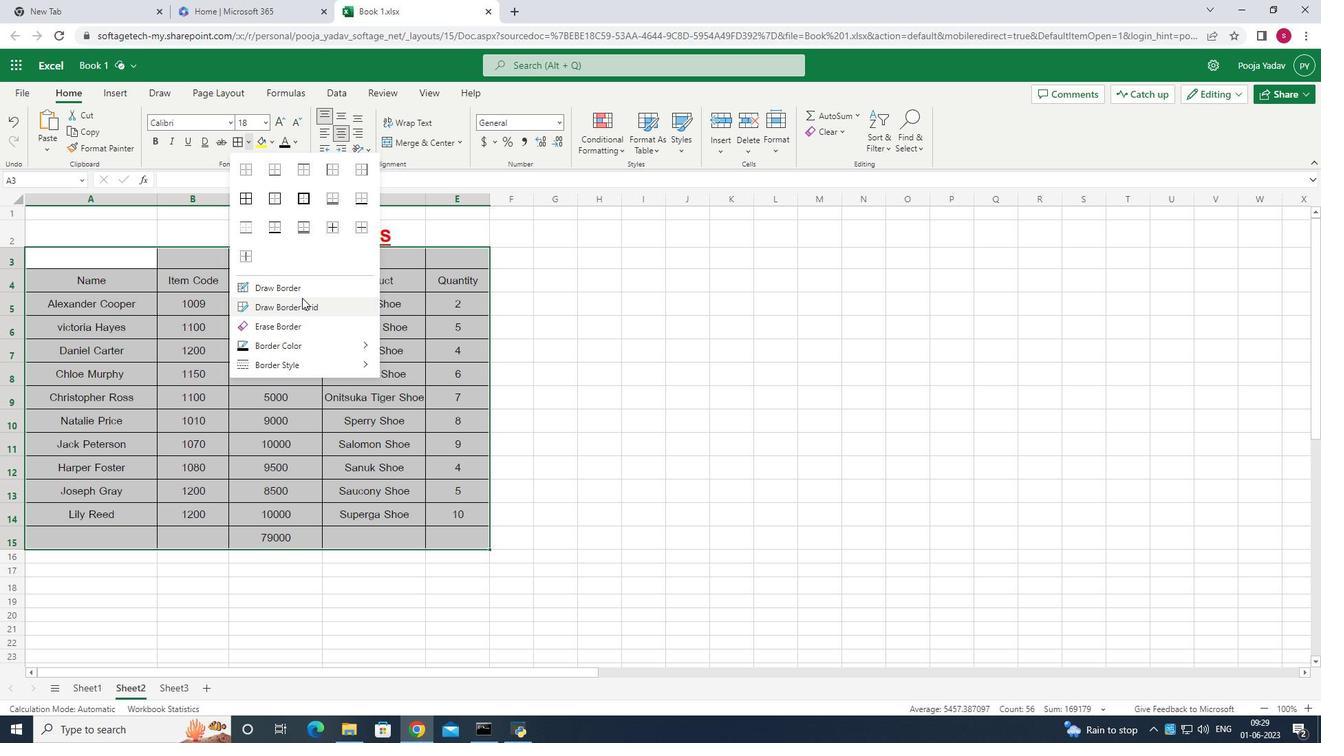 
Action: Mouse scrolled (302, 297) with delta (0, 0)
Screenshot: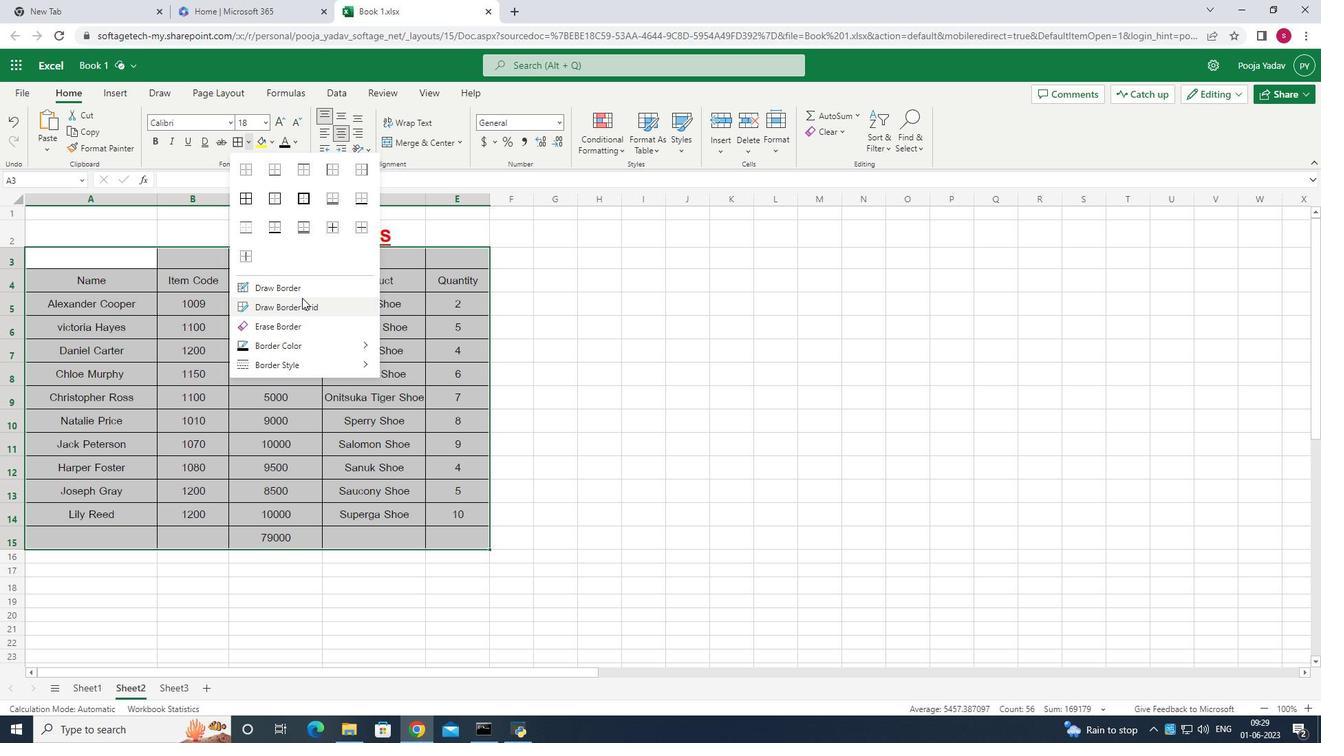 
Action: Mouse scrolled (302, 297) with delta (0, 0)
Screenshot: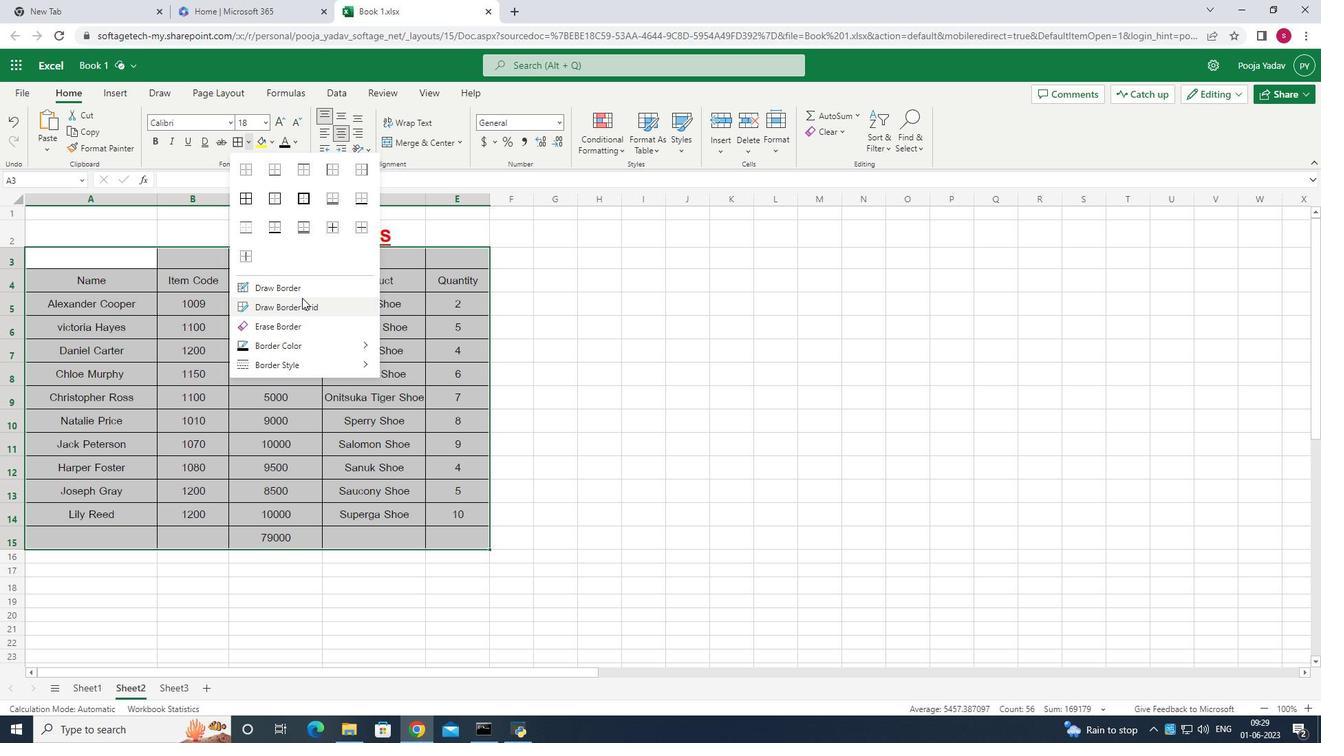 
Action: Mouse scrolled (302, 297) with delta (0, 0)
Screenshot: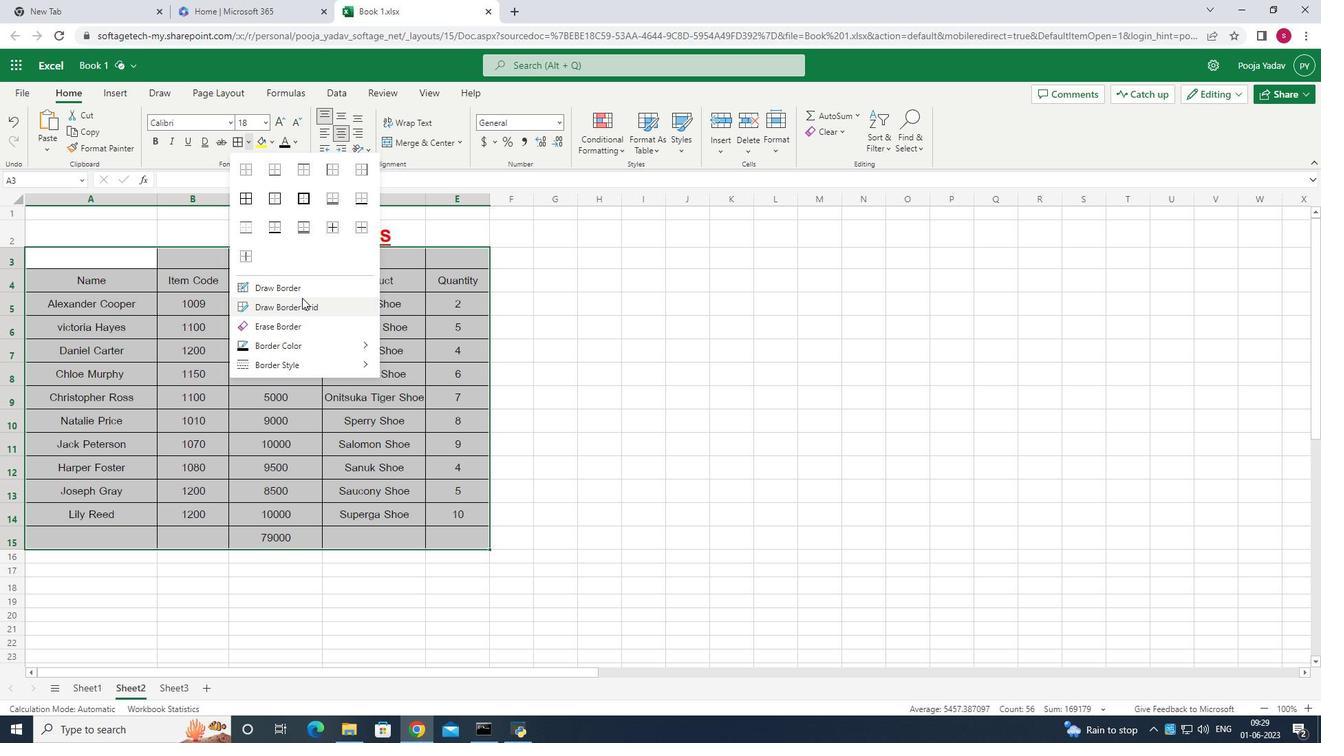 
Action: Mouse moved to (258, 162)
Screenshot: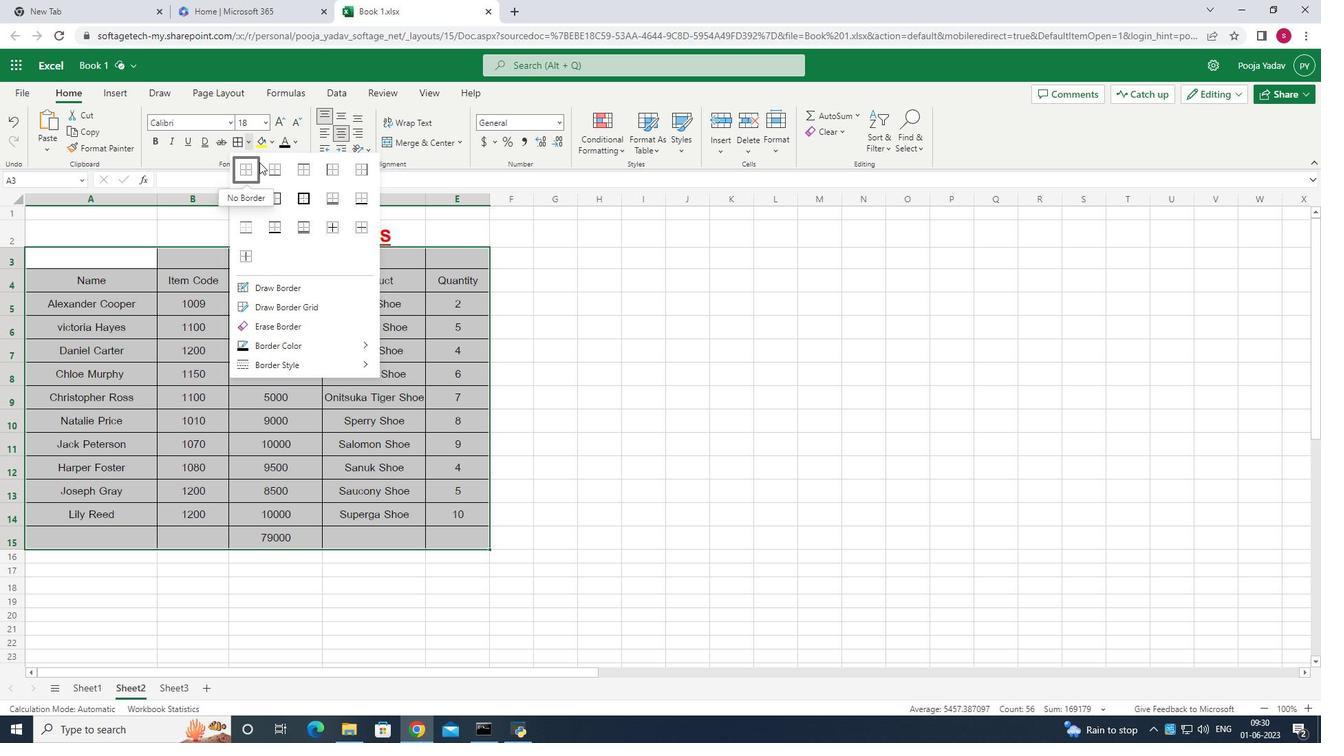 
Action: Mouse pressed left at (258, 162)
Screenshot: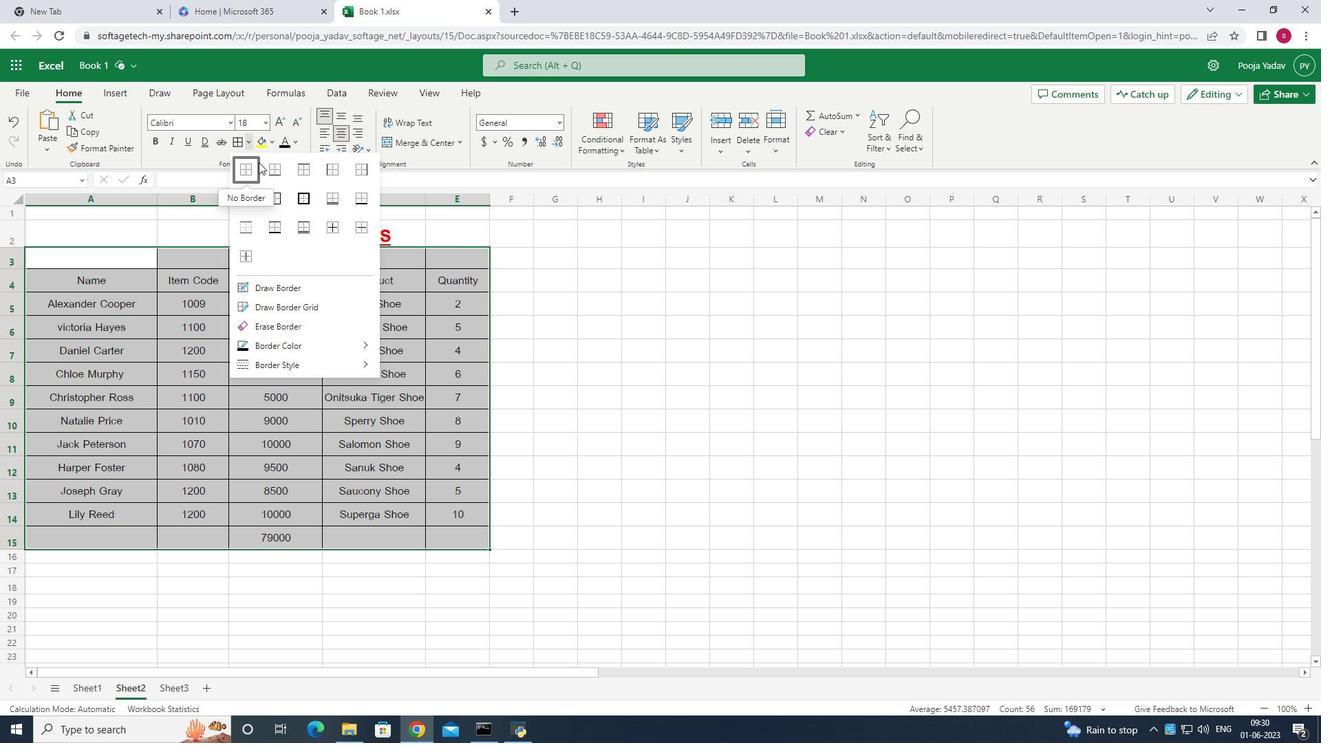 
Action: Mouse moved to (496, 292)
Screenshot: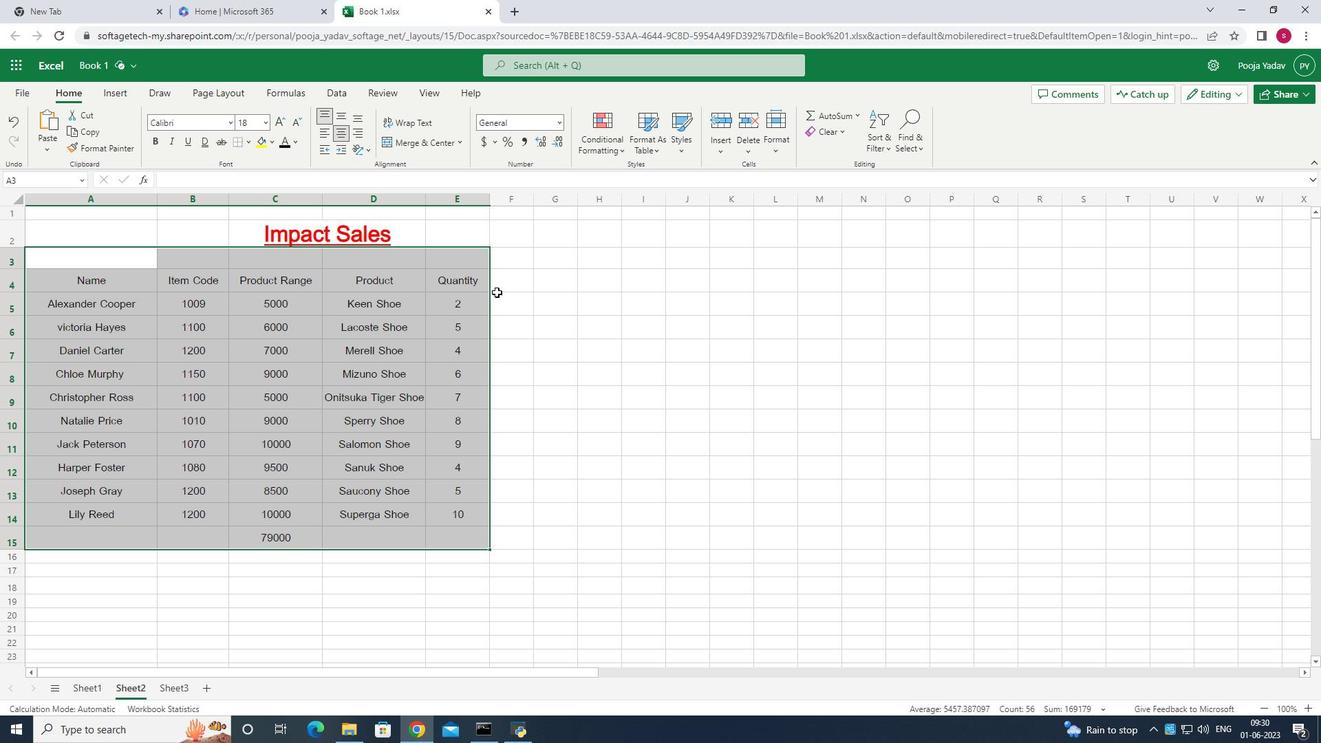 
Action: Mouse pressed left at (496, 292)
Screenshot: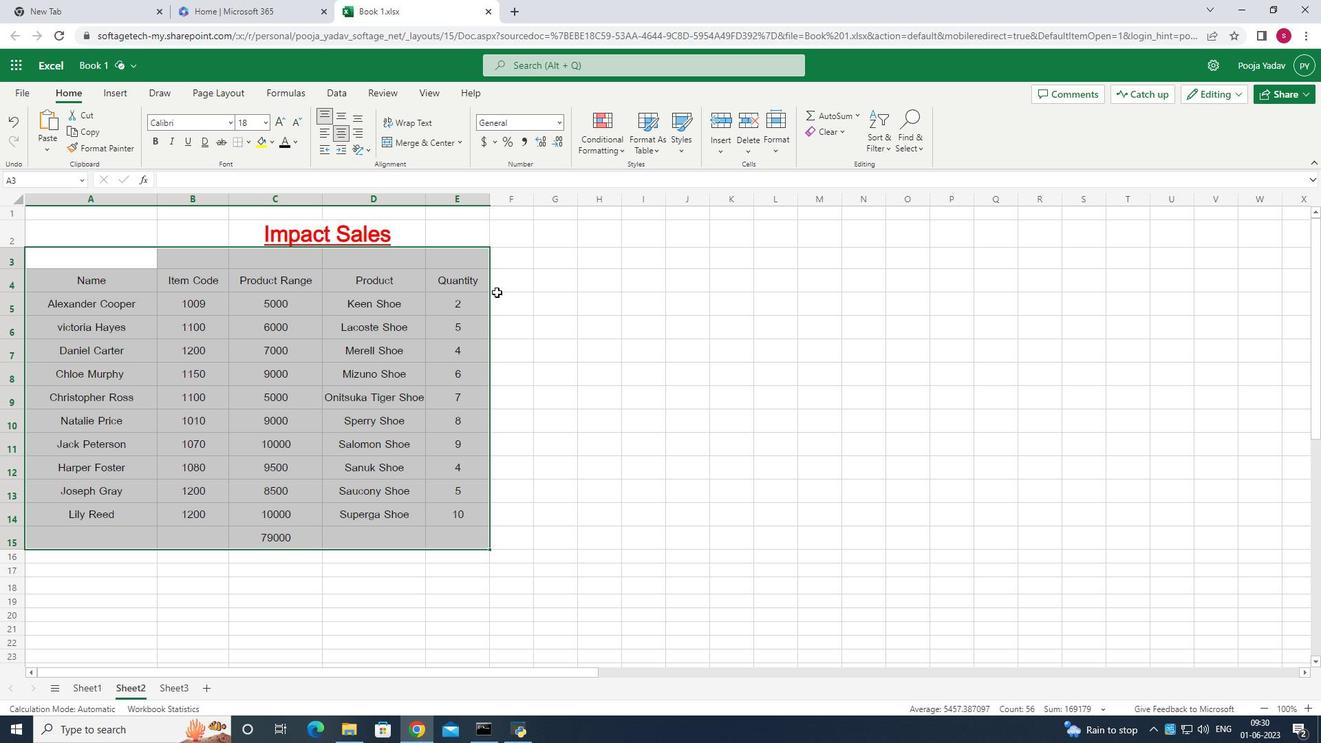 
Action: Mouse moved to (23, 90)
Screenshot: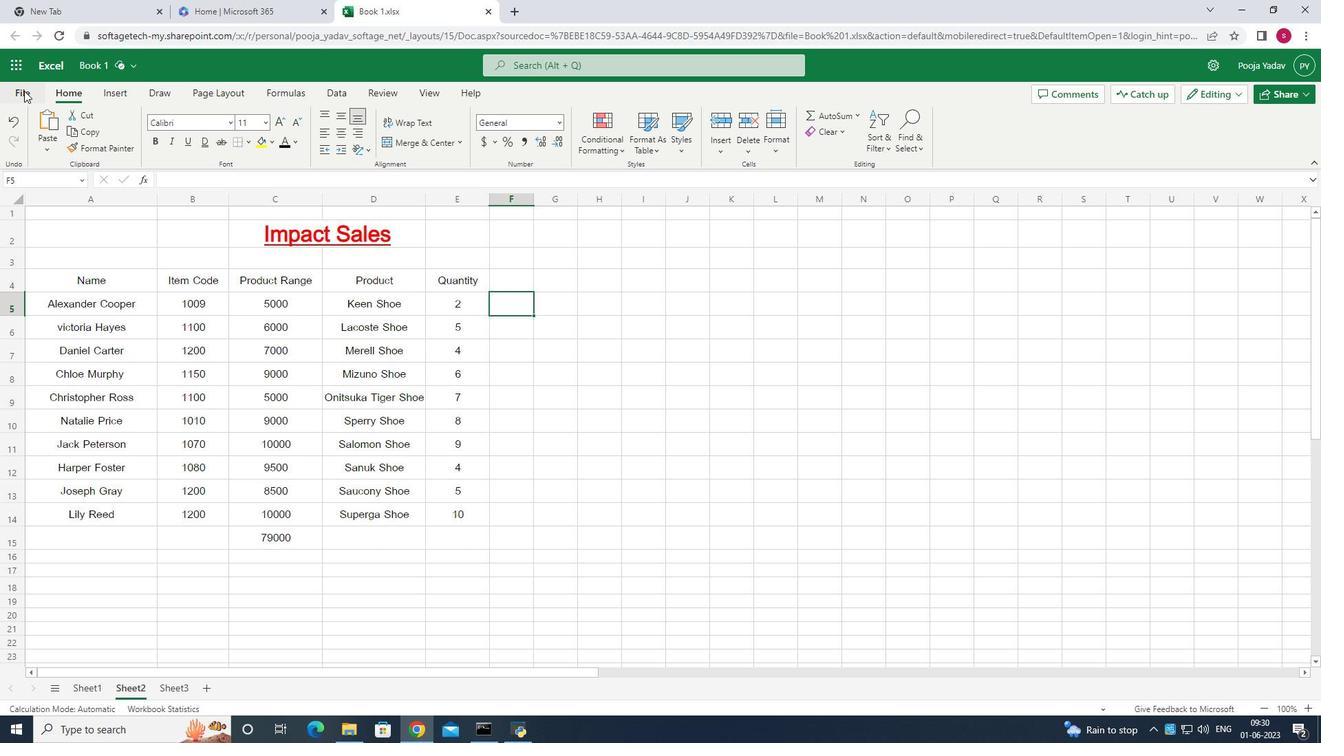 
Action: Mouse pressed left at (23, 90)
Screenshot: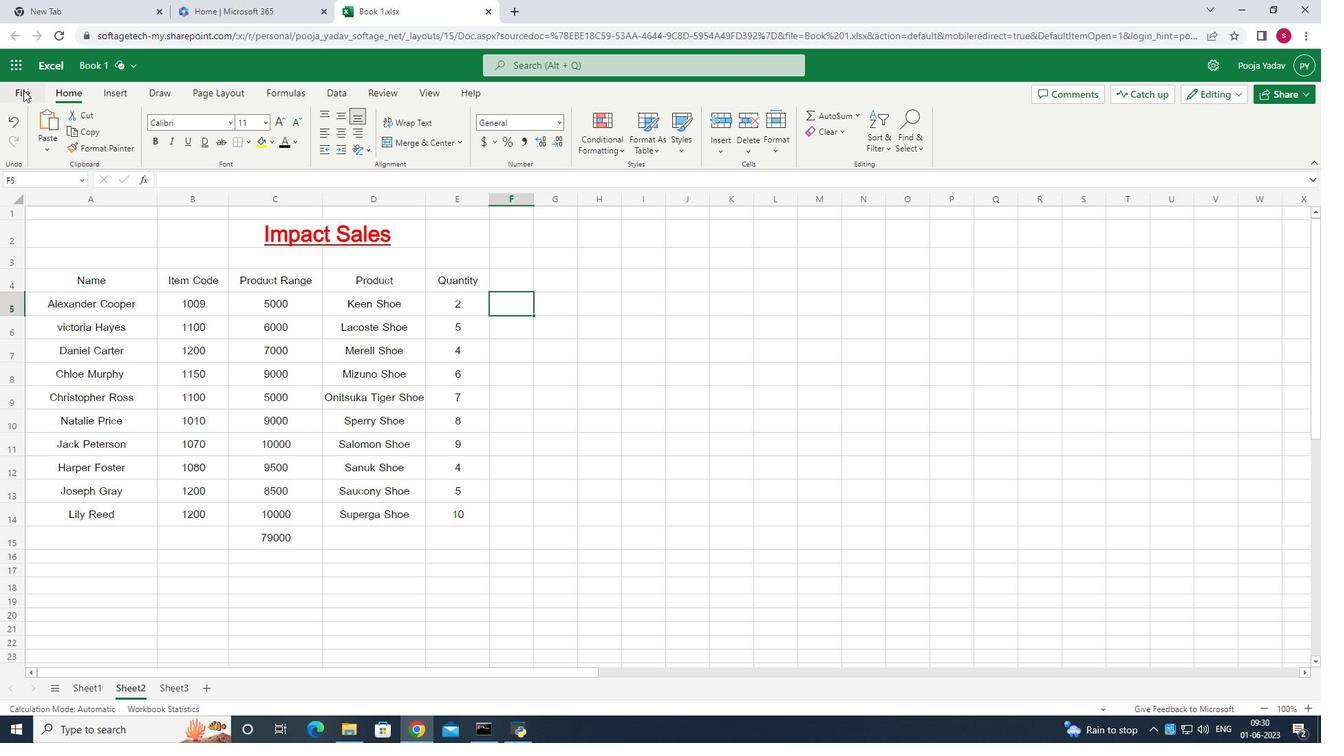 
Action: Mouse moved to (70, 221)
Screenshot: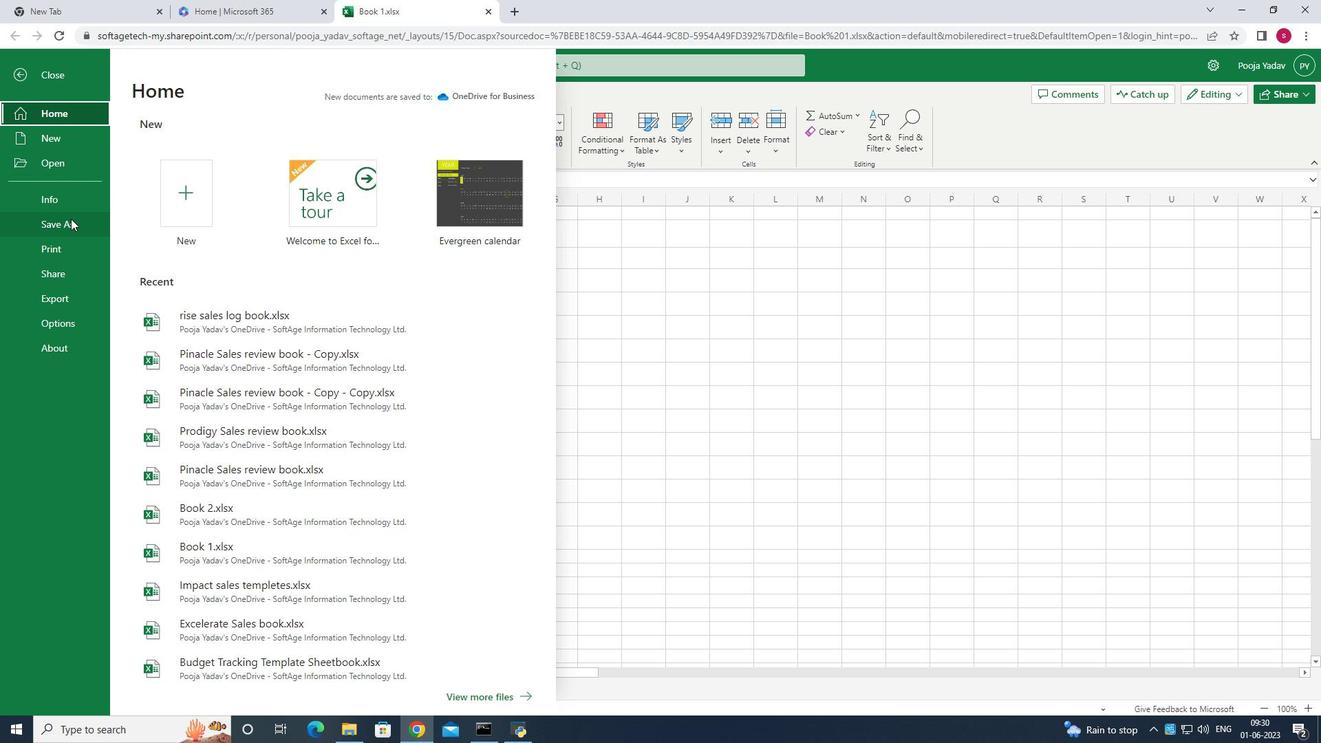 
Action: Mouse pressed left at (70, 221)
Screenshot: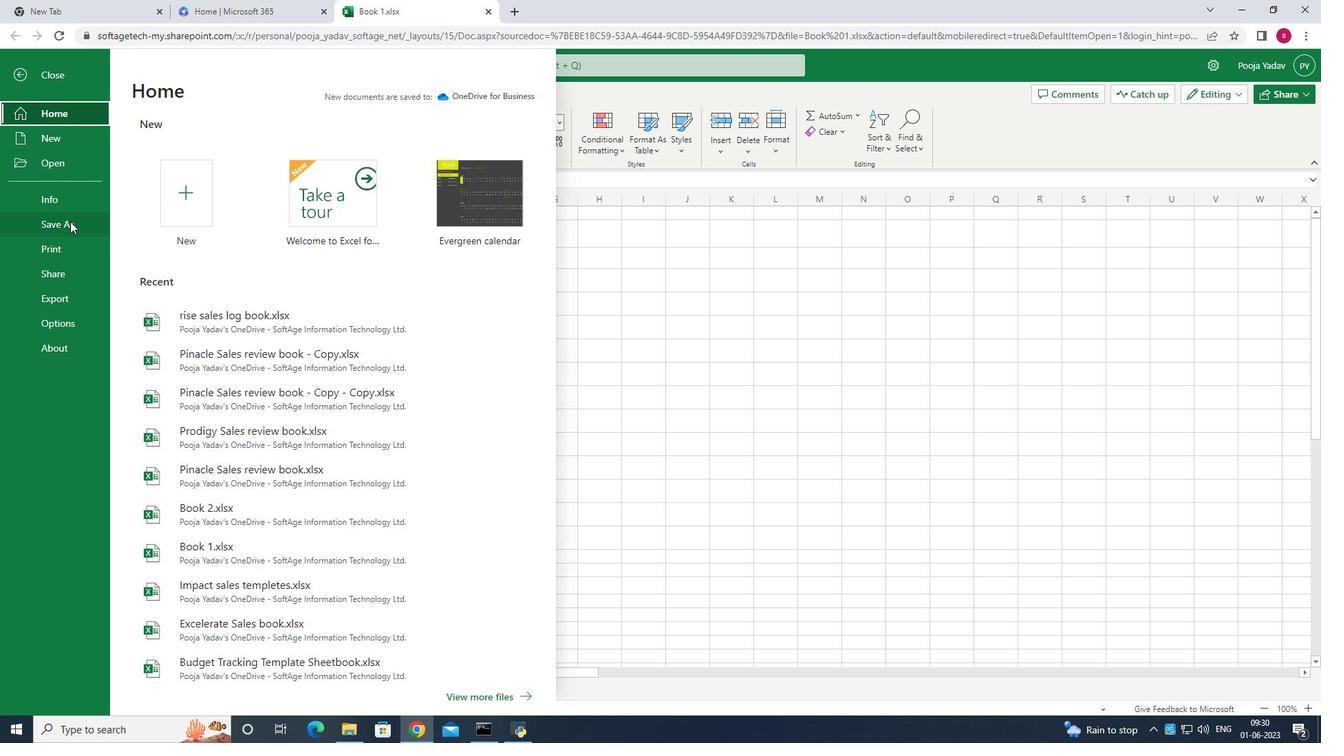 
Action: Mouse moved to (251, 134)
Screenshot: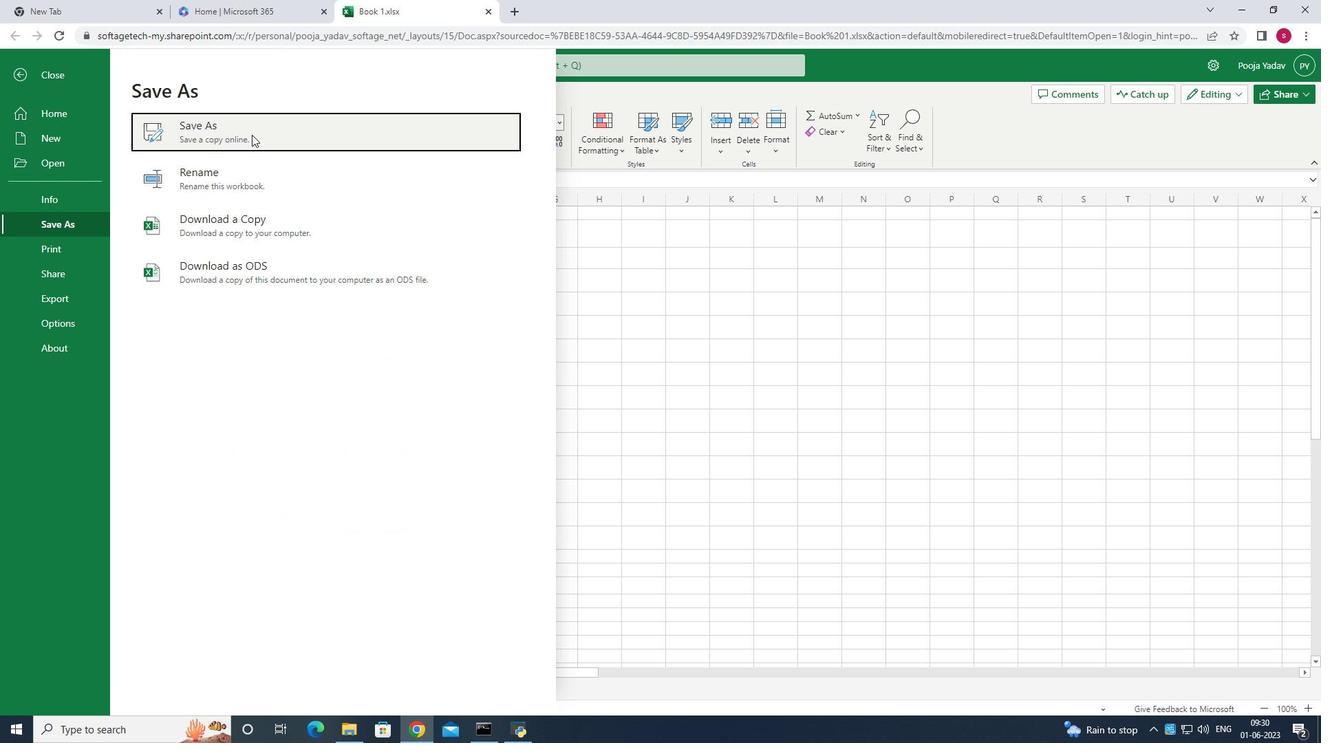 
Action: Mouse pressed left at (251, 134)
Screenshot: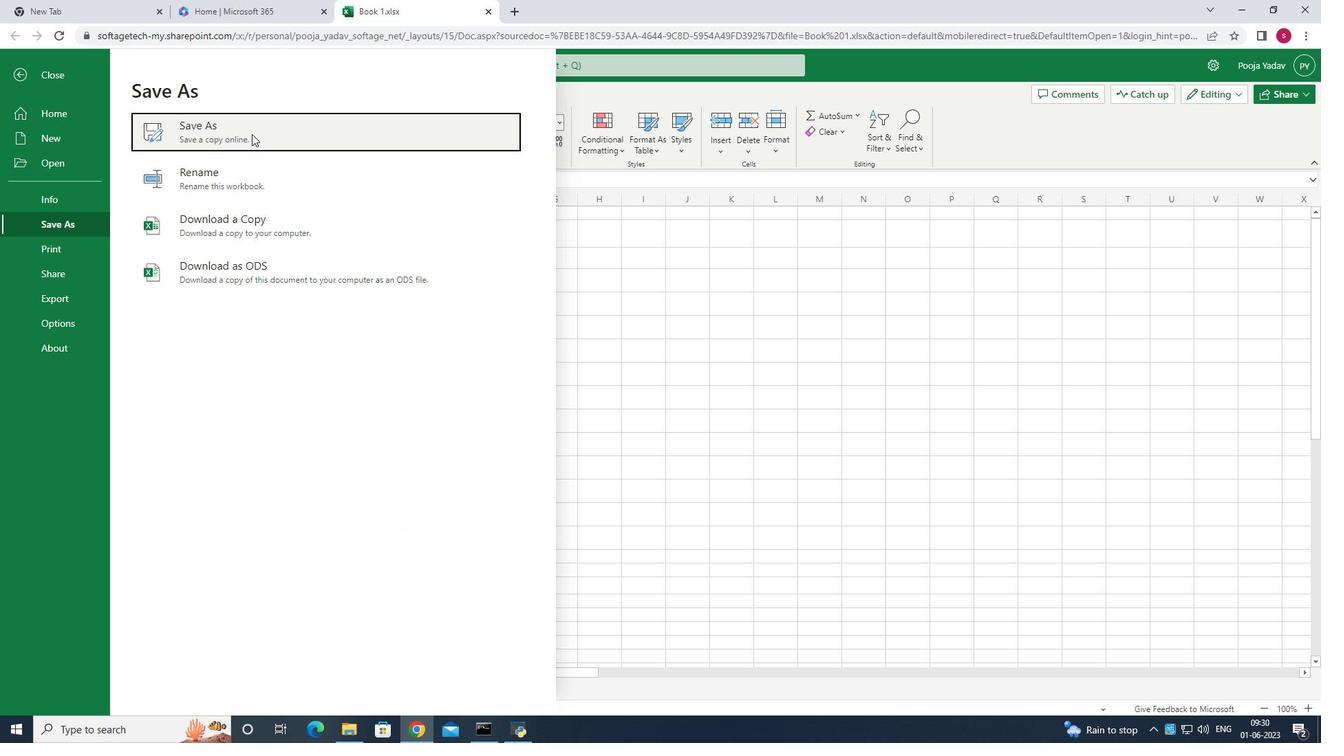 
Action: Mouse moved to (664, 350)
Screenshot: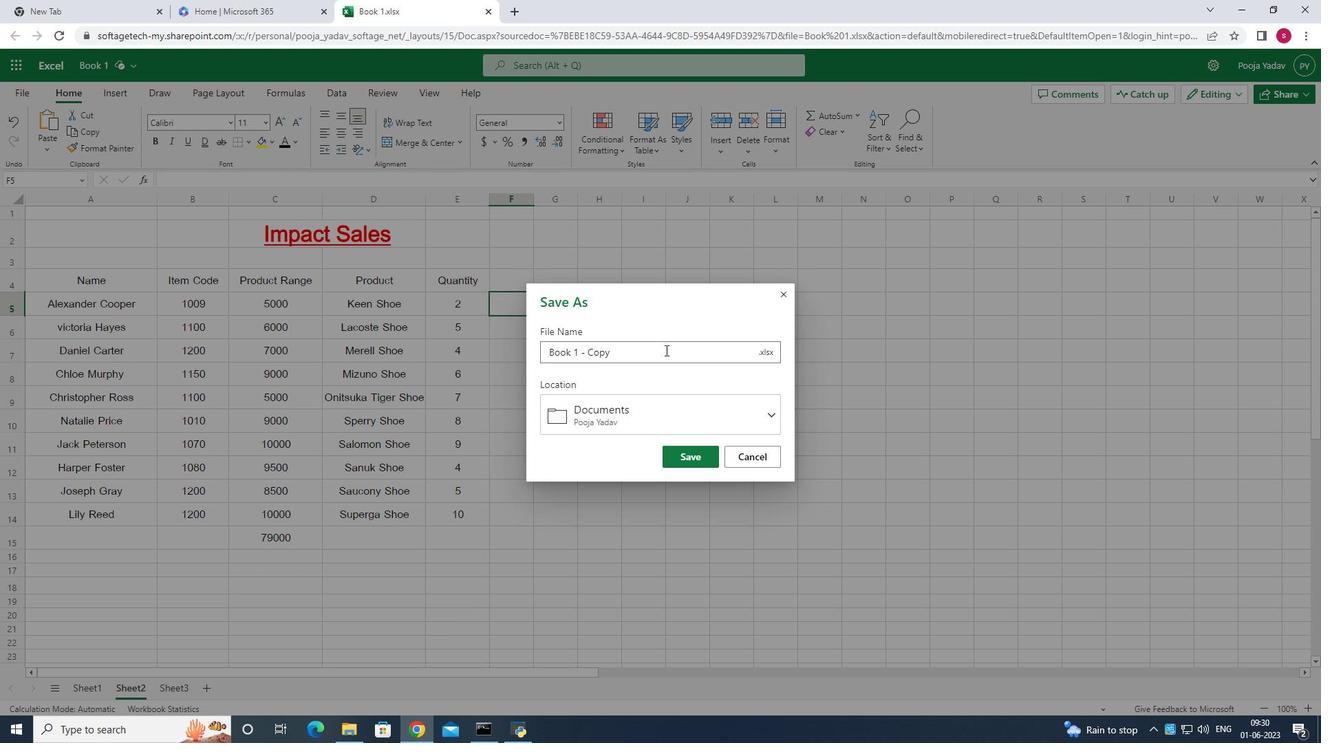 
Action: Mouse pressed left at (664, 350)
Screenshot: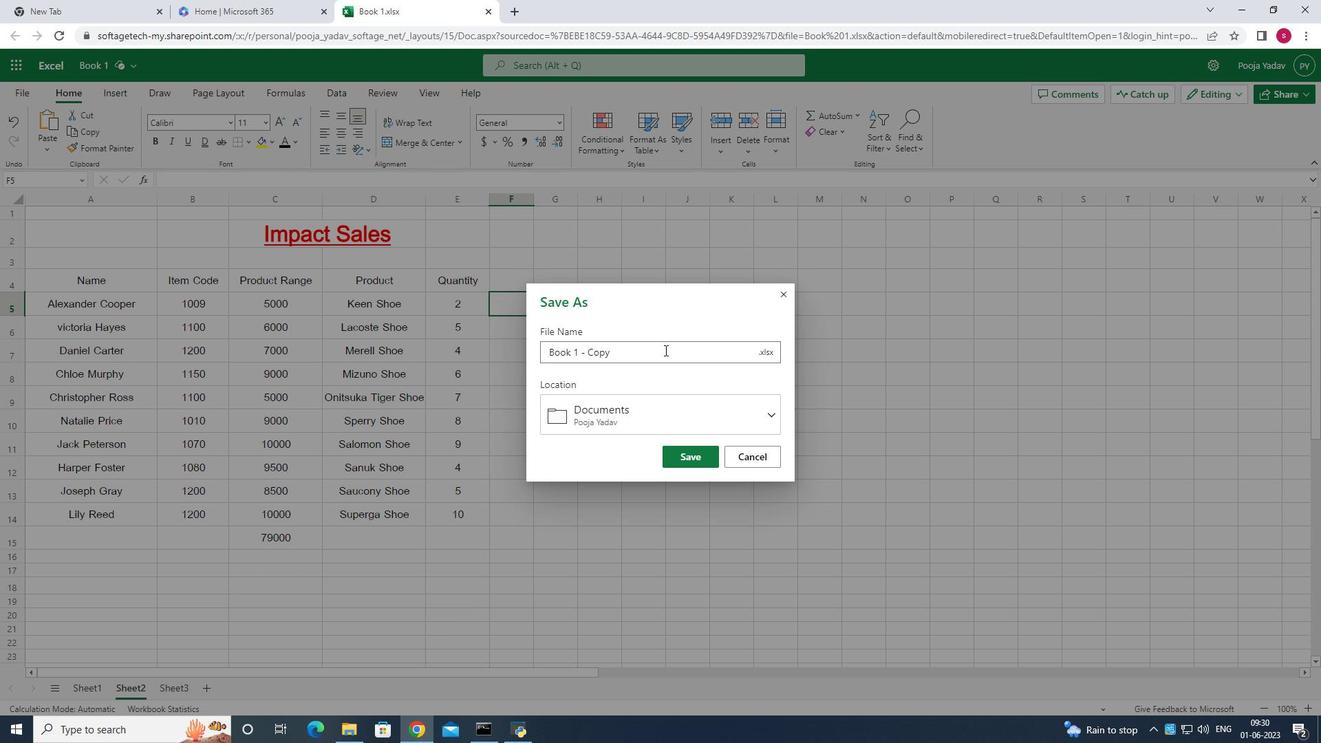 
Action: Key pressed <Key.backspace><Key.backspace><Key.backspace><Key.backspace><Key.backspace><Key.backspace><Key.backspace><Key.backspace><Key.backspace><Key.backspace><Key.backspace><Key.backspace><Key.backspace><Key.backspace><Key.backspace><Key.backspace><Key.backspace><Key.backspace><Key.backspace><Key.backspace><Key.backspace><Key.backspace><Key.backspace><Key.backspace><Key.backspace><Key.backspace><Key.backspace><Key.backspace><Key.backspace><Key.backspace><Key.backspace><Key.backspace><Key.backspace><Key.backspace><Key.backspace><Key.backspace><Key.backspace><Key.backspace><Key.backspace><Key.backspace><Key.backspace><Key.backspace><Key.backspace><Key.backspace><Key.backspace><Key.backspace><Key.backspace><Key.backspace><Key.backspace><Key.backspace><Key.backspace><Key.backspace><Key.backspace><Key.backspace><Key.backspace><Key.backspace><Key.backspace><Key.backspace><Key.backspace><Key.backspace><Key.backspace><Key.backspace><Key.backspace><Key.shift>Rise<Key.space><Key.shift>Sales<Key.space>log<Key.space>book<Key.enter>
Screenshot: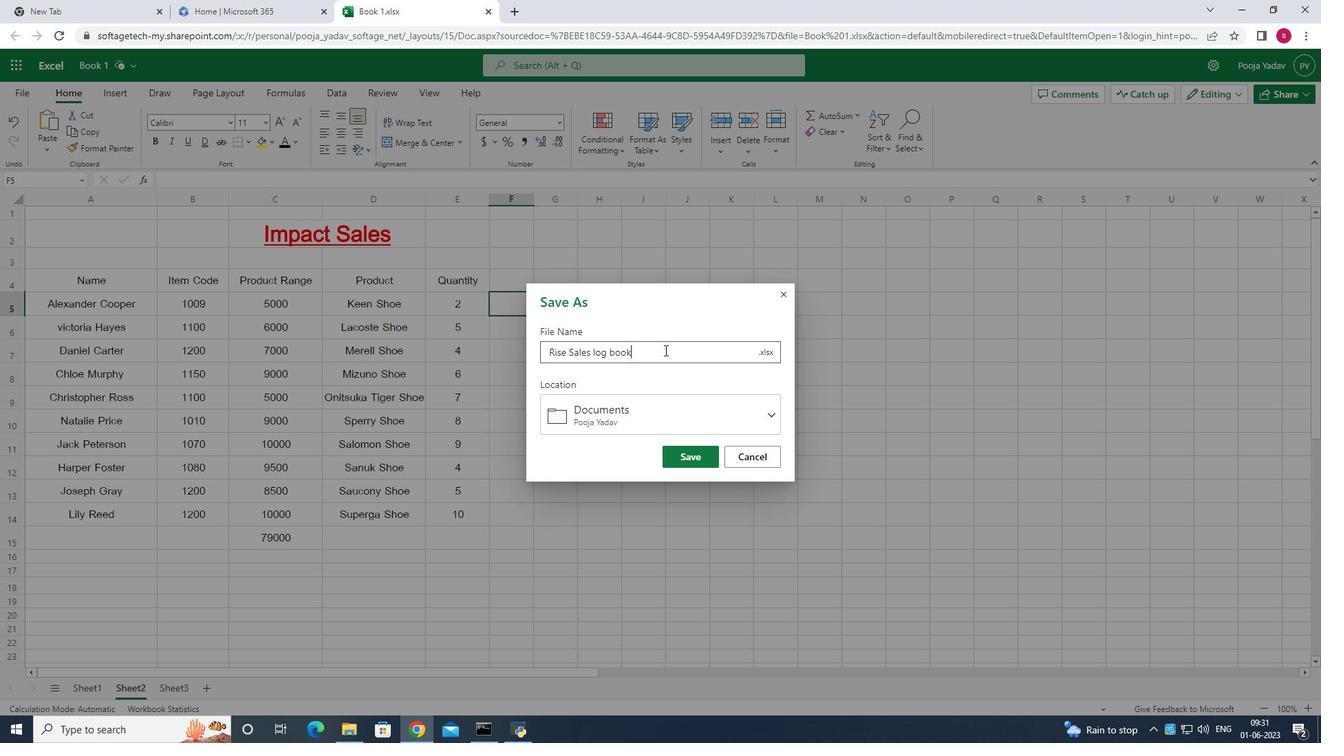 
Action: Mouse moved to (829, 410)
Screenshot: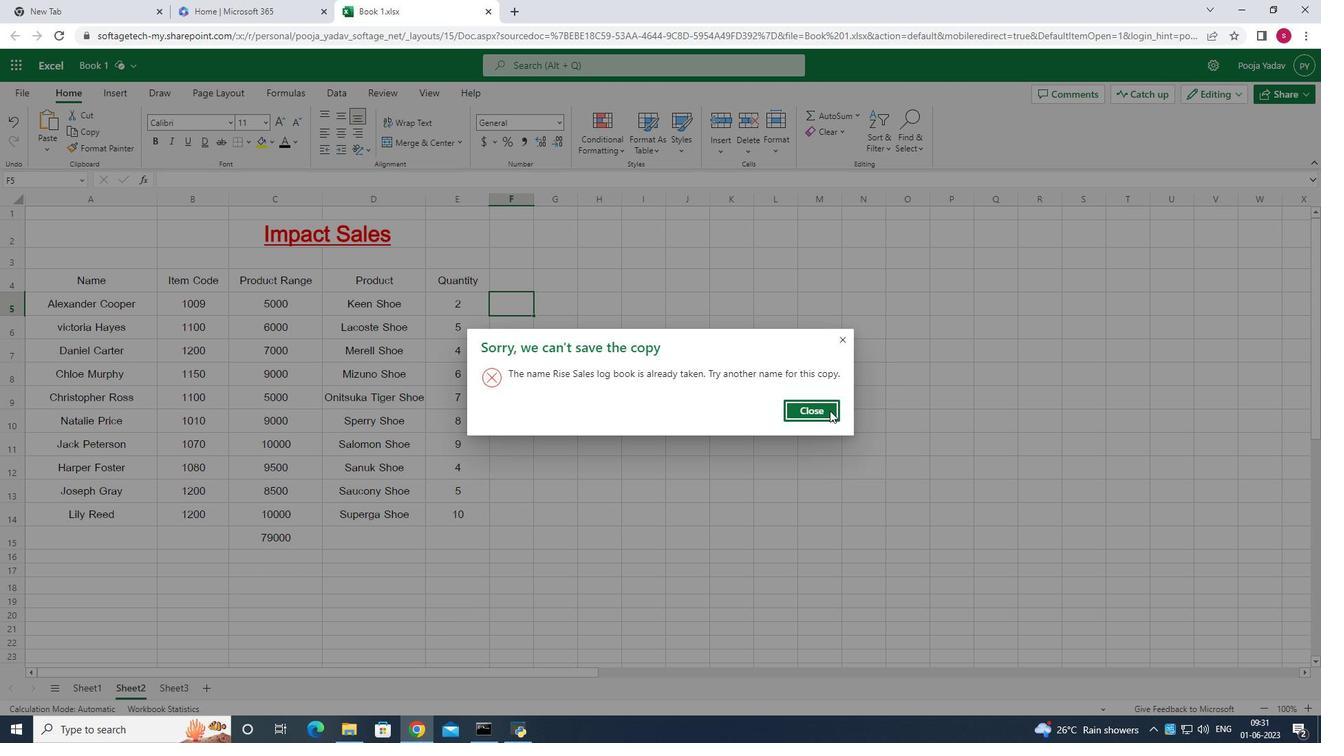 
Action: Mouse pressed left at (829, 410)
Screenshot: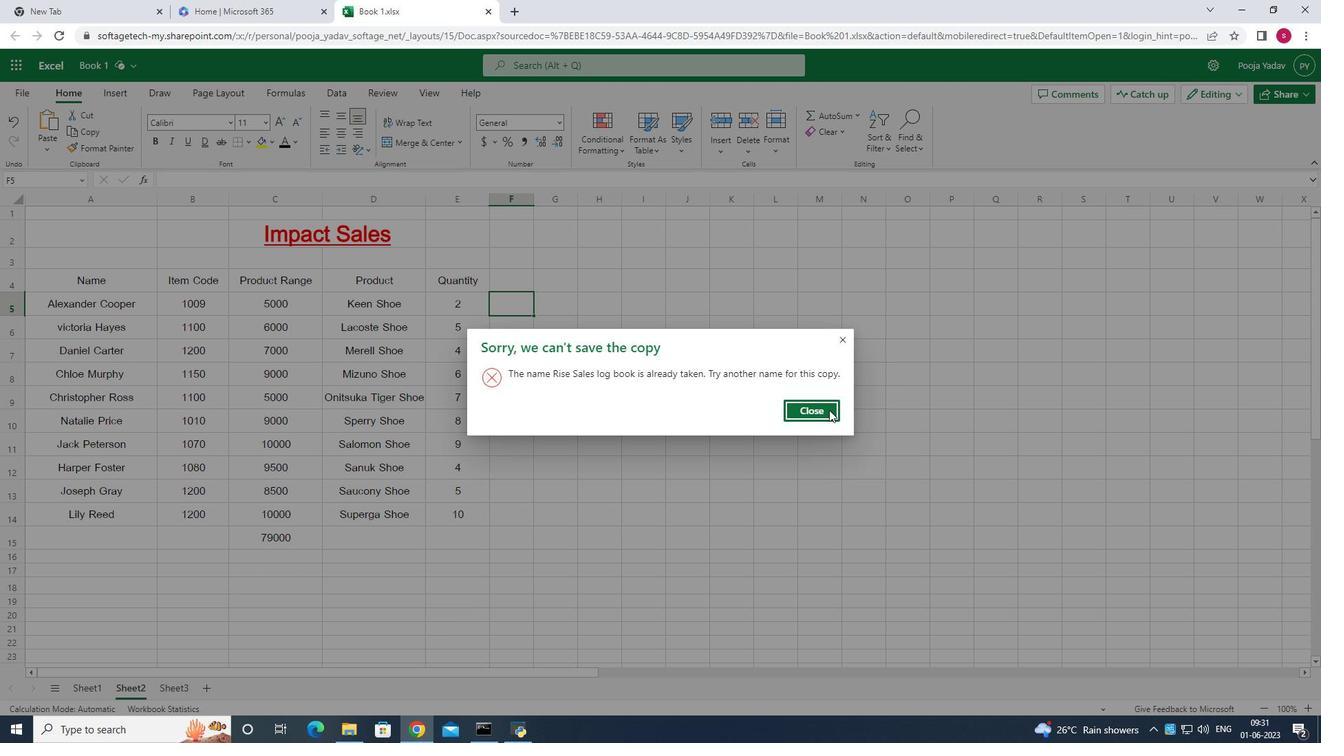 
Action: Mouse moved to (423, 281)
Screenshot: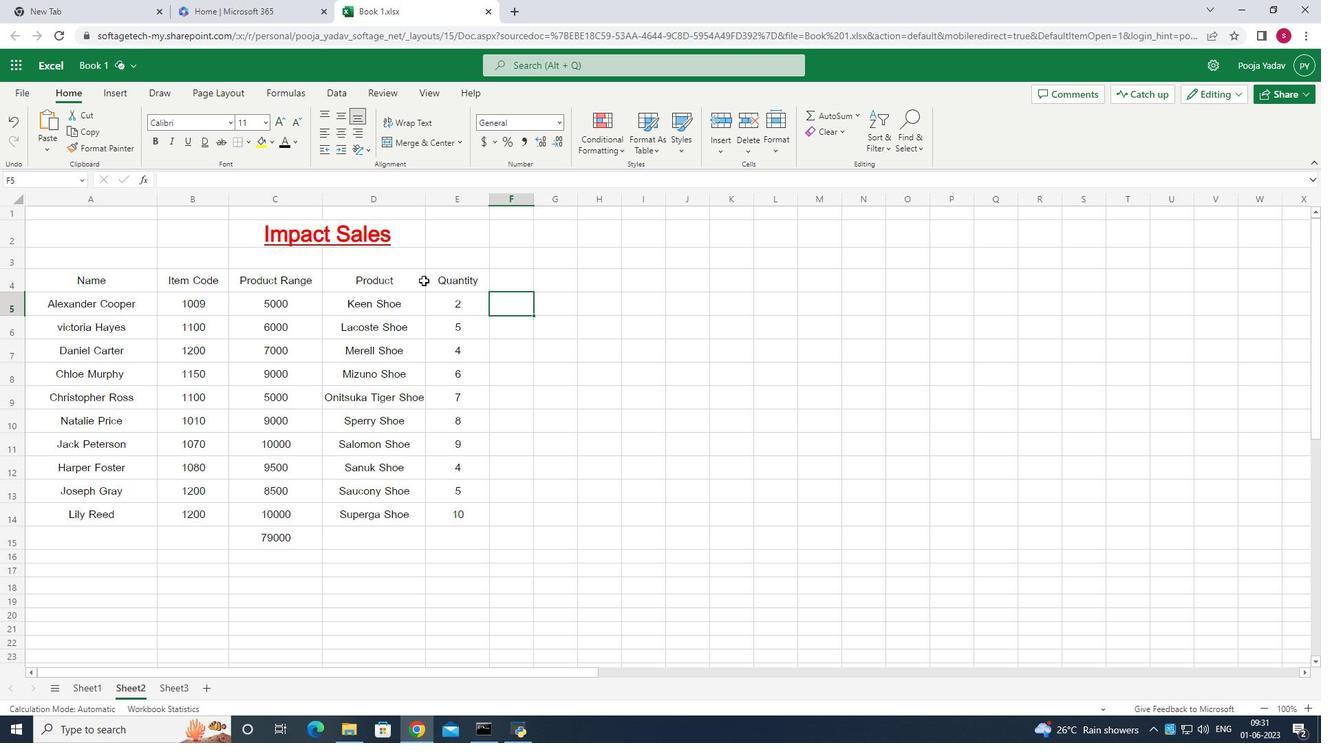 
